 Task: Find connections with filter location Sigli with filter topic #Mondaymotivationwith filter profile language French with filter current company Nykaa with filter school Sri Ramachandra Institute Of Higher Education and Research with filter industry Child Day Care Services with filter service category Market Strategy with filter keywords title Mining Engineer
Action: Mouse pressed left at (480, 69)
Screenshot: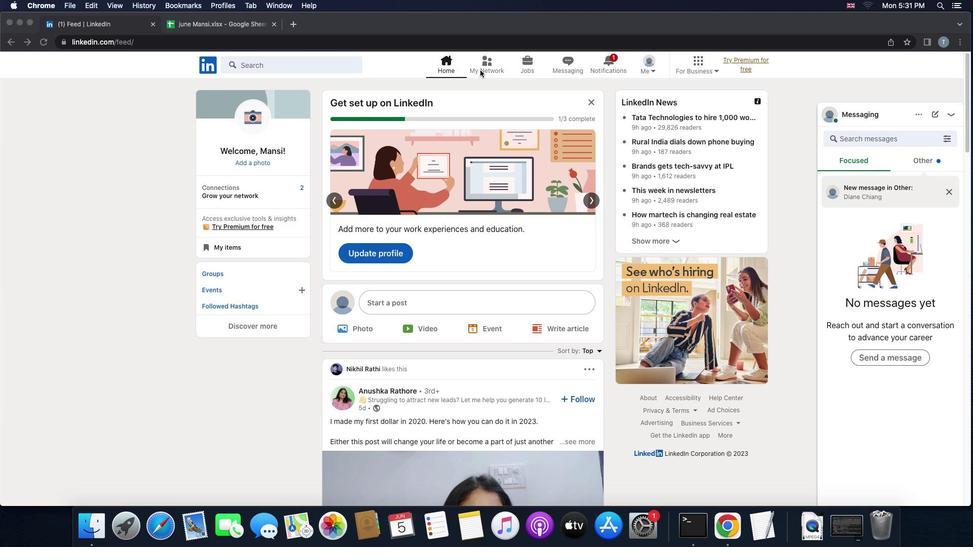 
Action: Mouse pressed left at (480, 69)
Screenshot: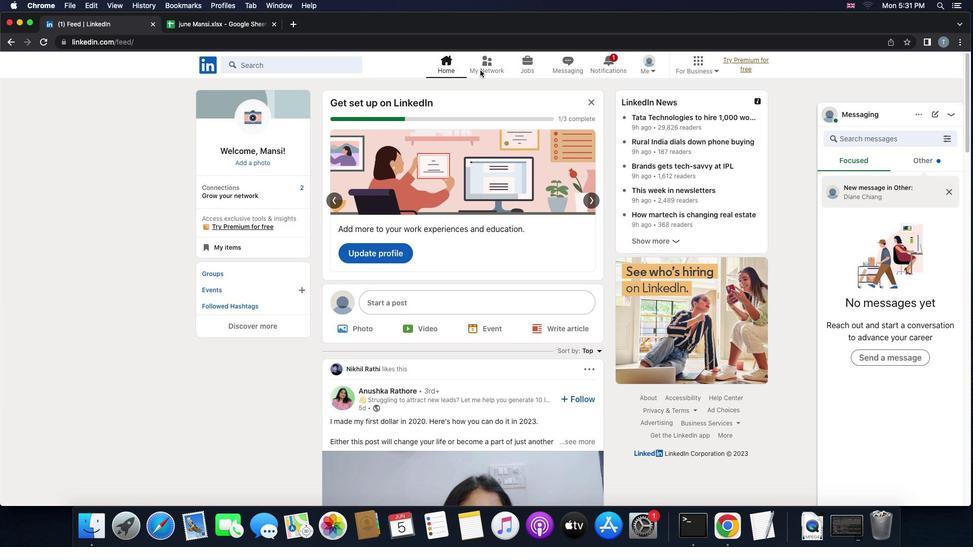 
Action: Mouse moved to (304, 122)
Screenshot: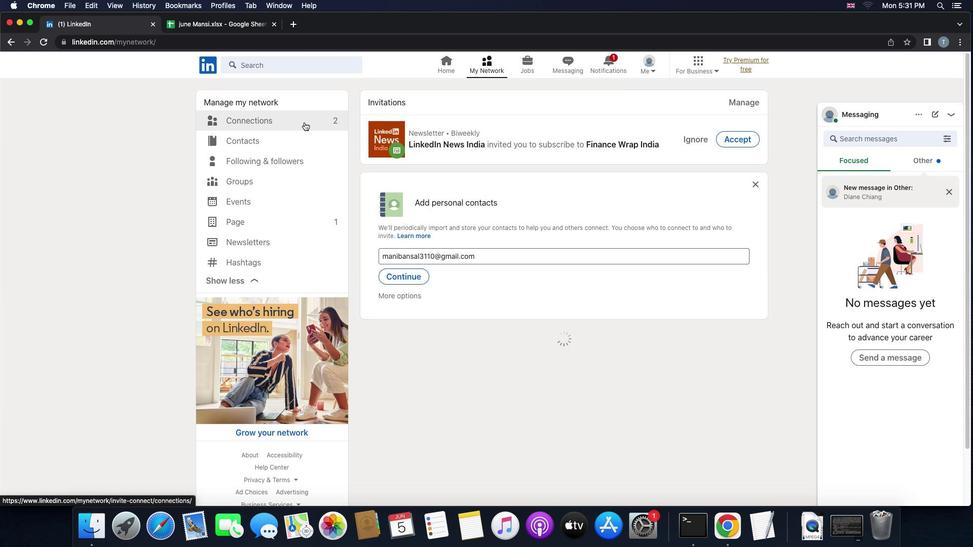 
Action: Mouse pressed left at (304, 122)
Screenshot: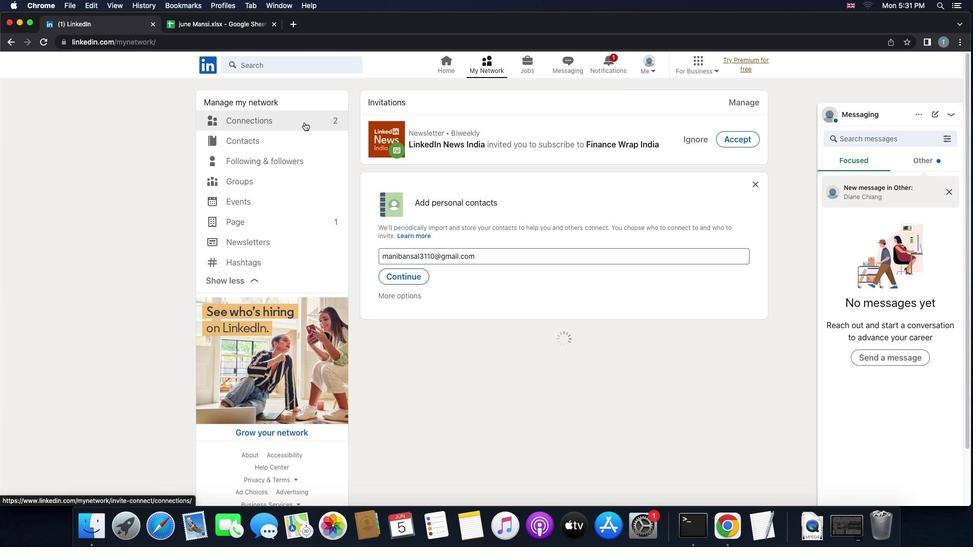
Action: Mouse moved to (566, 118)
Screenshot: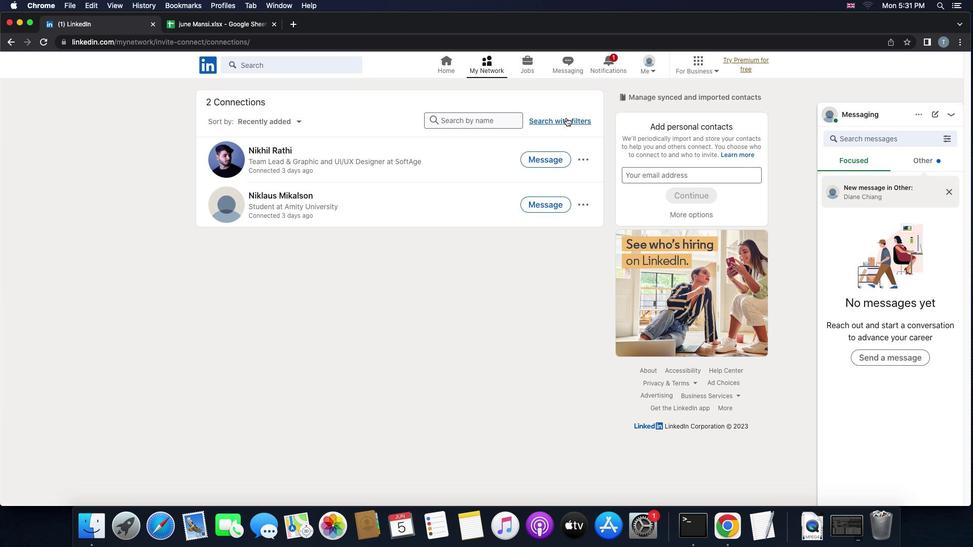 
Action: Mouse pressed left at (566, 118)
Screenshot: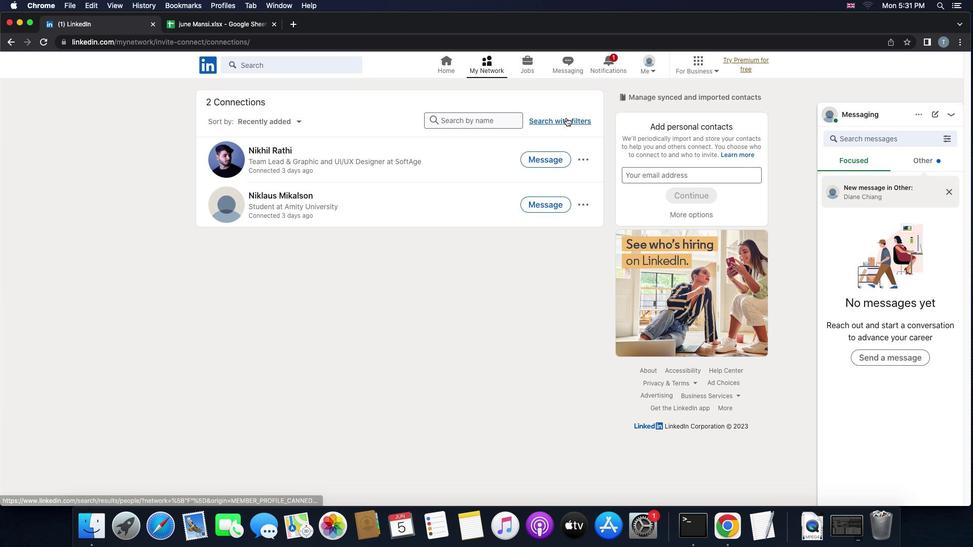 
Action: Mouse moved to (524, 91)
Screenshot: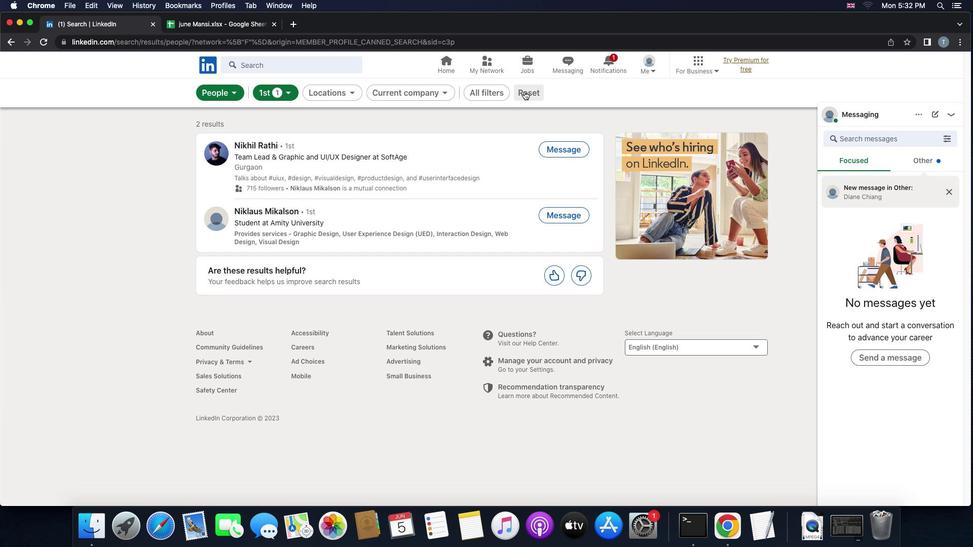 
Action: Mouse pressed left at (524, 91)
Screenshot: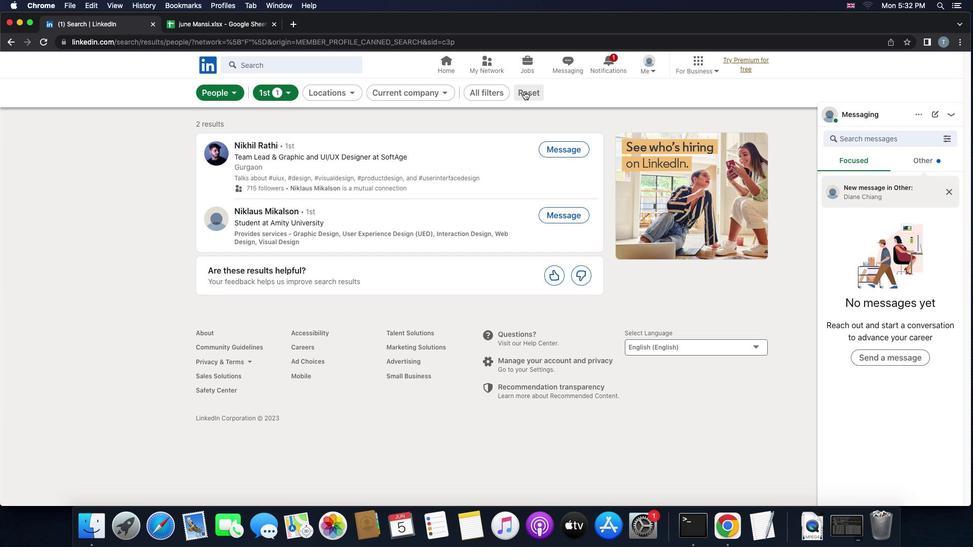 
Action: Mouse moved to (503, 92)
Screenshot: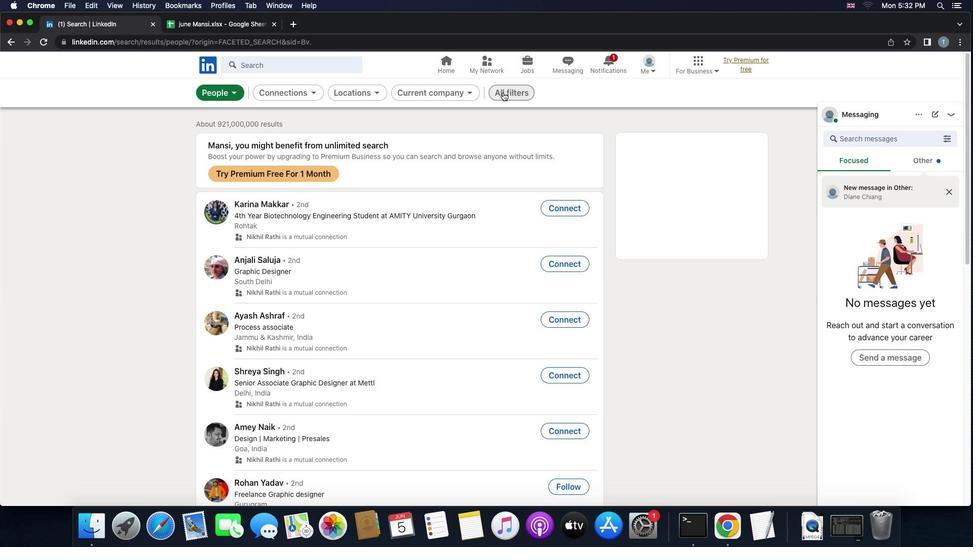 
Action: Mouse pressed left at (503, 92)
Screenshot: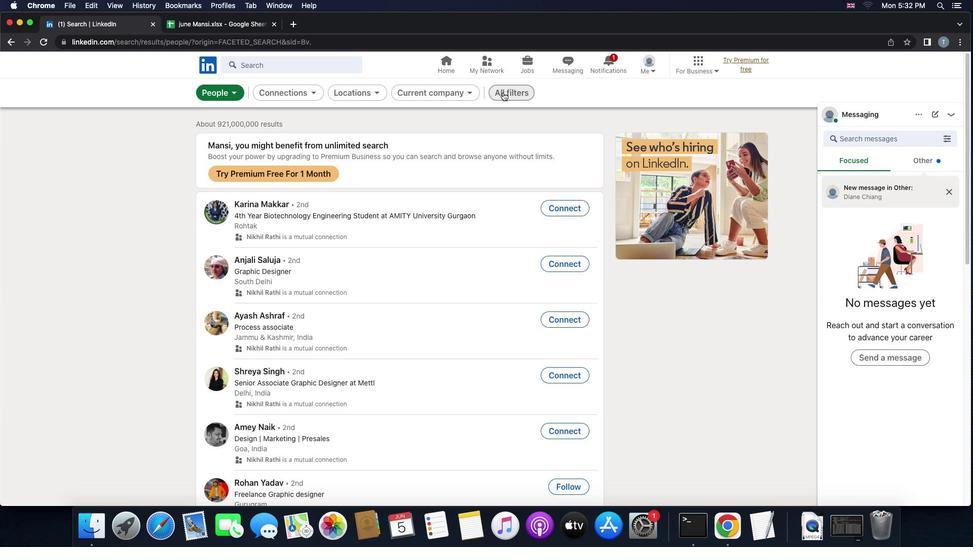 
Action: Mouse moved to (750, 337)
Screenshot: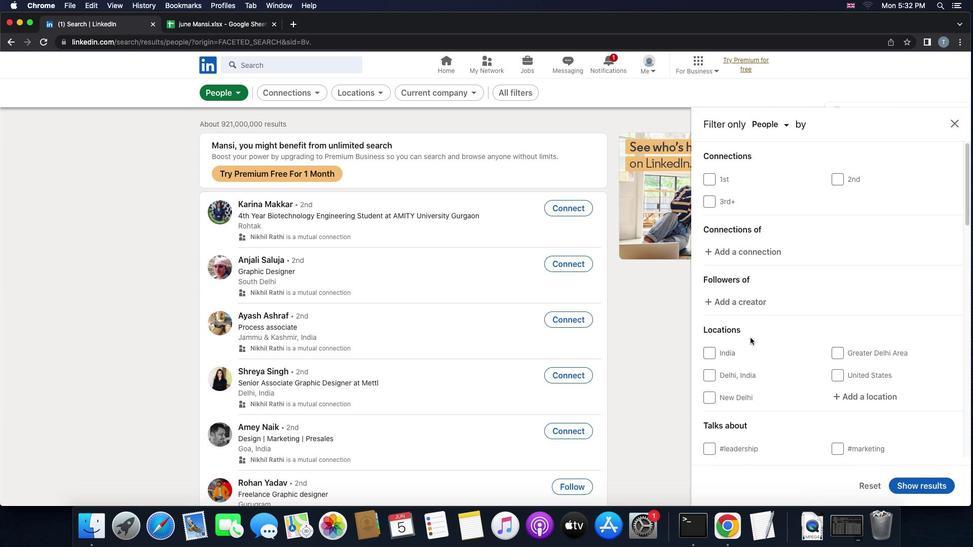 
Action: Mouse scrolled (750, 337) with delta (0, 0)
Screenshot: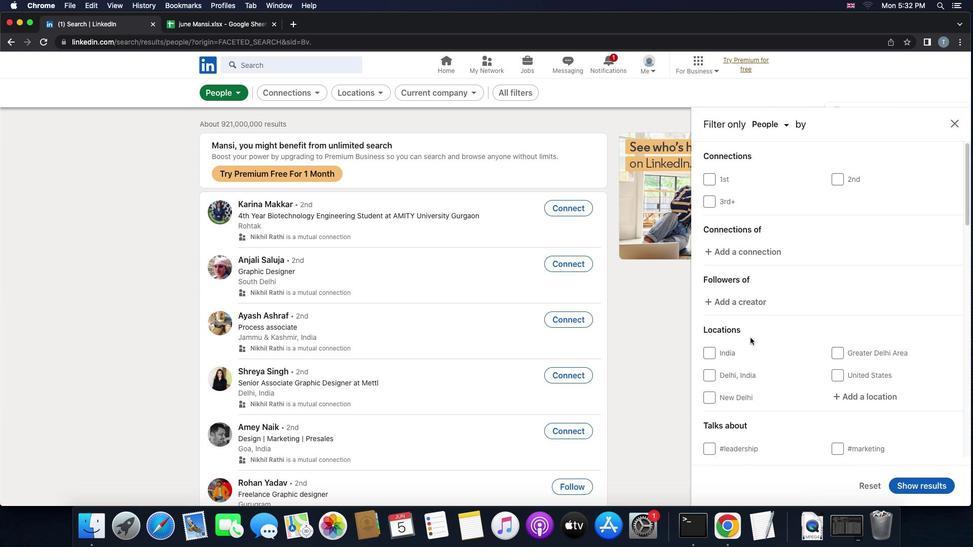 
Action: Mouse scrolled (750, 337) with delta (0, 0)
Screenshot: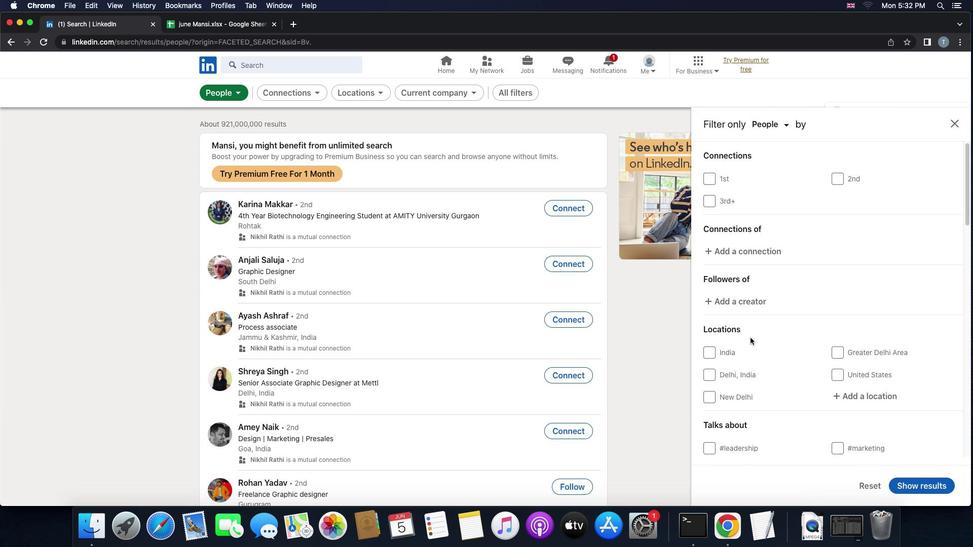 
Action: Mouse scrolled (750, 337) with delta (0, 0)
Screenshot: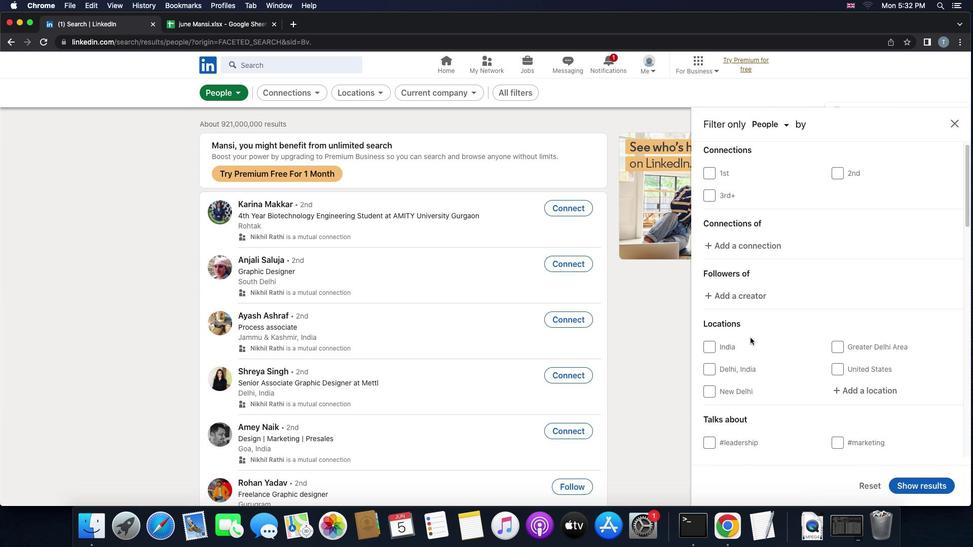 
Action: Mouse moved to (869, 353)
Screenshot: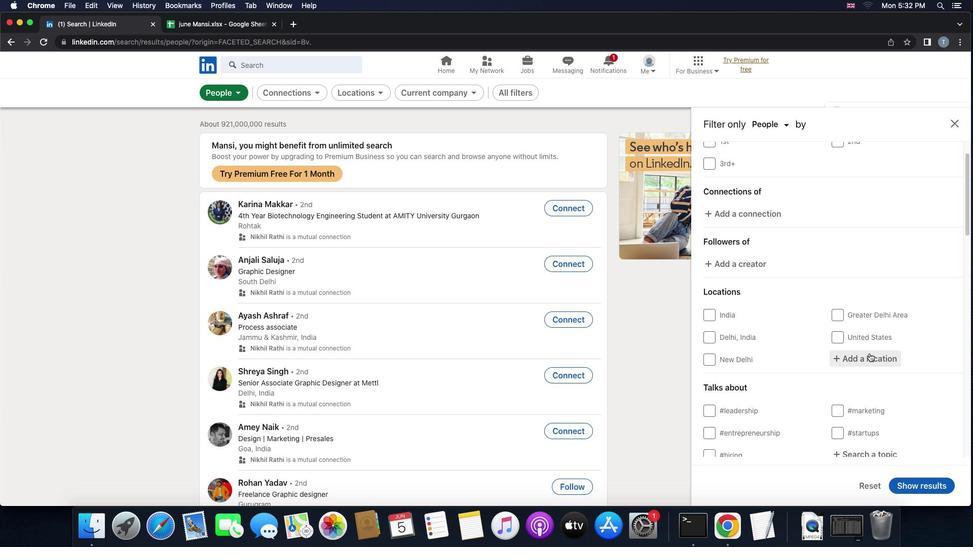 
Action: Mouse pressed left at (869, 353)
Screenshot: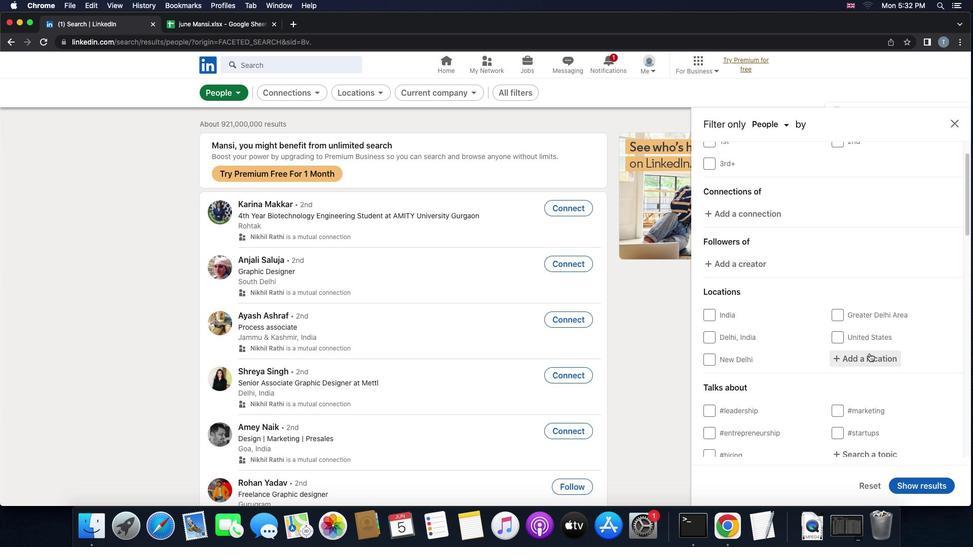 
Action: Mouse moved to (868, 354)
Screenshot: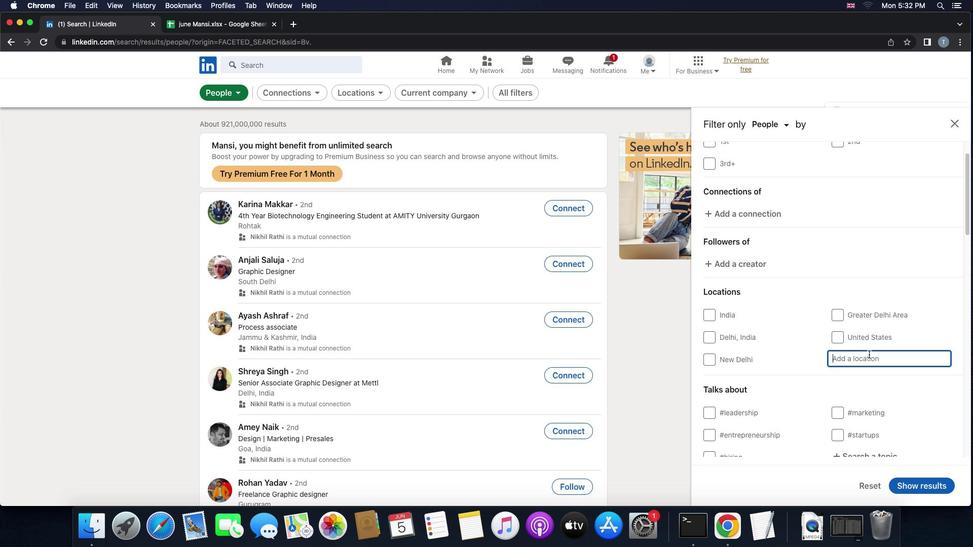 
Action: Key pressed 's''i''g''l''i'
Screenshot: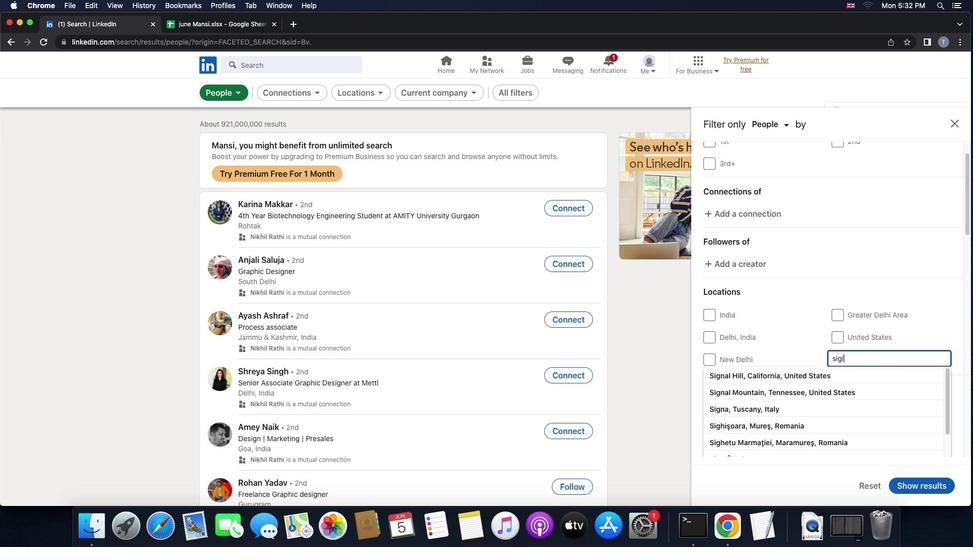
Action: Mouse moved to (846, 373)
Screenshot: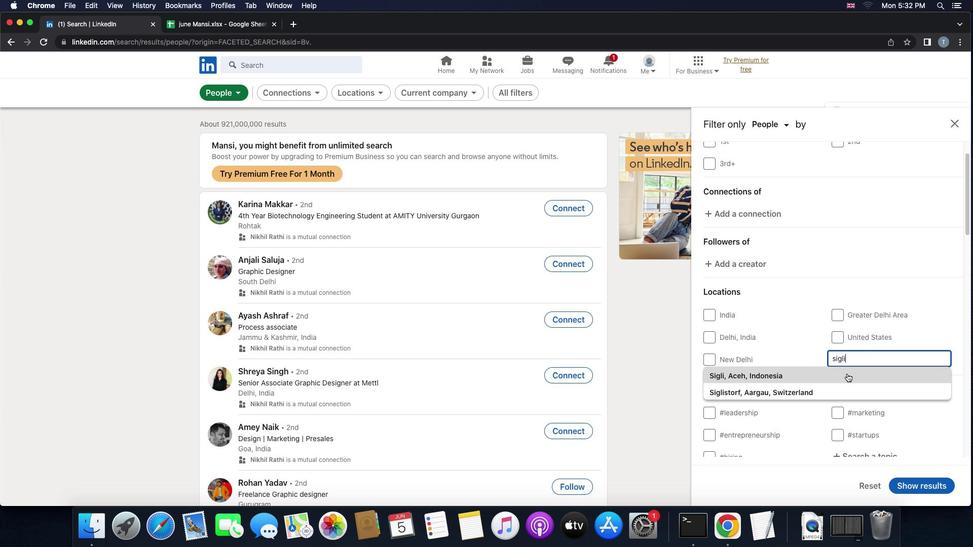 
Action: Mouse pressed left at (846, 373)
Screenshot: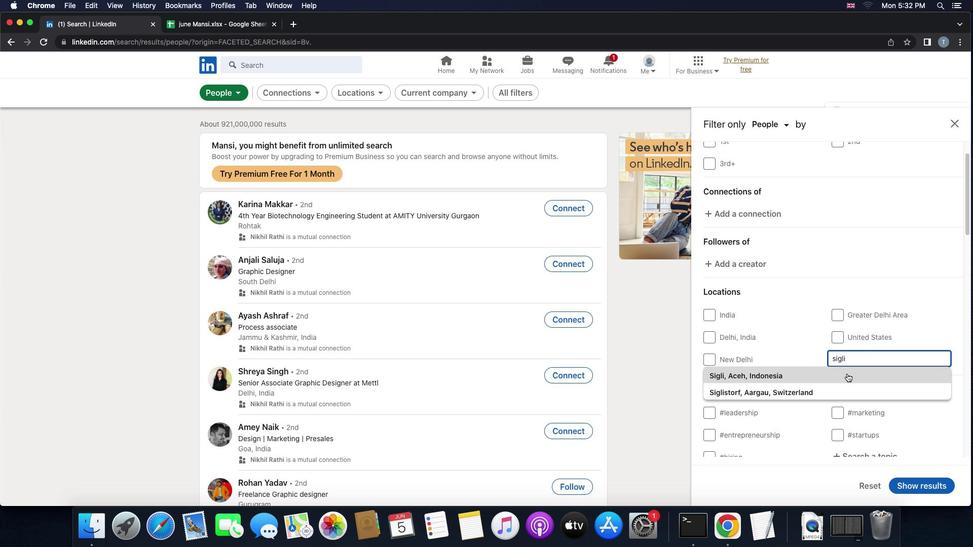 
Action: Mouse scrolled (846, 373) with delta (0, 0)
Screenshot: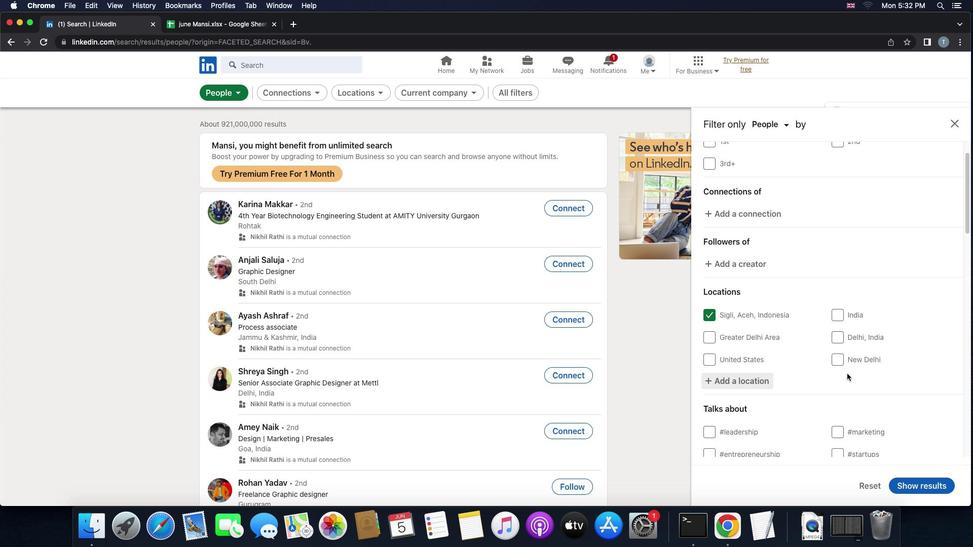
Action: Mouse scrolled (846, 373) with delta (0, 0)
Screenshot: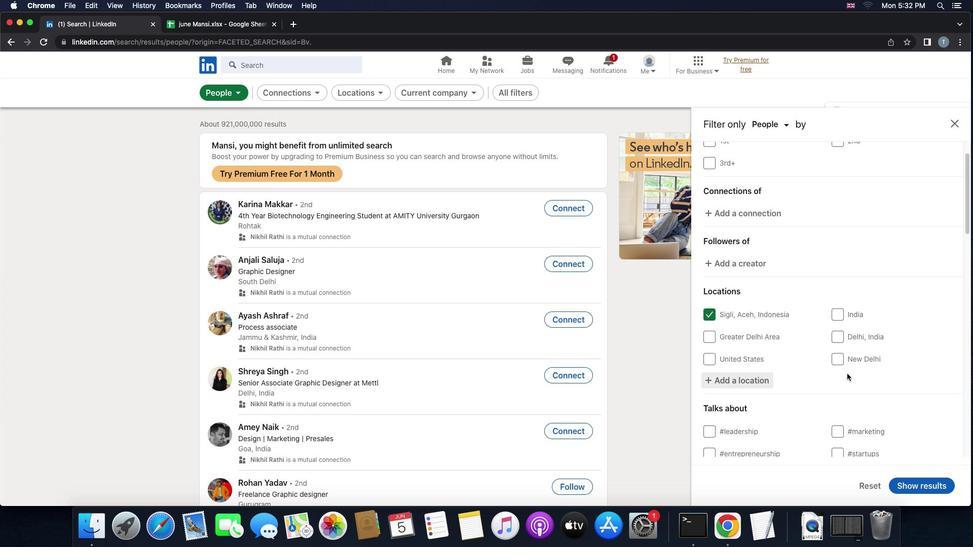 
Action: Mouse scrolled (846, 373) with delta (0, -1)
Screenshot: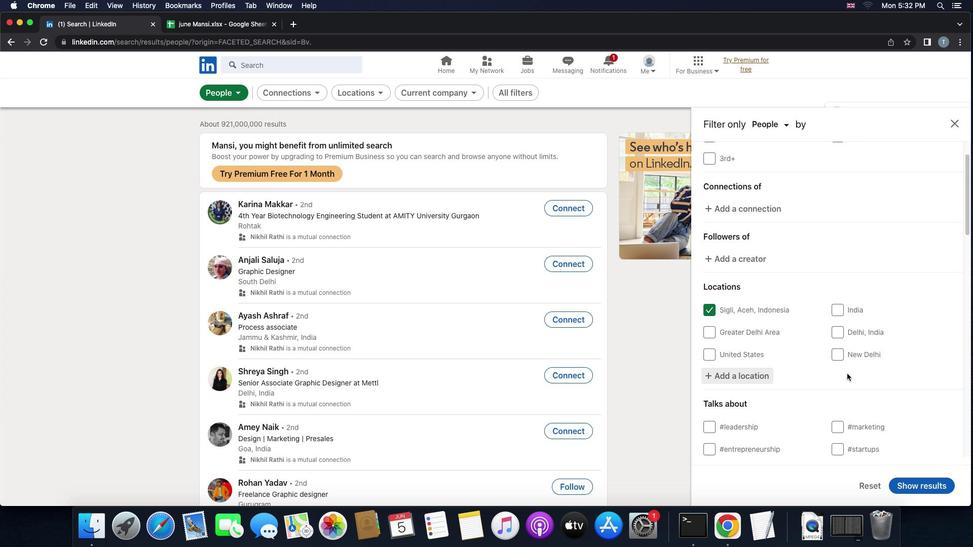 
Action: Mouse scrolled (846, 373) with delta (0, -1)
Screenshot: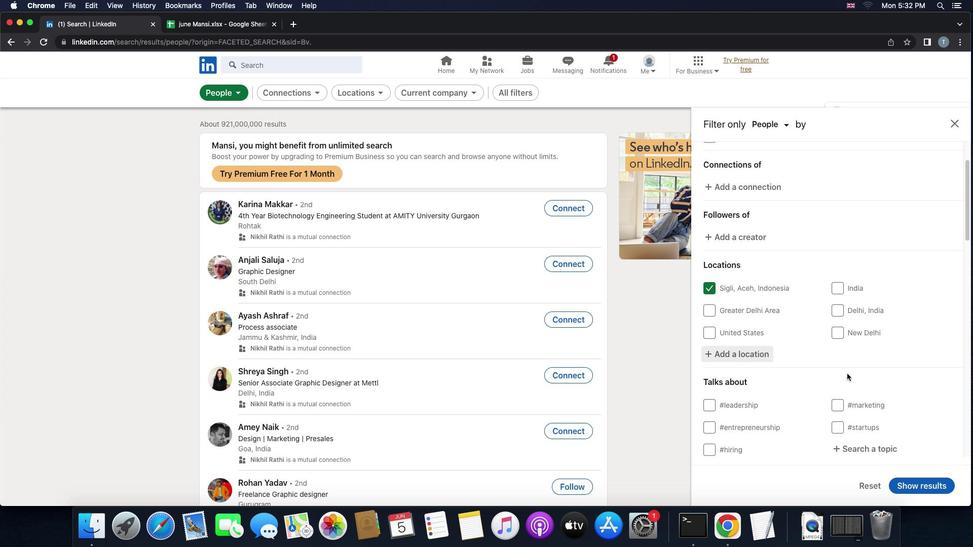 
Action: Mouse moved to (853, 360)
Screenshot: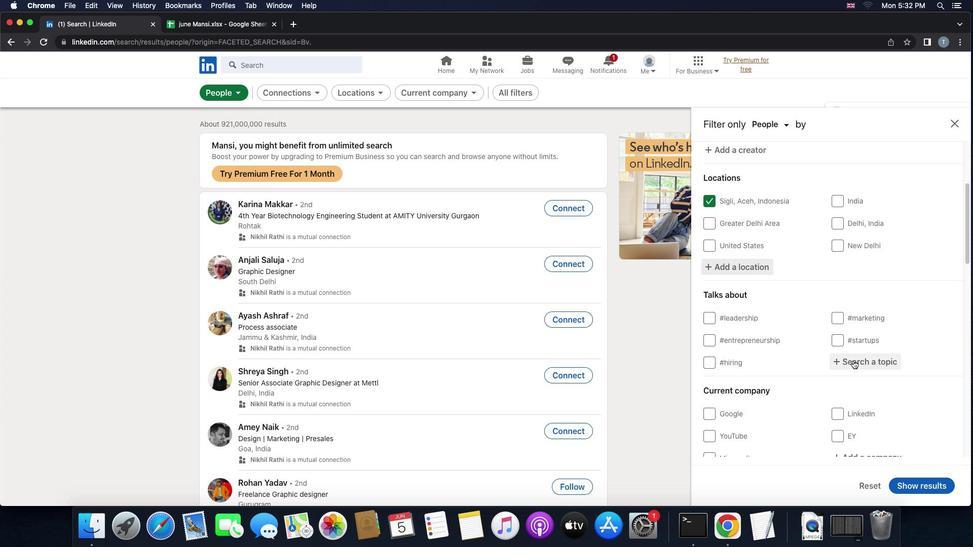 
Action: Mouse pressed left at (853, 360)
Screenshot: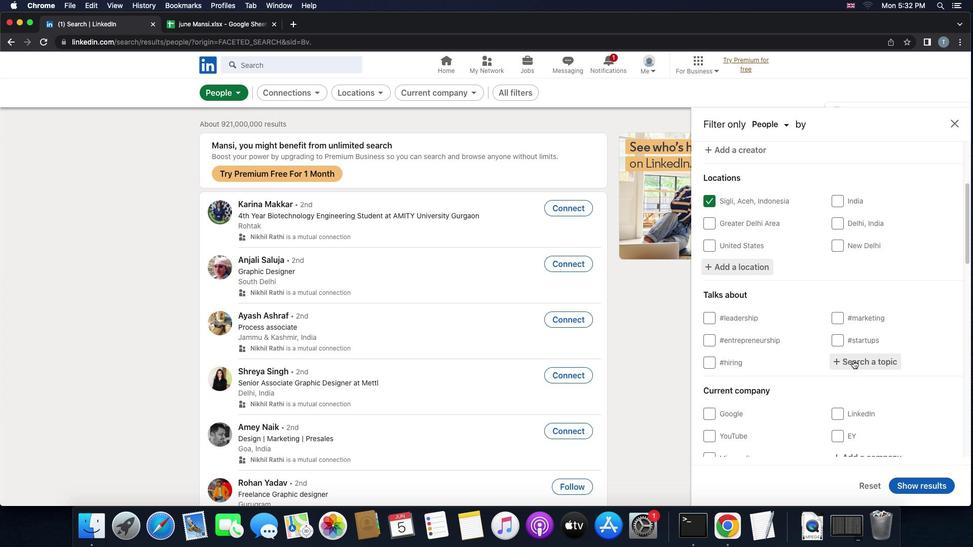
Action: Key pressed 'm''o''n''d''a''y'
Screenshot: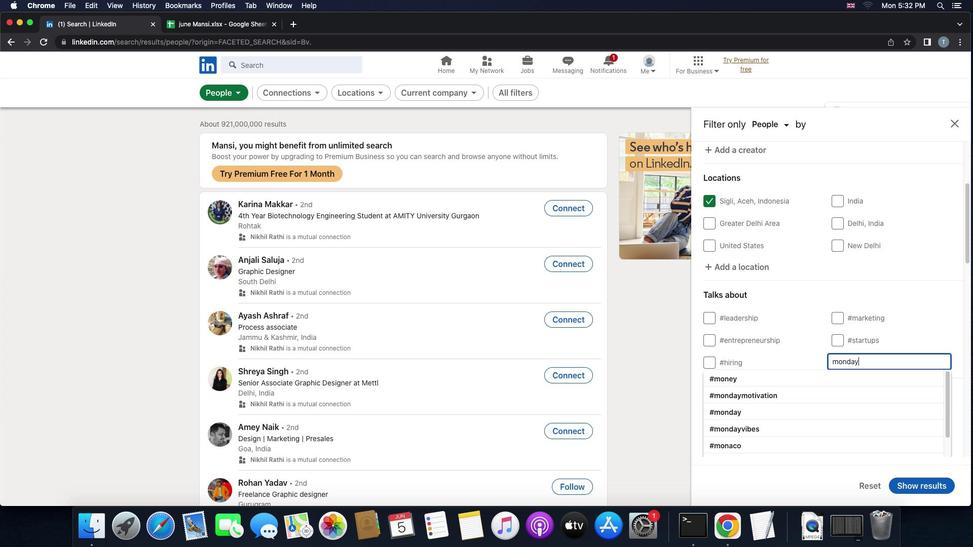 
Action: Mouse moved to (794, 373)
Screenshot: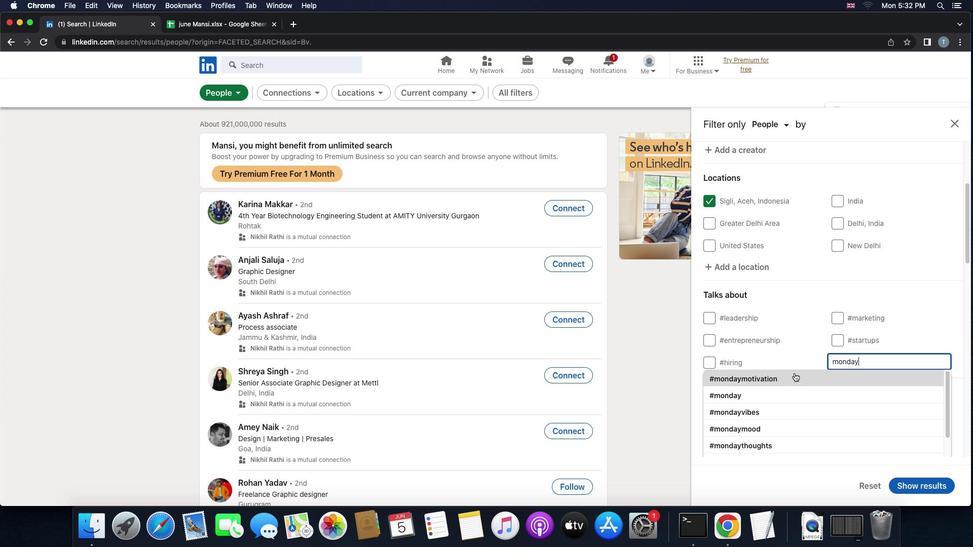 
Action: Mouse pressed left at (794, 373)
Screenshot: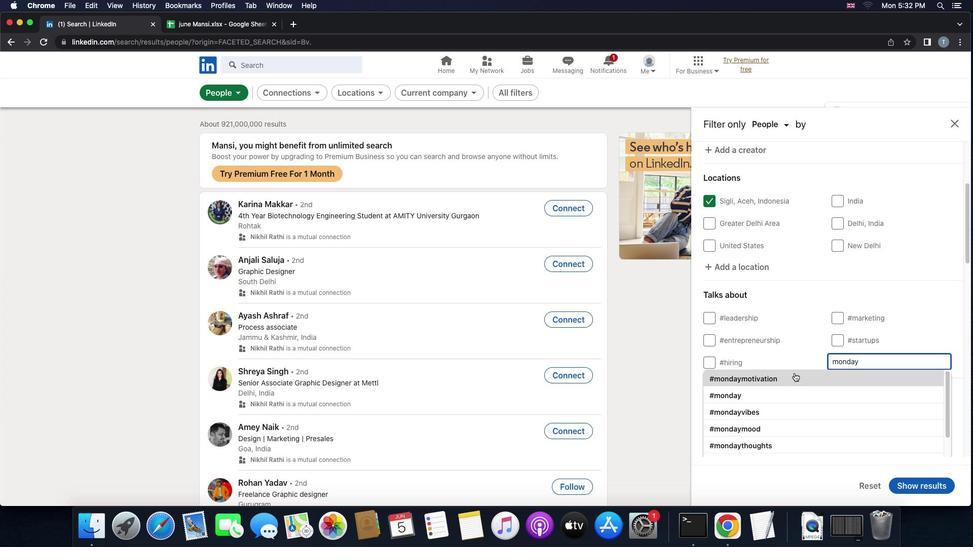 
Action: Mouse moved to (795, 374)
Screenshot: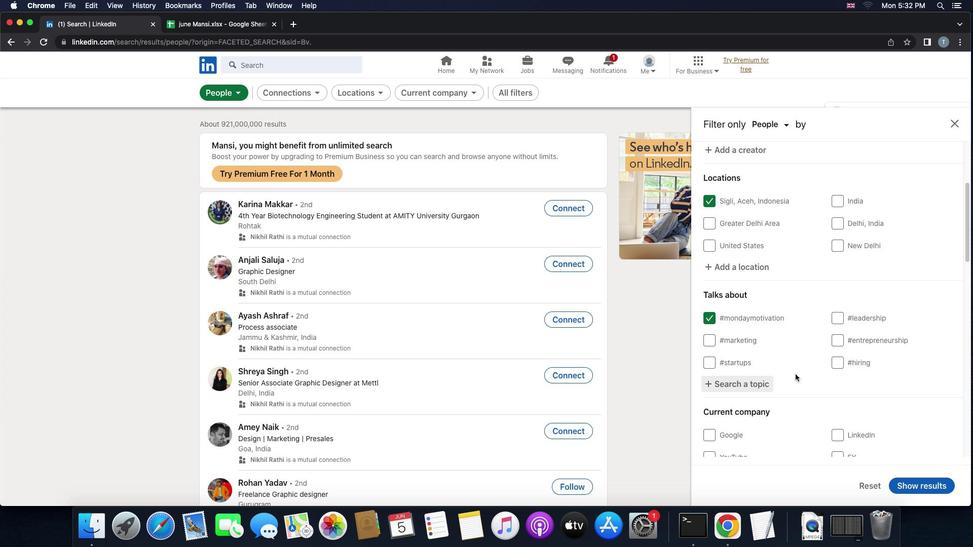 
Action: Mouse scrolled (795, 374) with delta (0, 0)
Screenshot: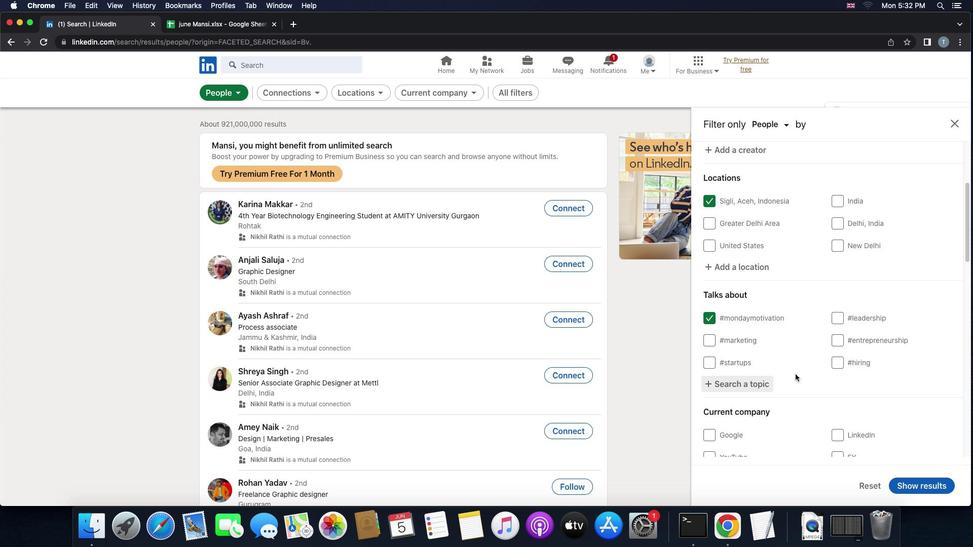 
Action: Mouse scrolled (795, 374) with delta (0, 0)
Screenshot: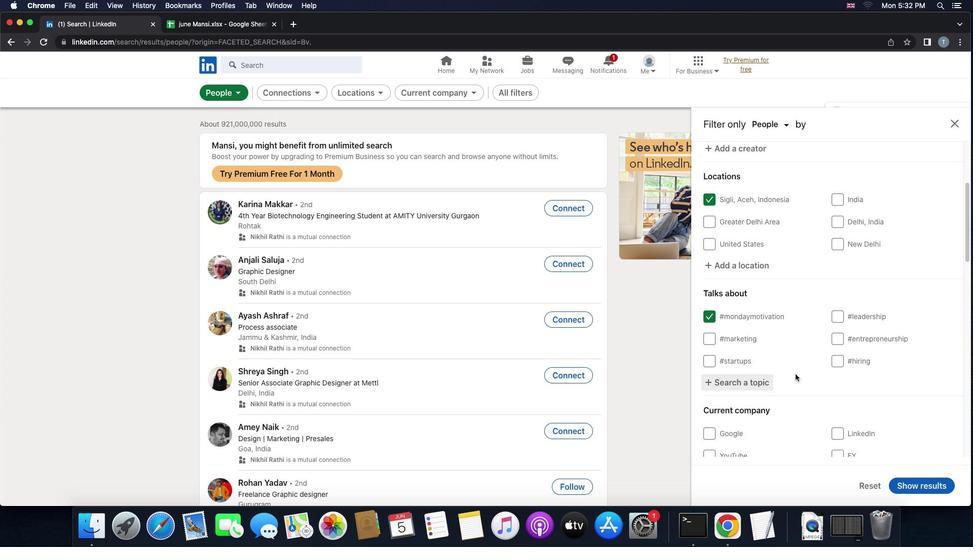 
Action: Mouse scrolled (795, 374) with delta (0, 0)
Screenshot: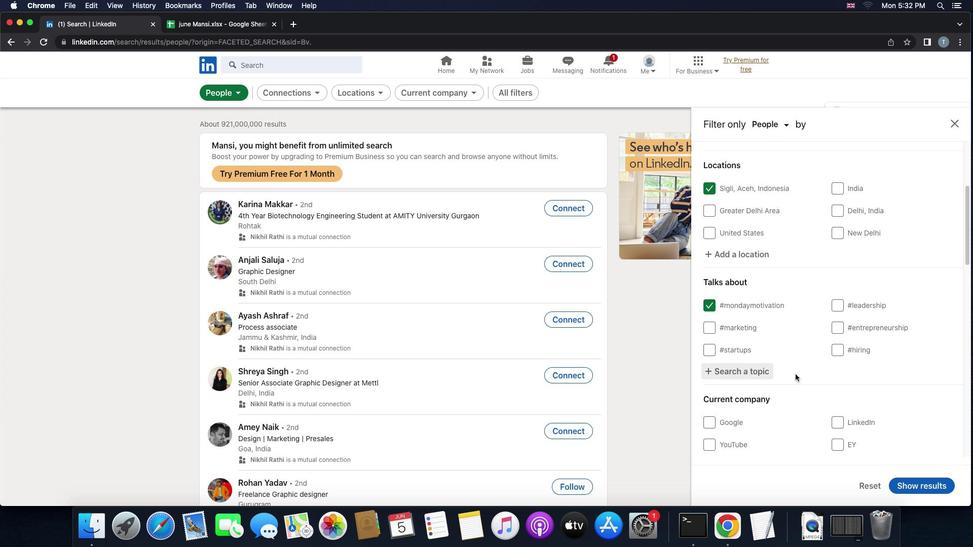 
Action: Mouse scrolled (795, 374) with delta (0, 0)
Screenshot: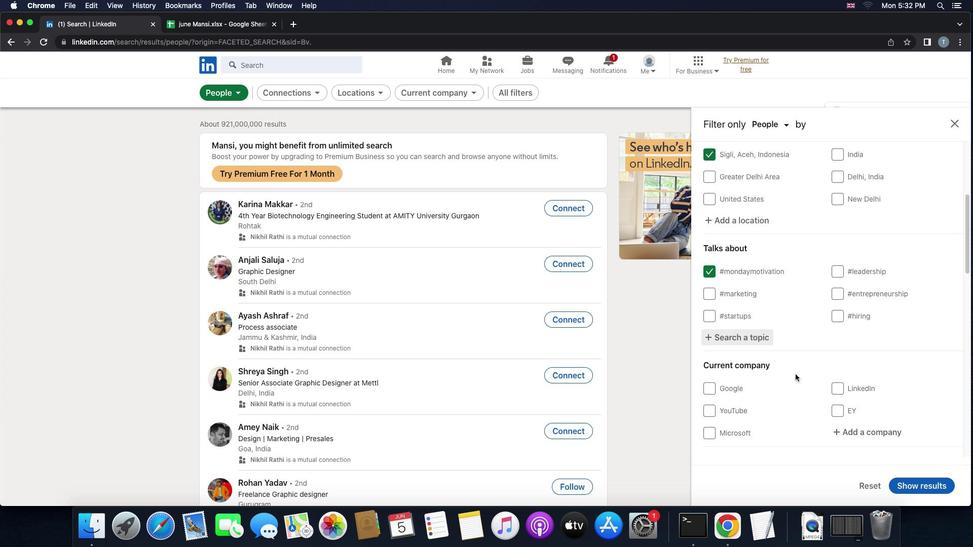 
Action: Mouse scrolled (795, 374) with delta (0, 0)
Screenshot: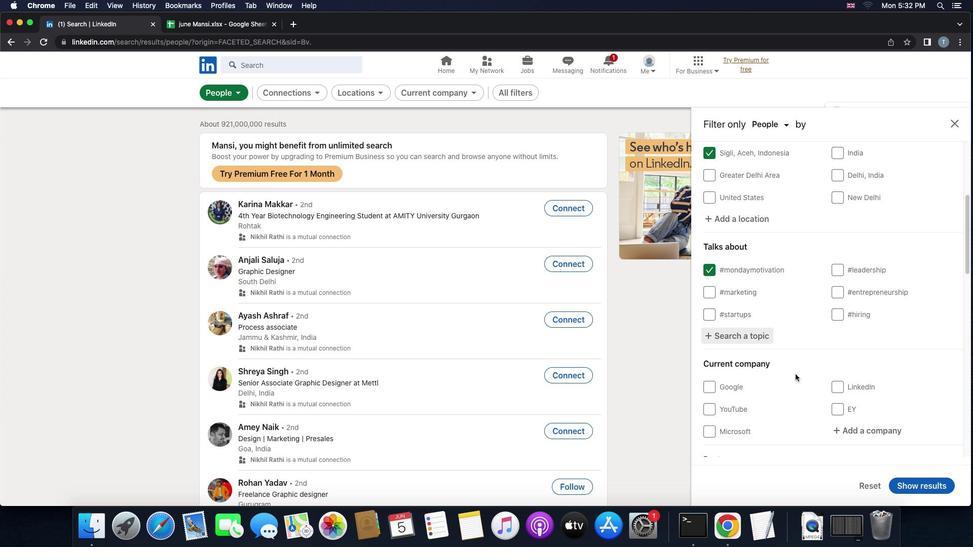 
Action: Mouse scrolled (795, 374) with delta (0, -1)
Screenshot: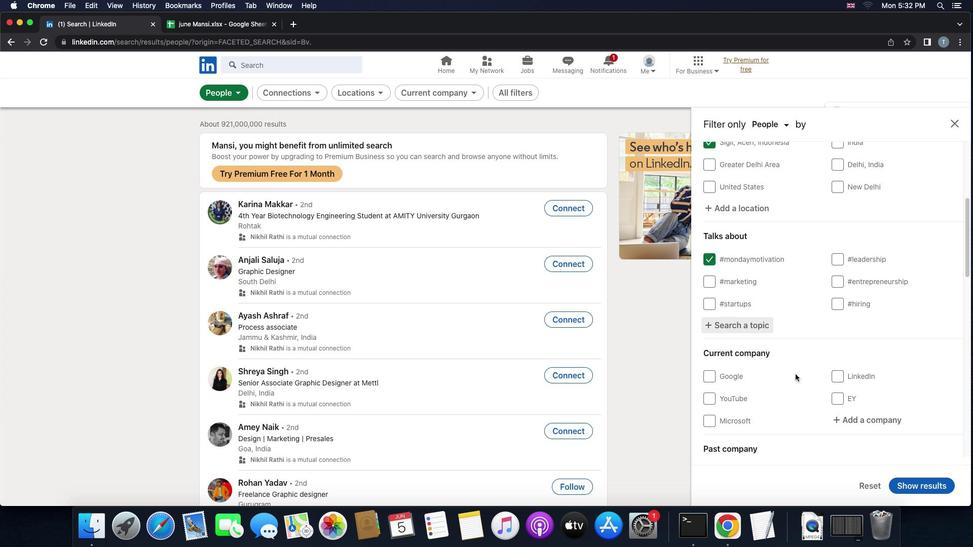 
Action: Mouse moved to (816, 373)
Screenshot: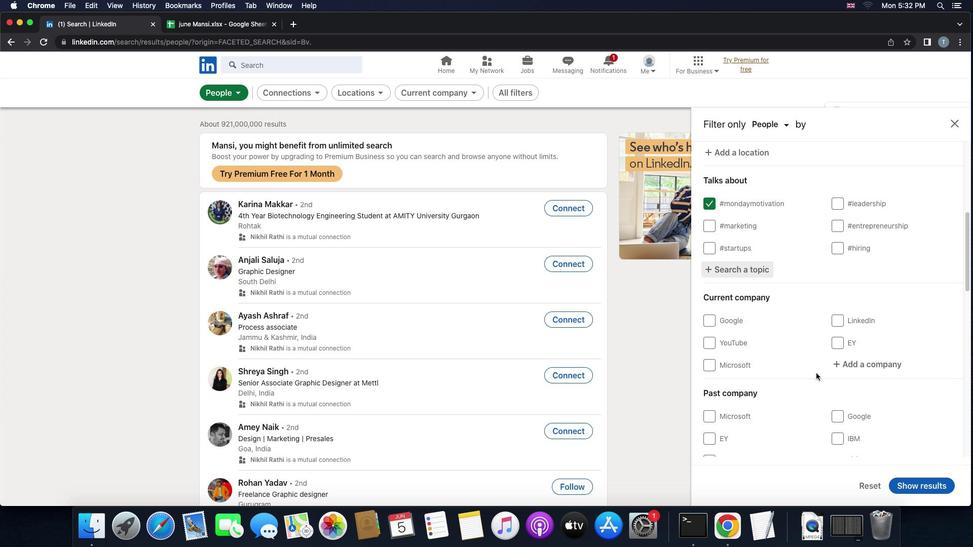 
Action: Mouse scrolled (816, 373) with delta (0, 0)
Screenshot: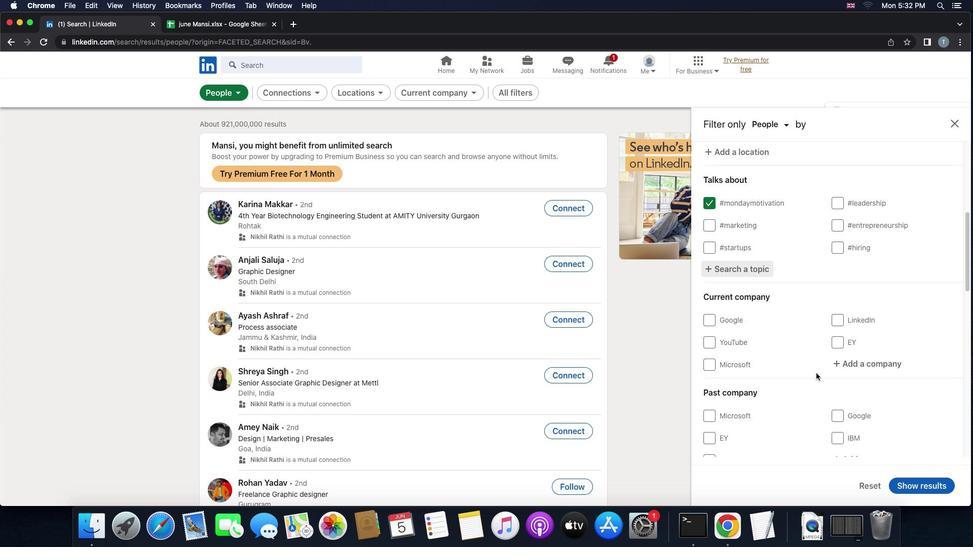 
Action: Mouse scrolled (816, 373) with delta (0, 0)
Screenshot: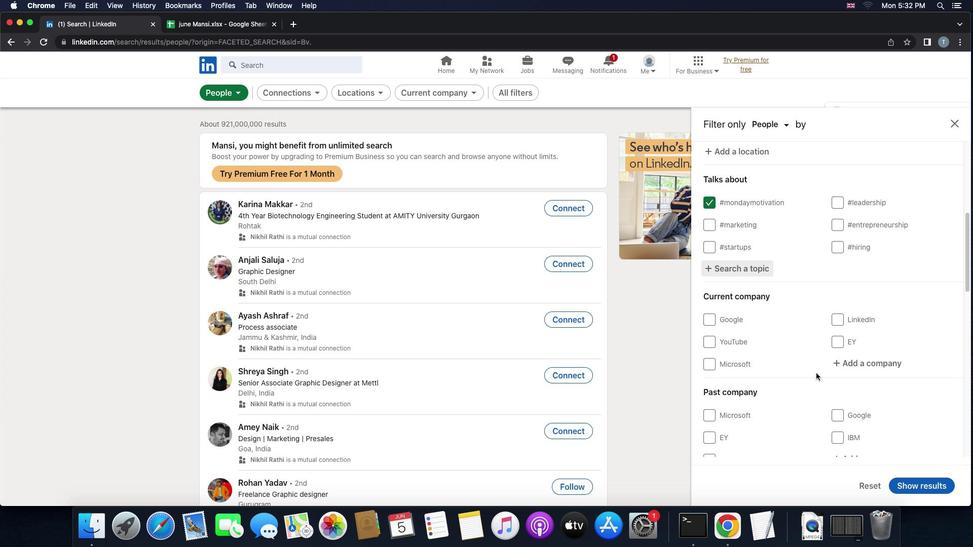 
Action: Mouse scrolled (816, 373) with delta (0, -1)
Screenshot: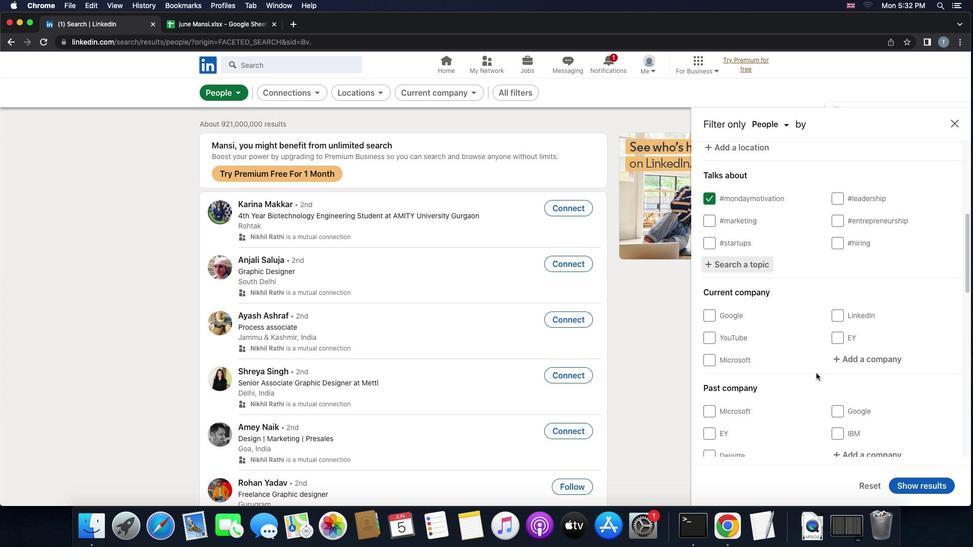 
Action: Mouse scrolled (816, 373) with delta (0, -1)
Screenshot: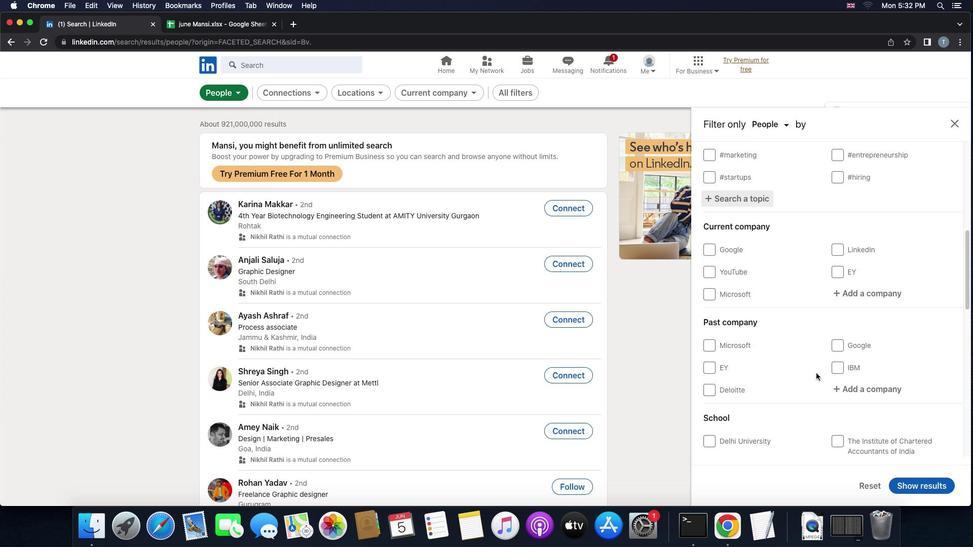 
Action: Mouse moved to (813, 377)
Screenshot: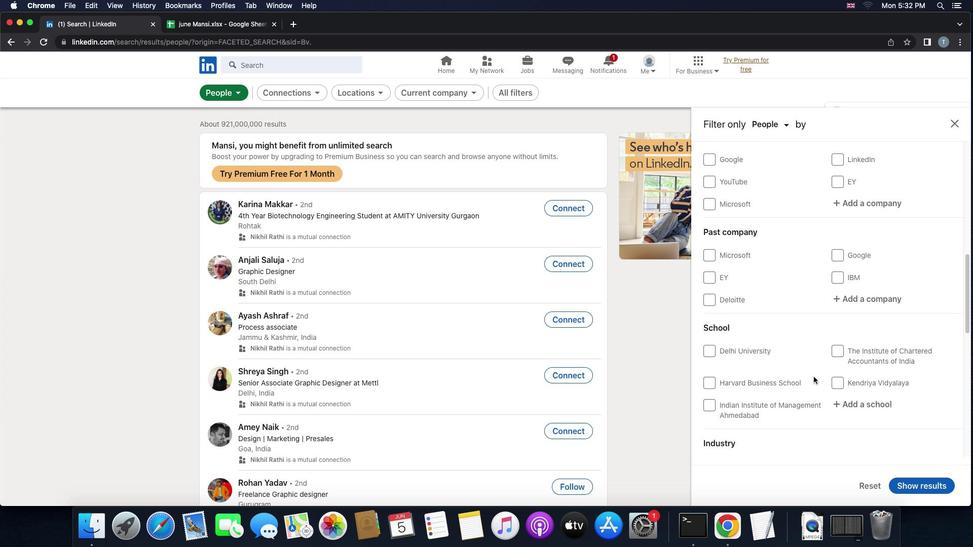 
Action: Mouse scrolled (813, 377) with delta (0, 0)
Screenshot: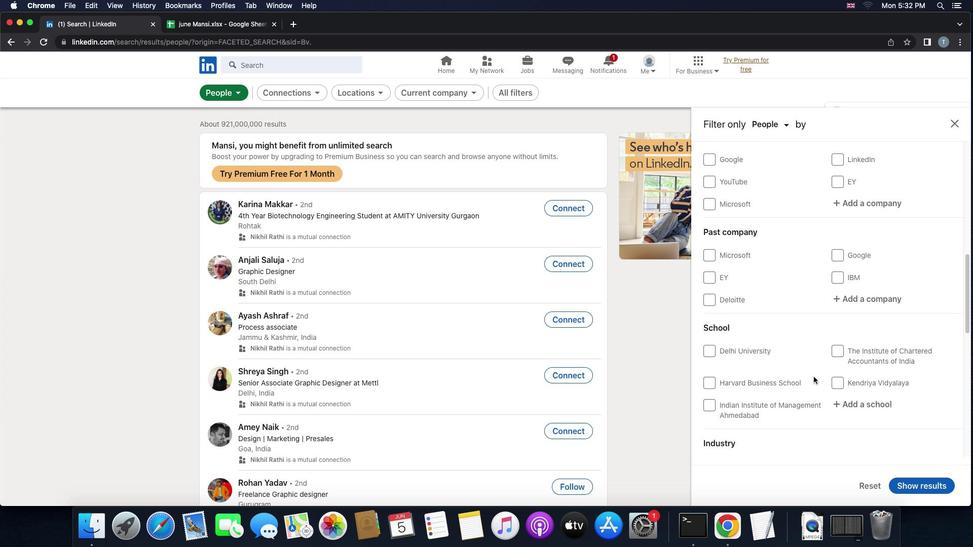 
Action: Mouse scrolled (813, 377) with delta (0, 0)
Screenshot: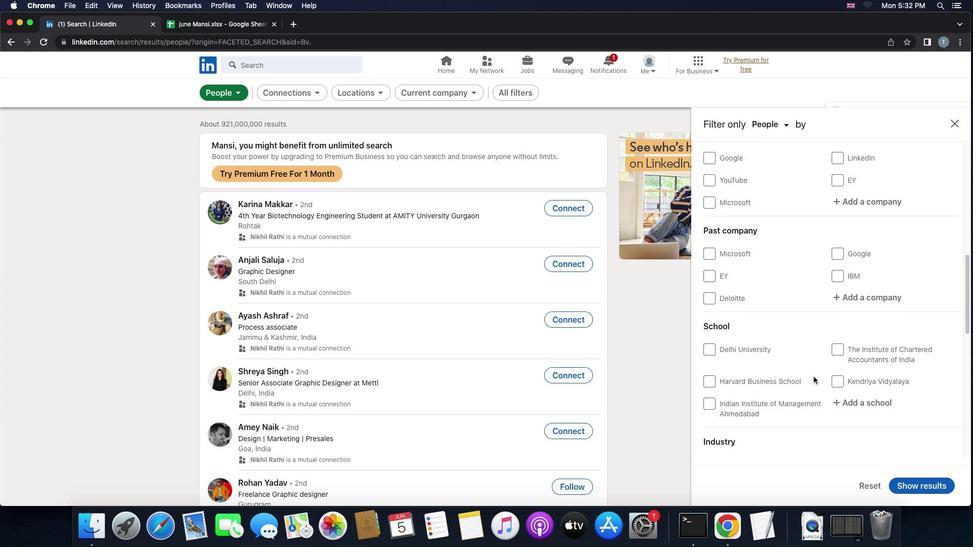 
Action: Mouse scrolled (813, 377) with delta (0, 0)
Screenshot: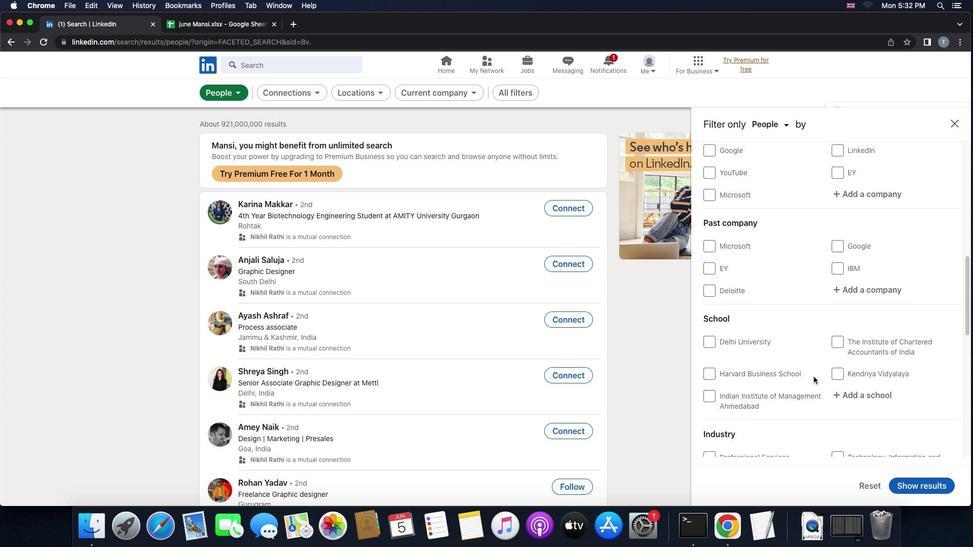 
Action: Mouse moved to (813, 377)
Screenshot: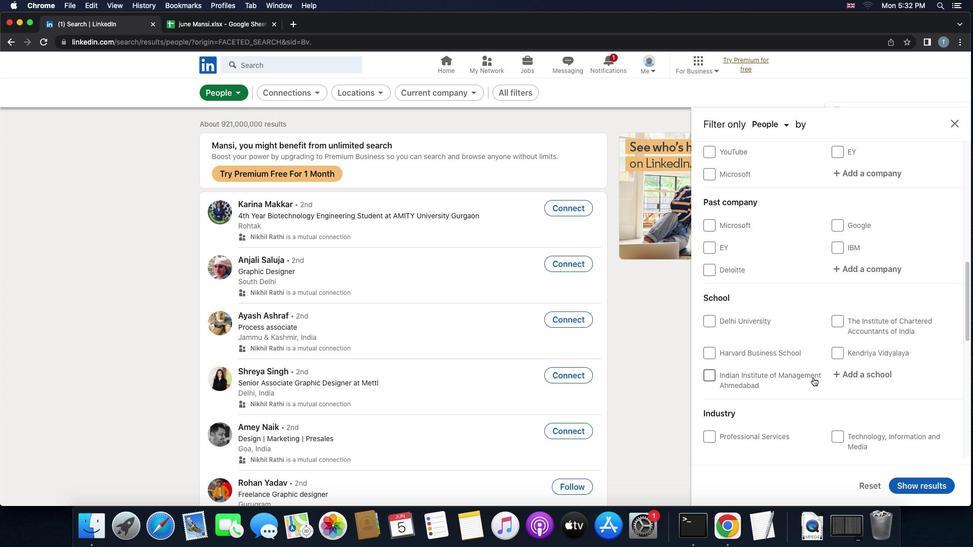 
Action: Mouse scrolled (813, 377) with delta (0, 0)
Screenshot: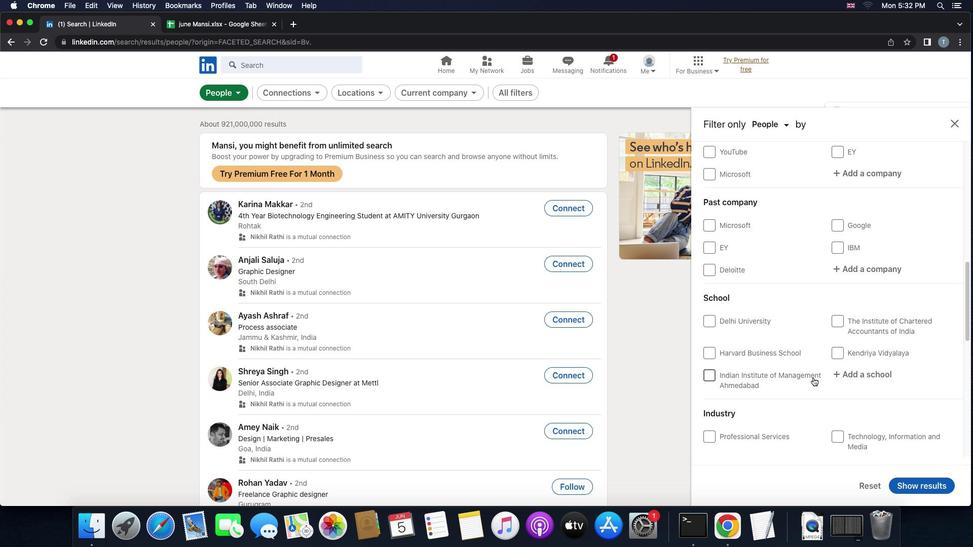 
Action: Mouse scrolled (813, 377) with delta (0, 0)
Screenshot: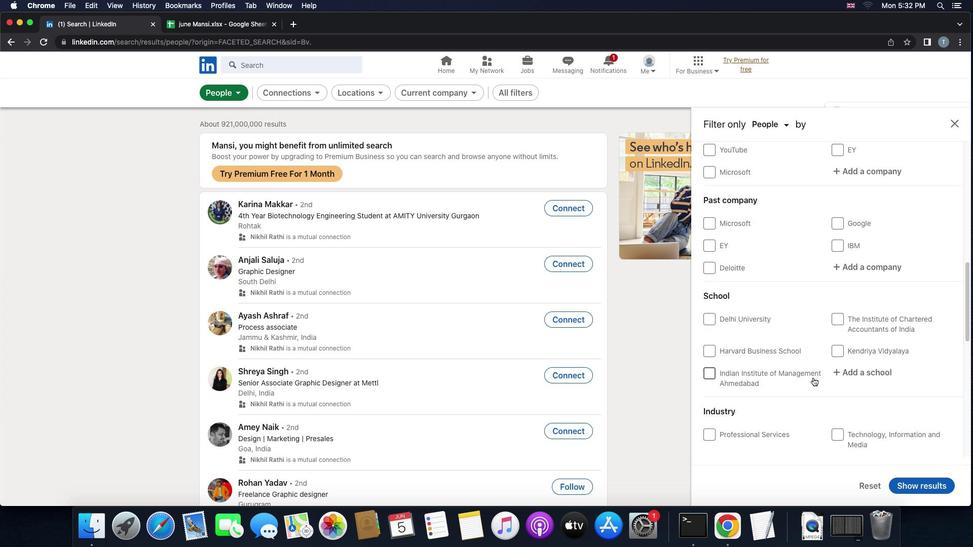 
Action: Mouse scrolled (813, 377) with delta (0, 0)
Screenshot: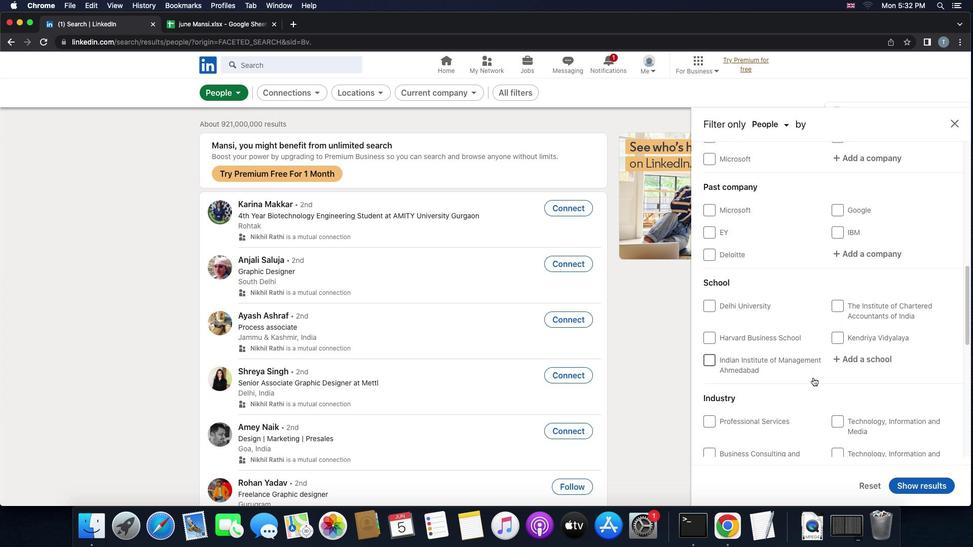 
Action: Mouse moved to (813, 378)
Screenshot: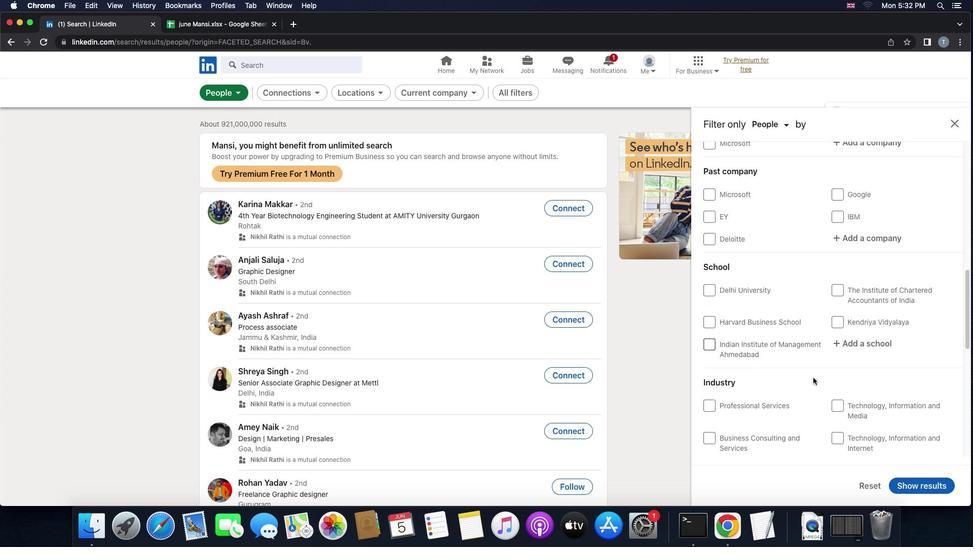 
Action: Mouse scrolled (813, 378) with delta (0, 0)
Screenshot: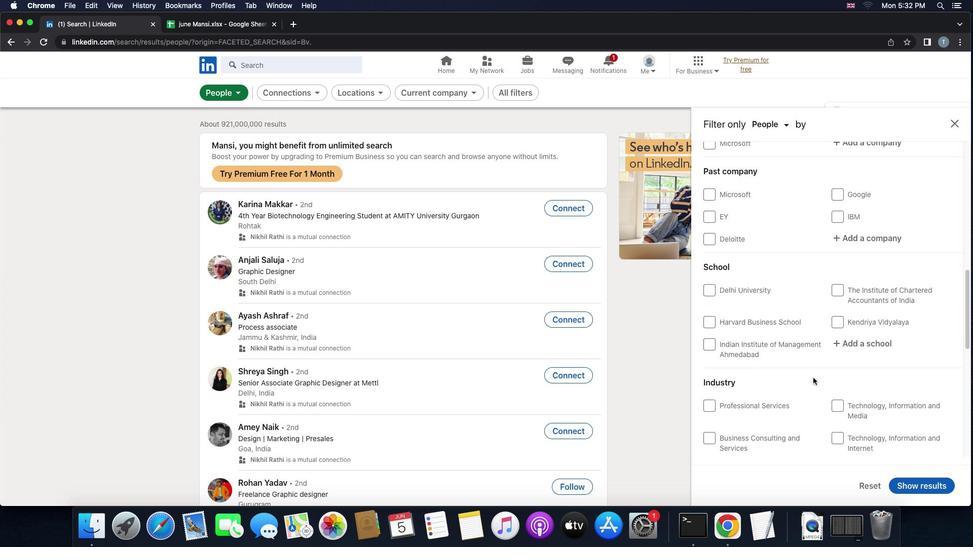 
Action: Mouse scrolled (813, 378) with delta (0, 0)
Screenshot: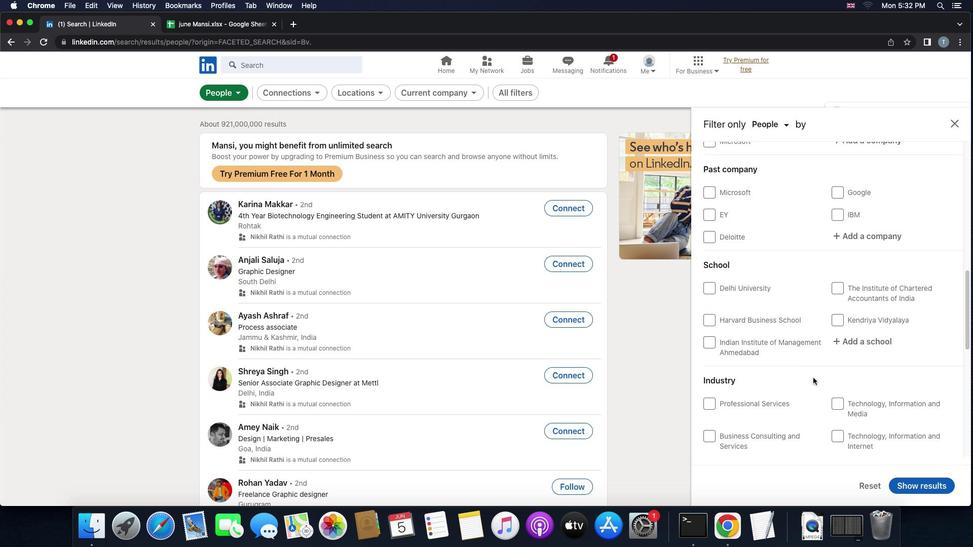 
Action: Mouse scrolled (813, 378) with delta (0, 0)
Screenshot: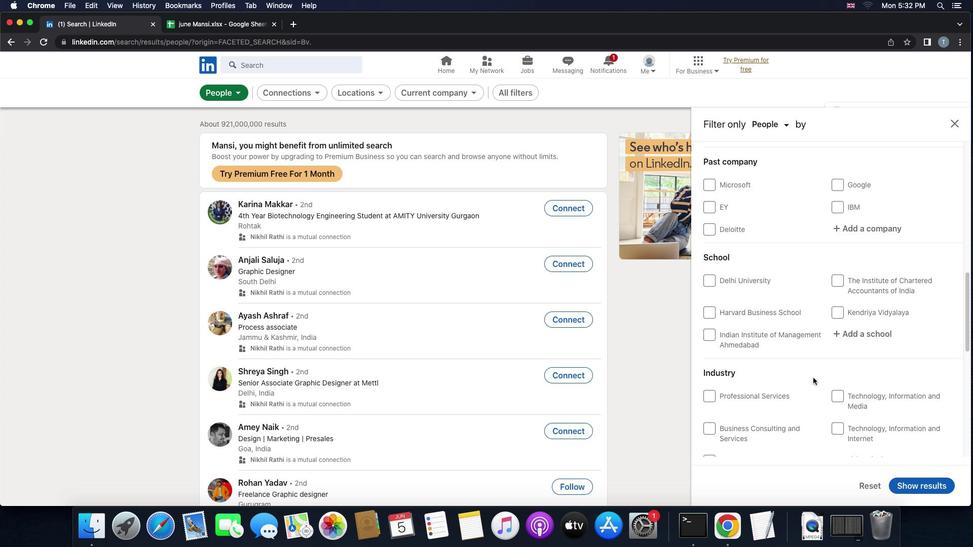 
Action: Mouse scrolled (813, 378) with delta (0, 0)
Screenshot: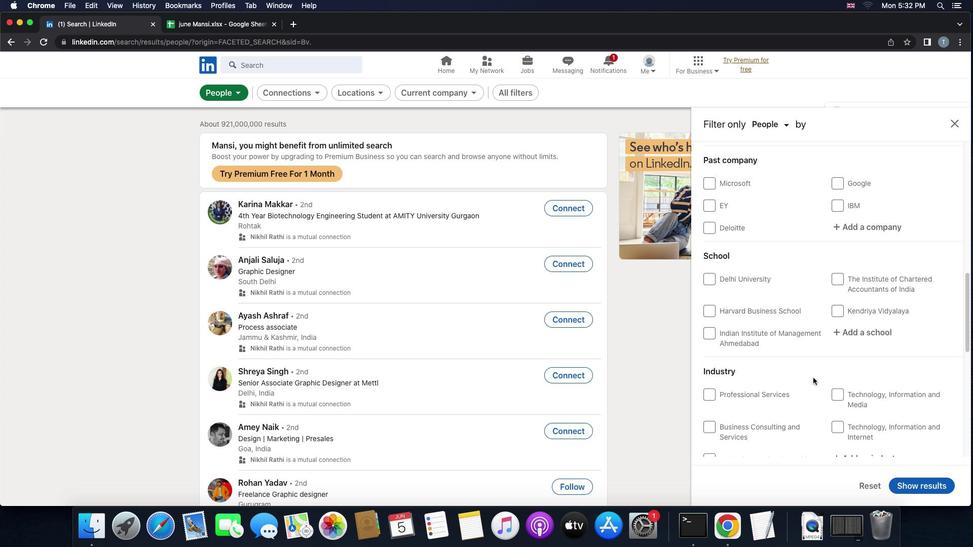 
Action: Mouse scrolled (813, 378) with delta (0, 0)
Screenshot: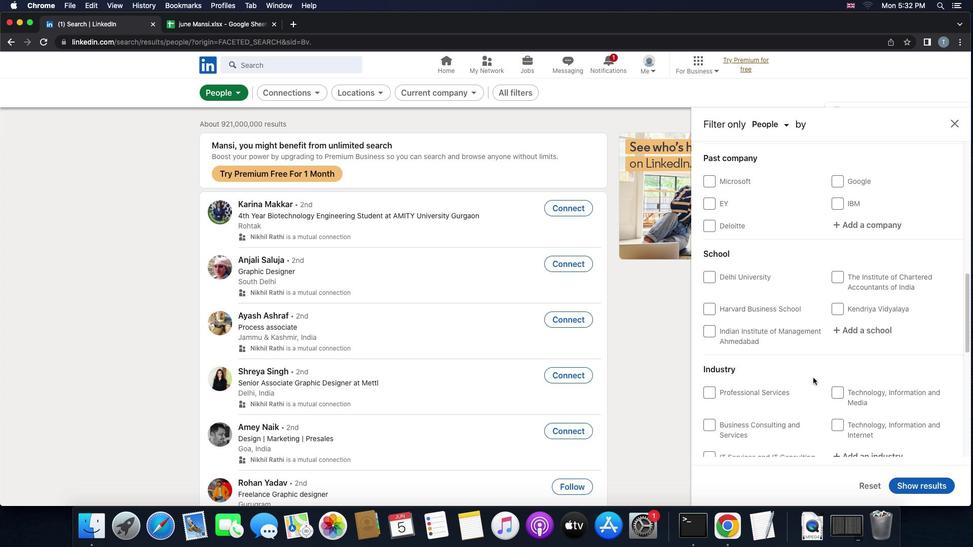 
Action: Mouse scrolled (813, 378) with delta (0, 0)
Screenshot: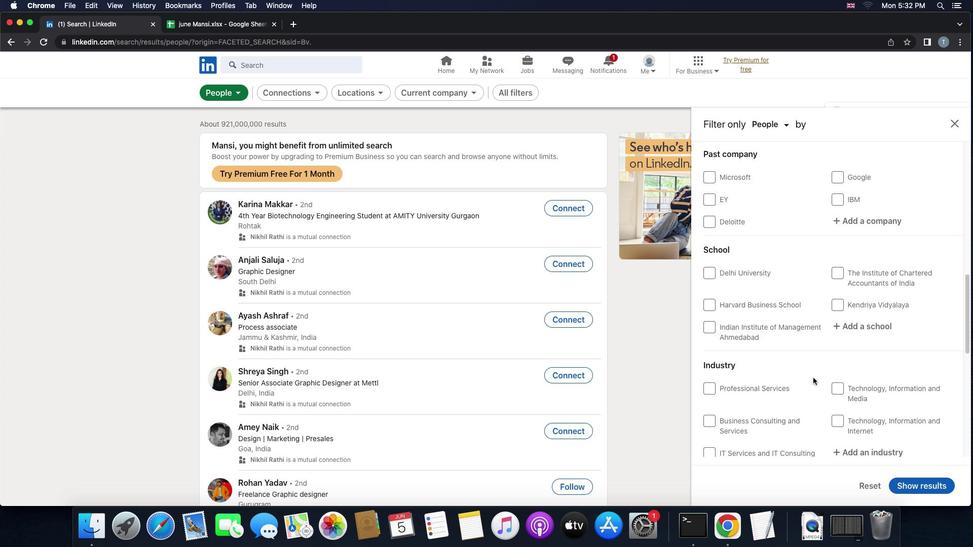
Action: Mouse scrolled (813, 378) with delta (0, 0)
Screenshot: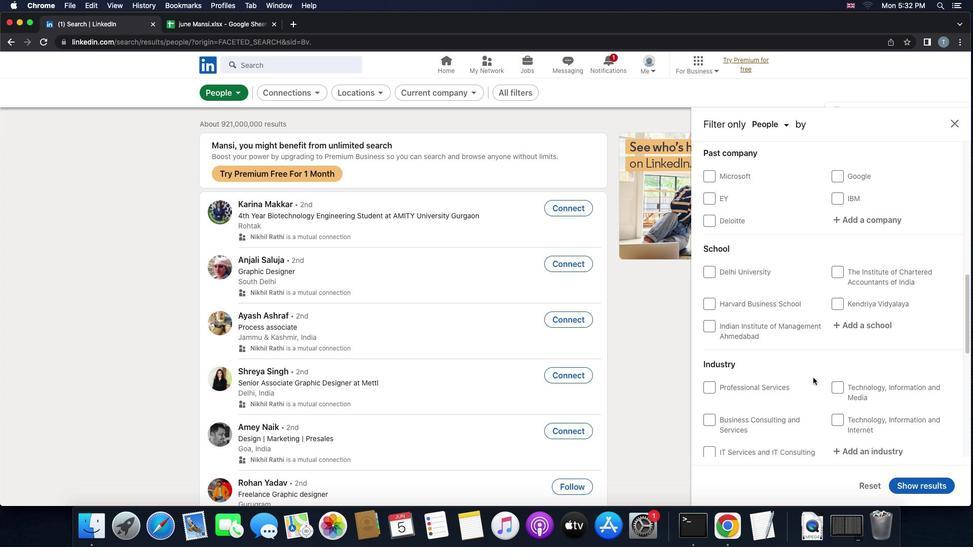 
Action: Mouse moved to (813, 378)
Screenshot: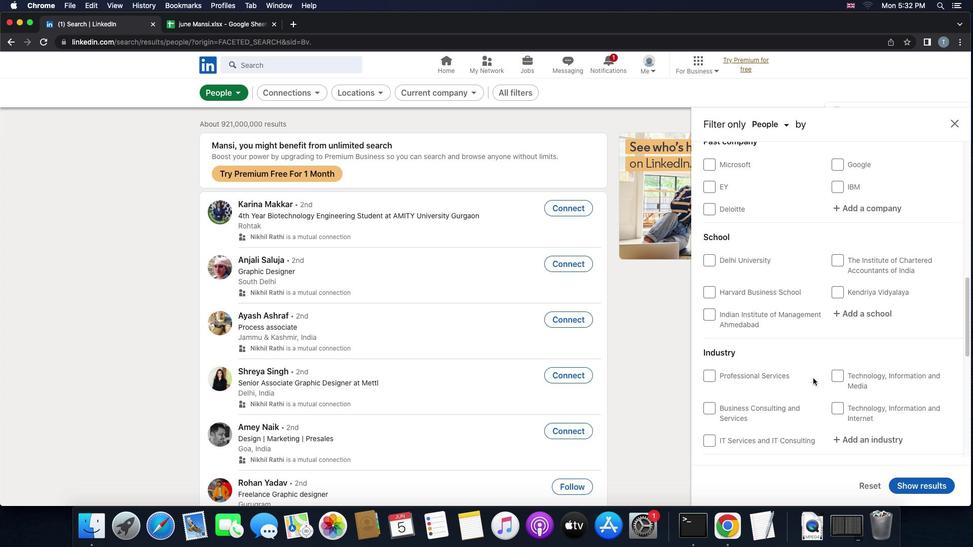 
Action: Mouse scrolled (813, 378) with delta (0, 0)
Screenshot: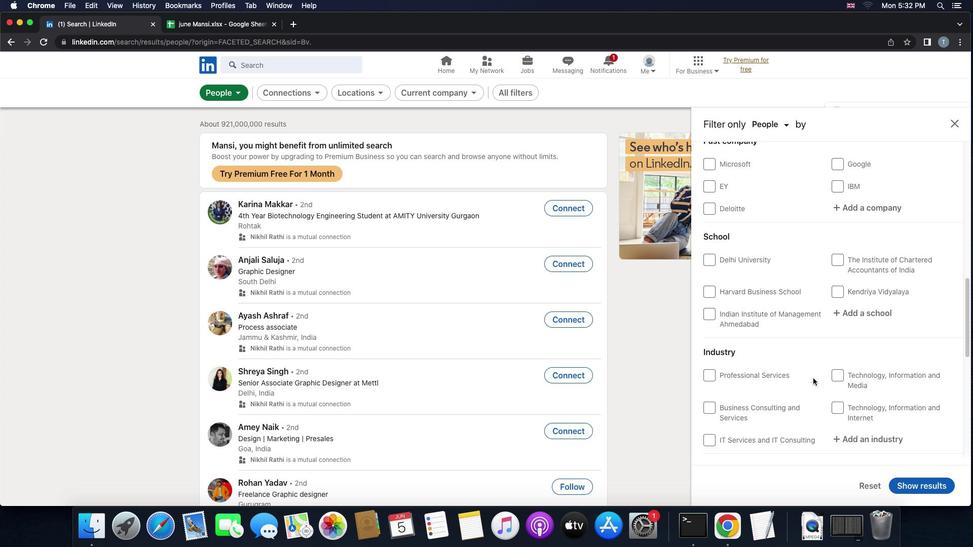 
Action: Mouse scrolled (813, 378) with delta (0, 0)
Screenshot: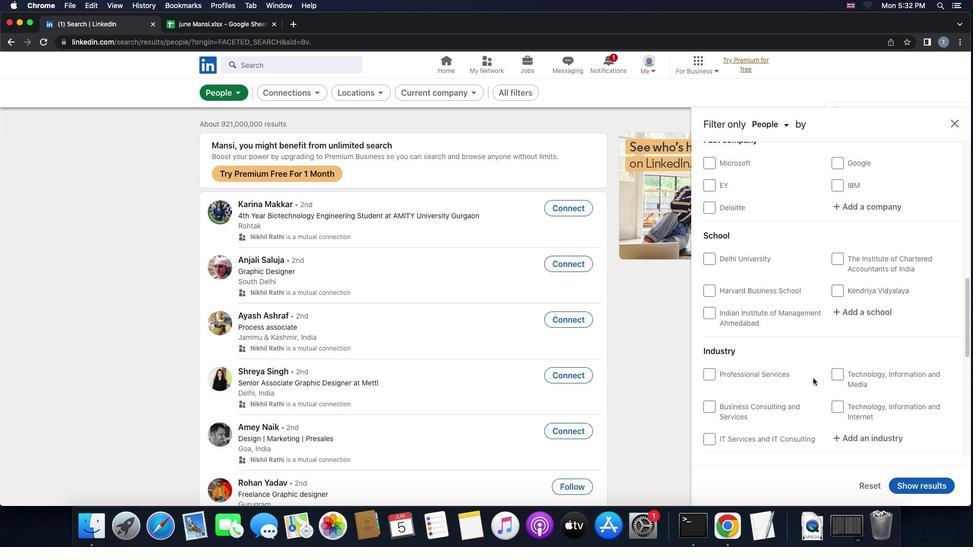 
Action: Mouse scrolled (813, 378) with delta (0, -1)
Screenshot: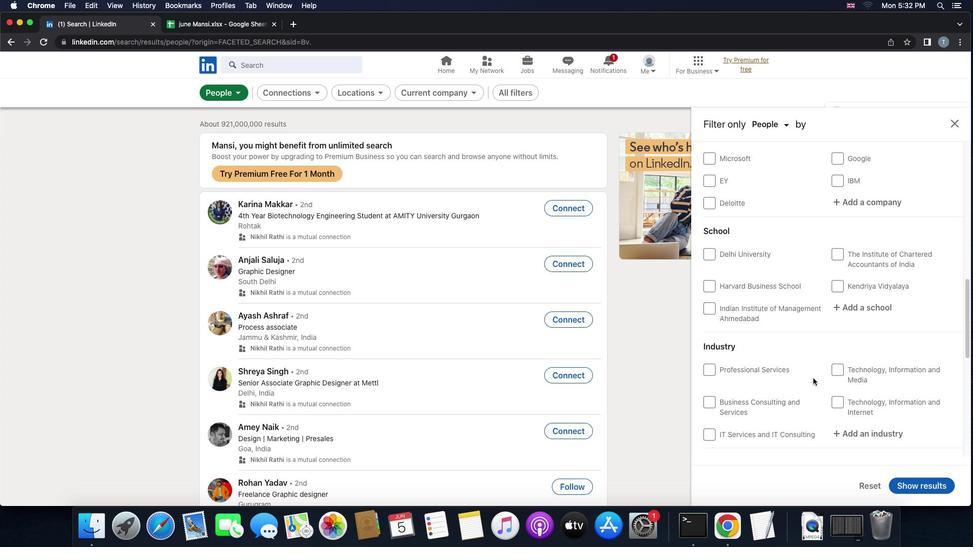 
Action: Mouse scrolled (813, 378) with delta (0, -1)
Screenshot: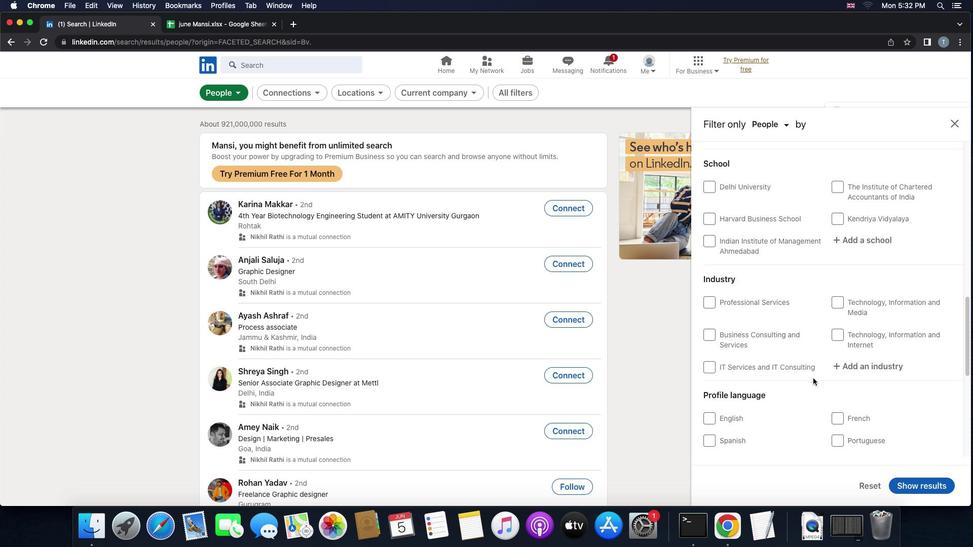
Action: Mouse scrolled (813, 378) with delta (0, 0)
Screenshot: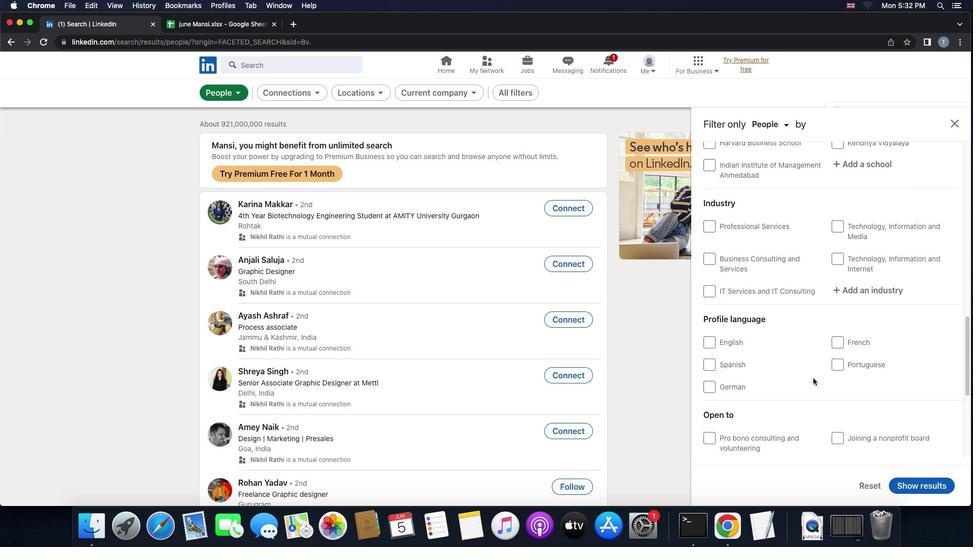 
Action: Mouse scrolled (813, 378) with delta (0, 0)
Screenshot: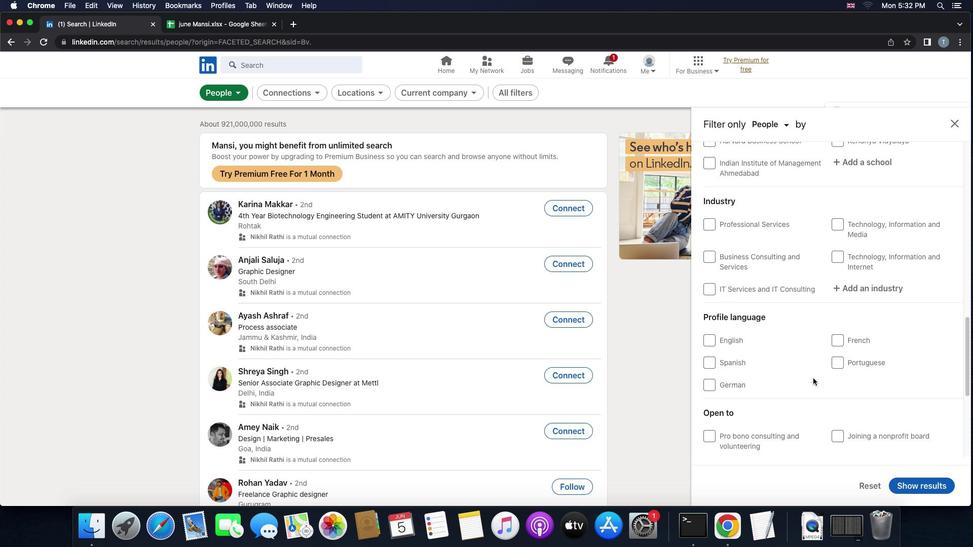 
Action: Mouse scrolled (813, 378) with delta (0, 0)
Screenshot: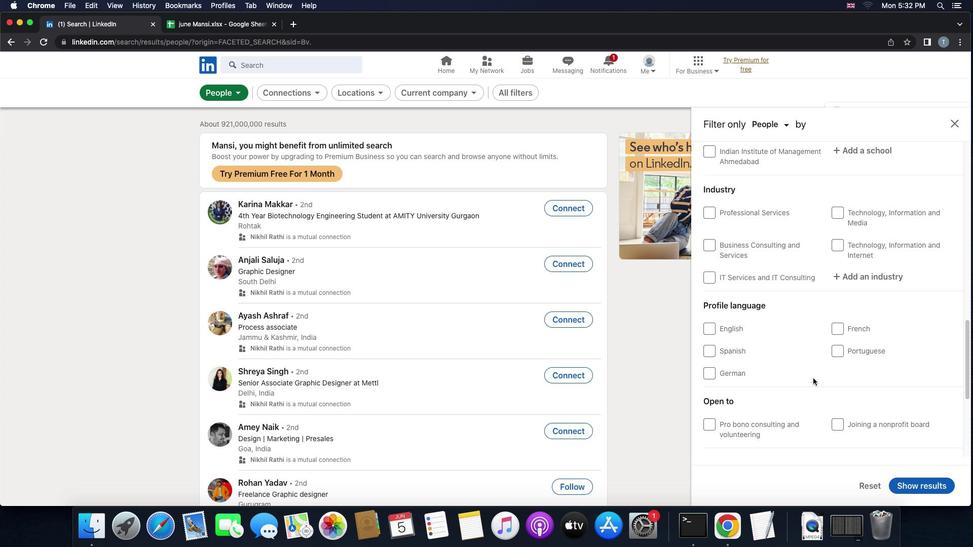 
Action: Mouse scrolled (813, 378) with delta (0, 0)
Screenshot: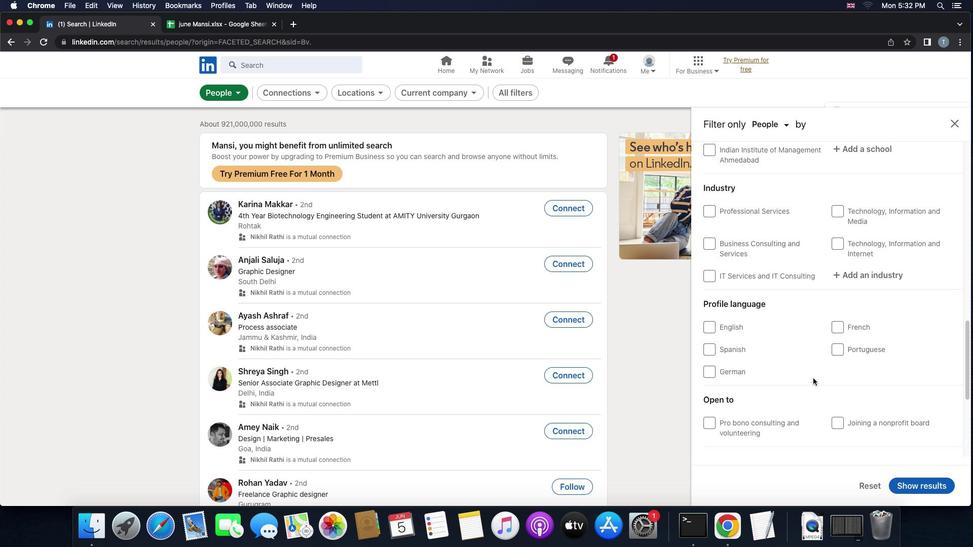 
Action: Mouse scrolled (813, 378) with delta (0, 0)
Screenshot: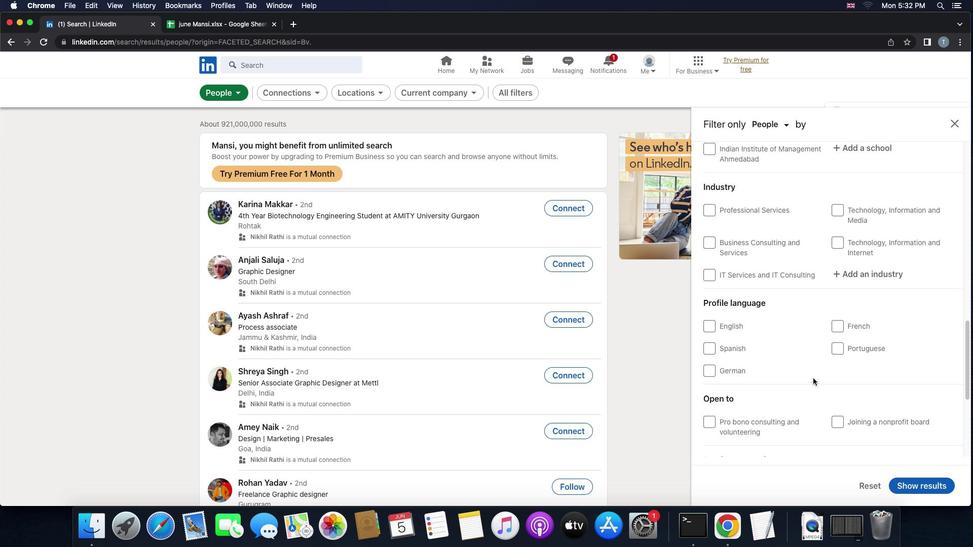 
Action: Mouse scrolled (813, 378) with delta (0, 0)
Screenshot: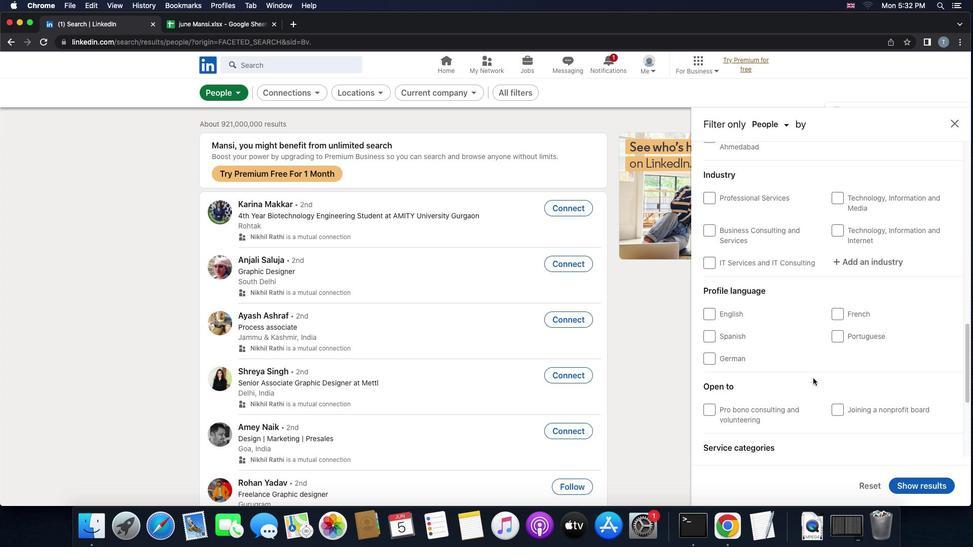 
Action: Mouse moved to (813, 378)
Screenshot: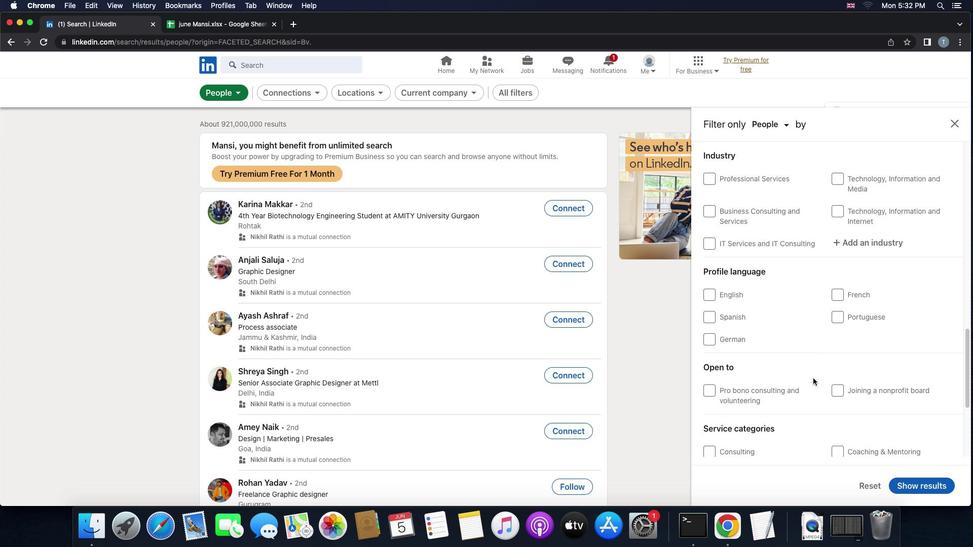 
Action: Mouse scrolled (813, 378) with delta (0, 0)
Screenshot: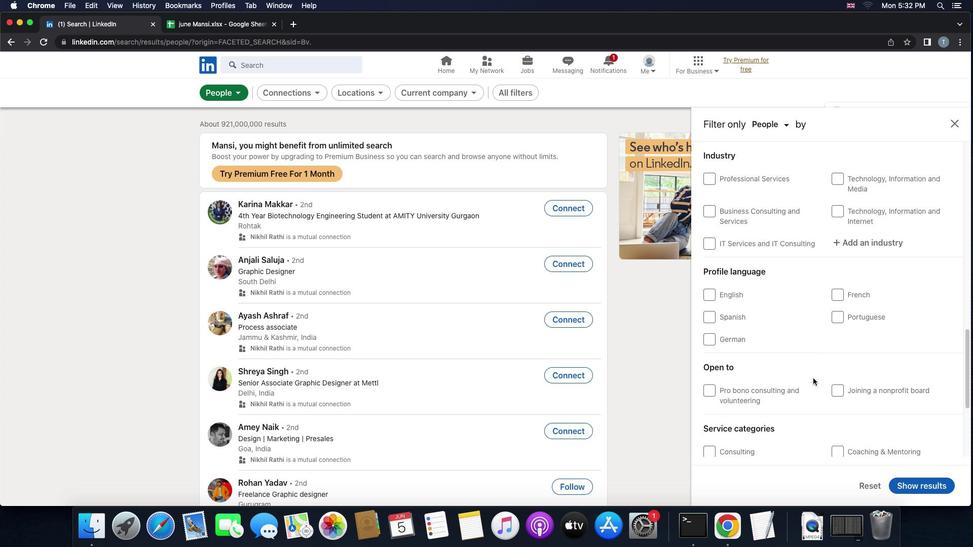 
Action: Mouse scrolled (813, 378) with delta (0, 0)
Screenshot: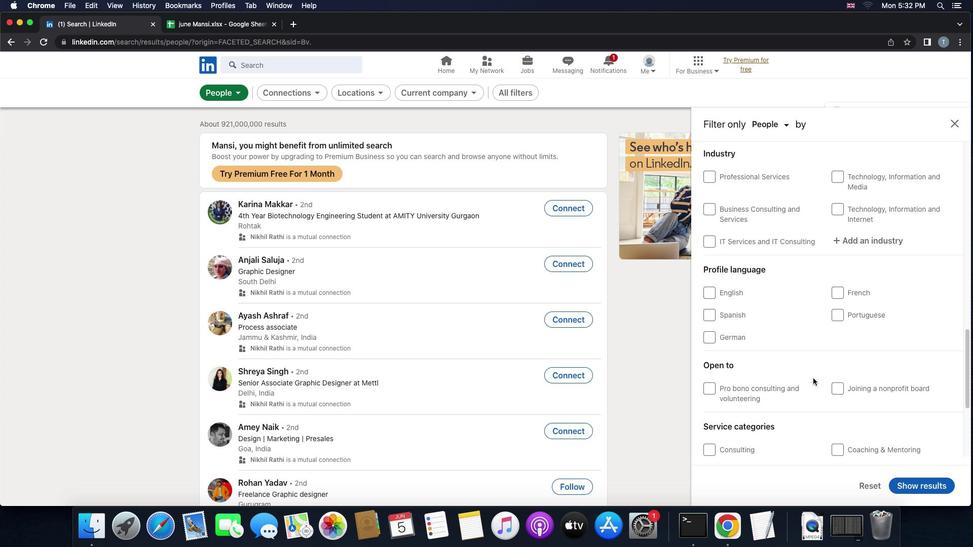 
Action: Mouse scrolled (813, 378) with delta (0, -1)
Screenshot: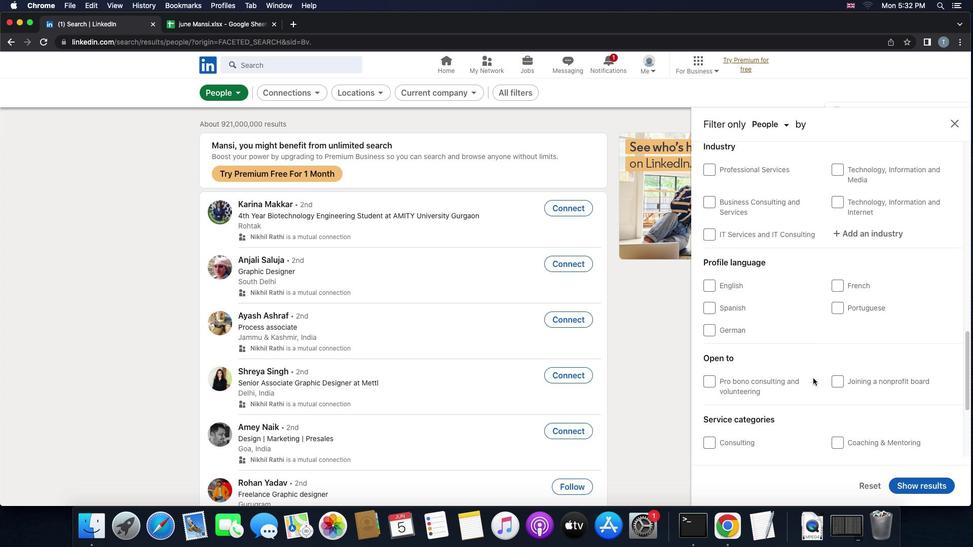 
Action: Mouse scrolled (813, 378) with delta (0, 0)
Screenshot: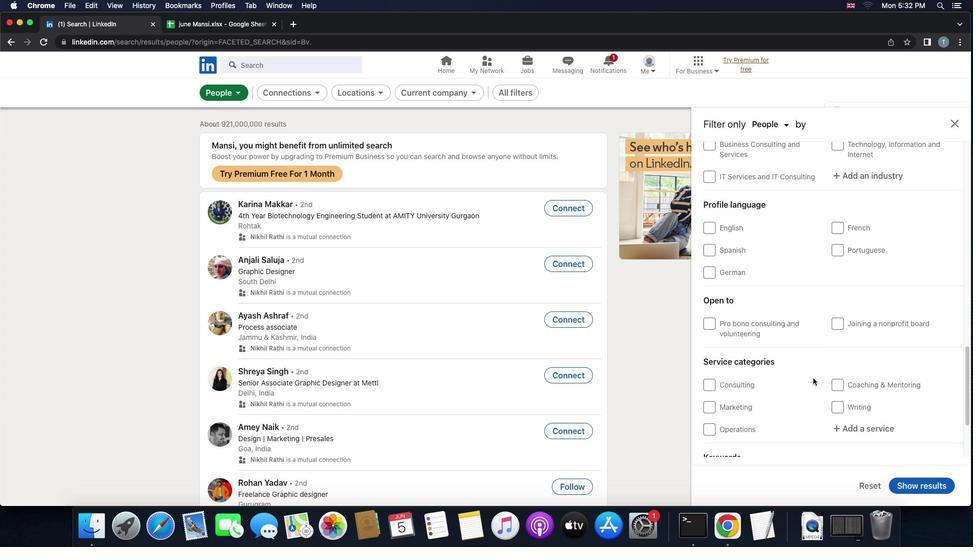 
Action: Mouse scrolled (813, 378) with delta (0, 0)
Screenshot: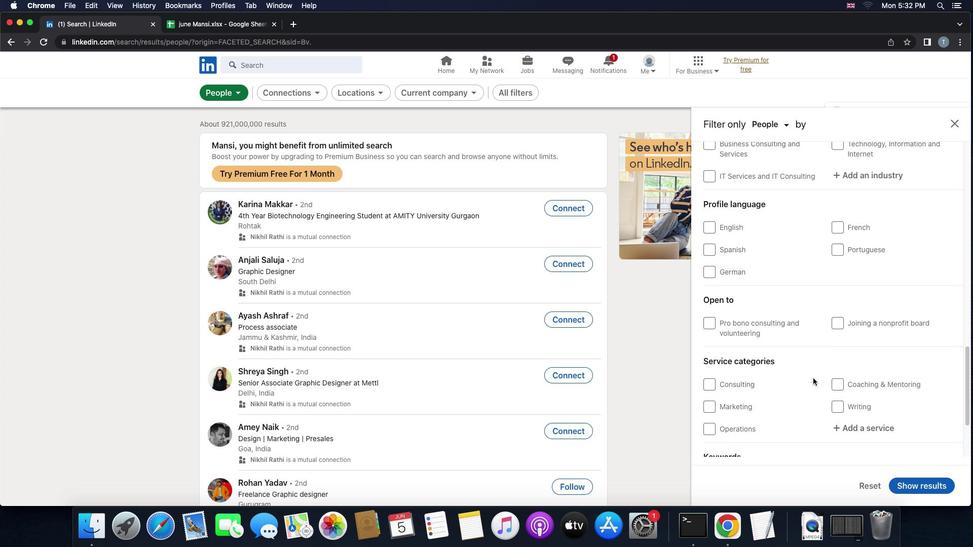 
Action: Mouse scrolled (813, 378) with delta (0, 0)
Screenshot: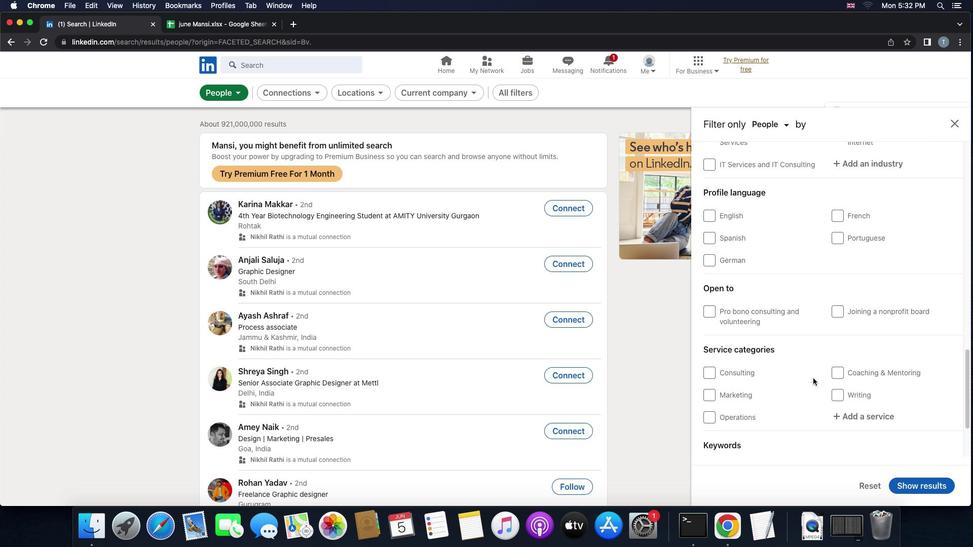 
Action: Mouse moved to (813, 378)
Screenshot: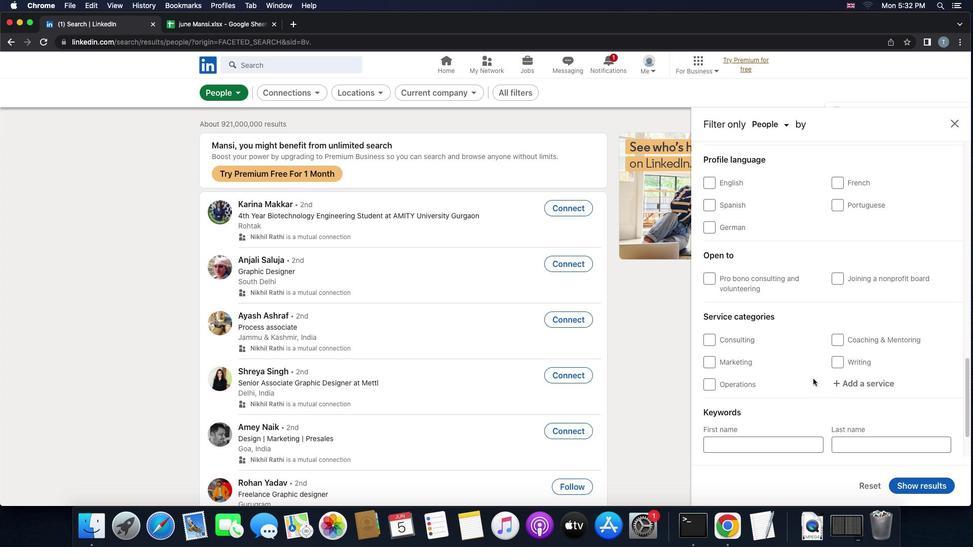 
Action: Mouse scrolled (813, 378) with delta (0, 0)
Screenshot: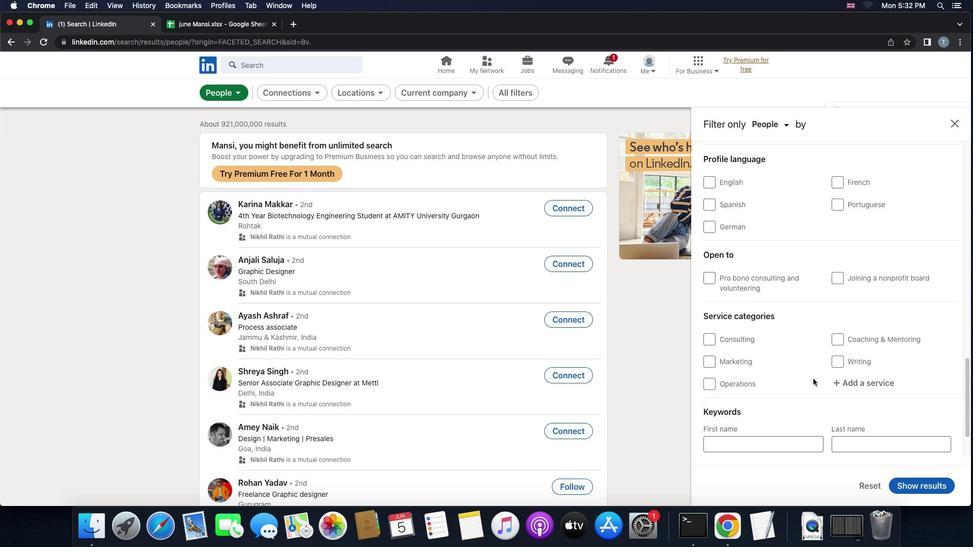 
Action: Mouse scrolled (813, 378) with delta (0, 0)
Screenshot: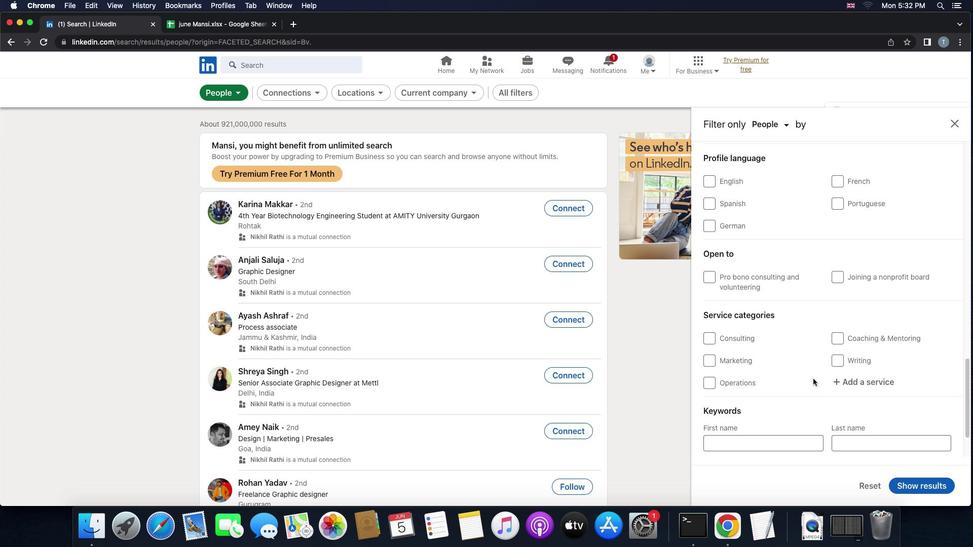 
Action: Mouse scrolled (813, 378) with delta (0, 0)
Screenshot: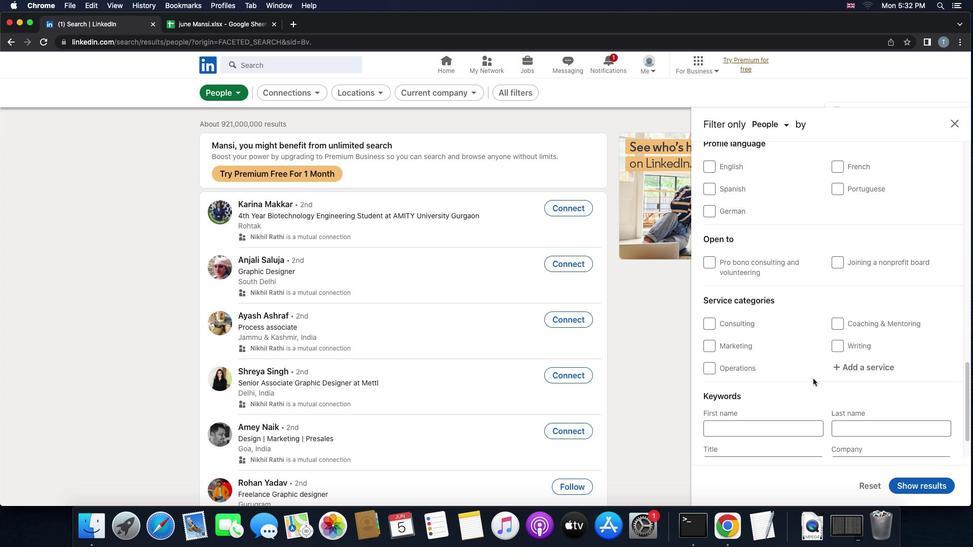 
Action: Mouse scrolled (813, 378) with delta (0, 0)
Screenshot: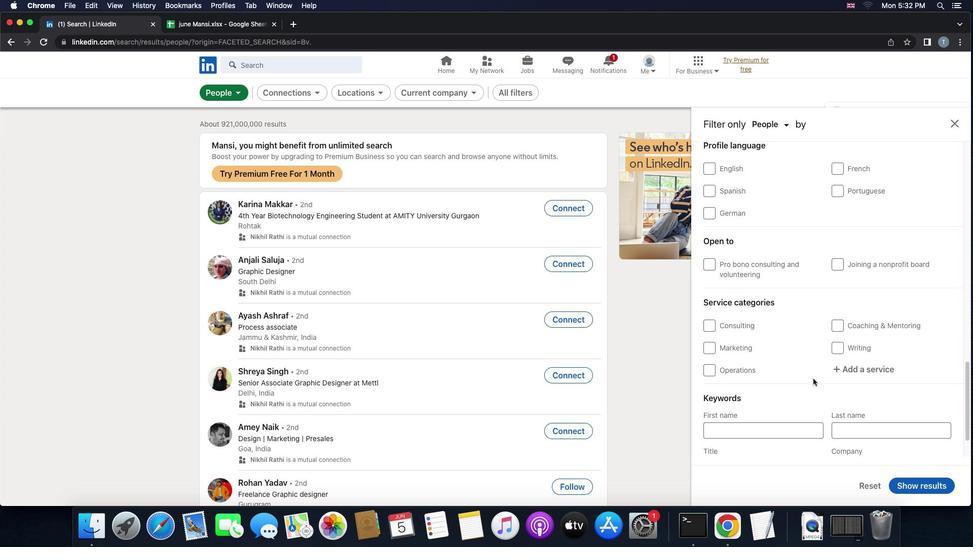 
Action: Mouse moved to (834, 167)
Screenshot: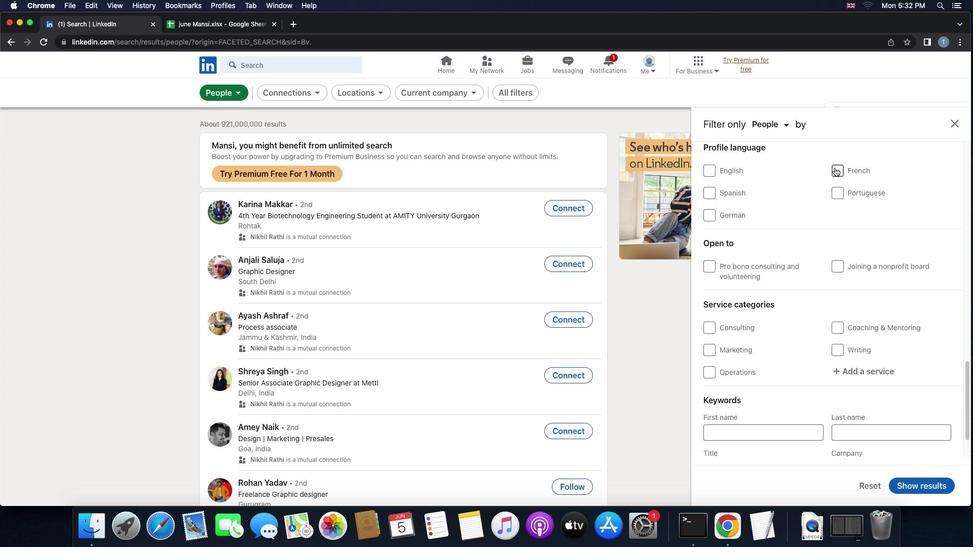 
Action: Mouse pressed left at (834, 167)
Screenshot: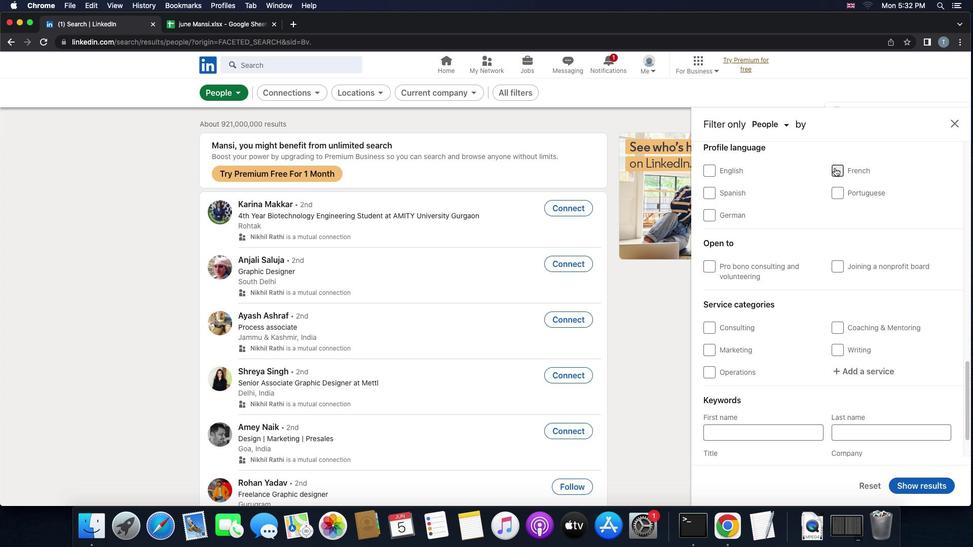 
Action: Mouse moved to (889, 245)
Screenshot: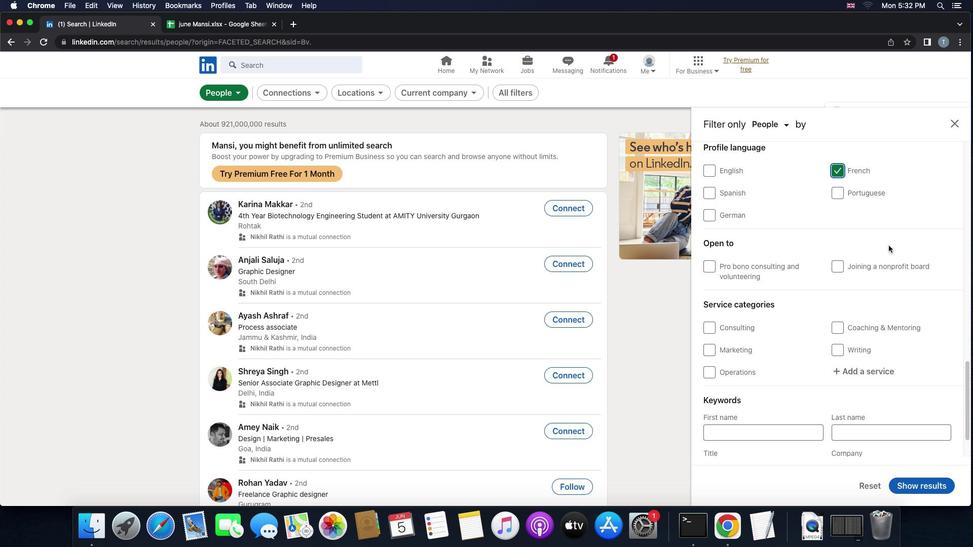 
Action: Mouse scrolled (889, 245) with delta (0, 0)
Screenshot: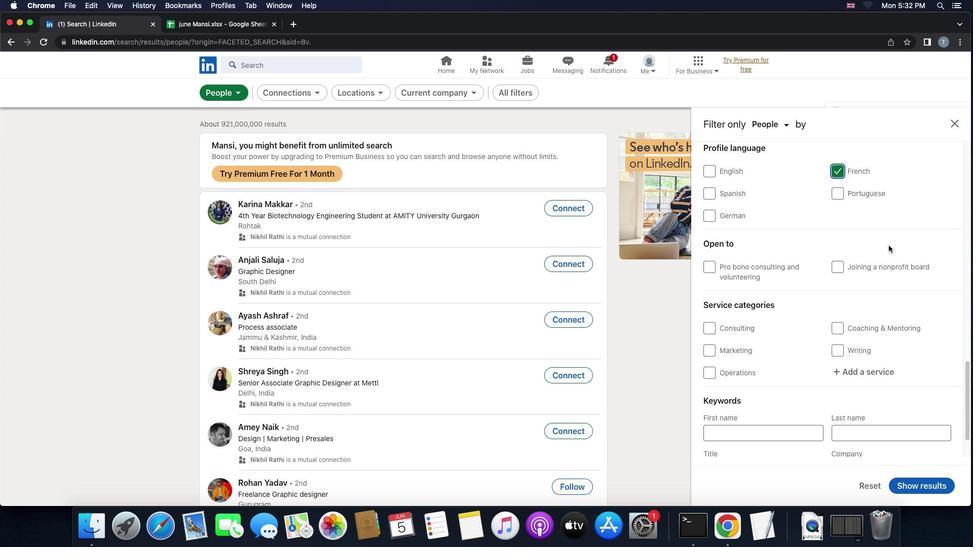 
Action: Mouse scrolled (889, 245) with delta (0, 0)
Screenshot: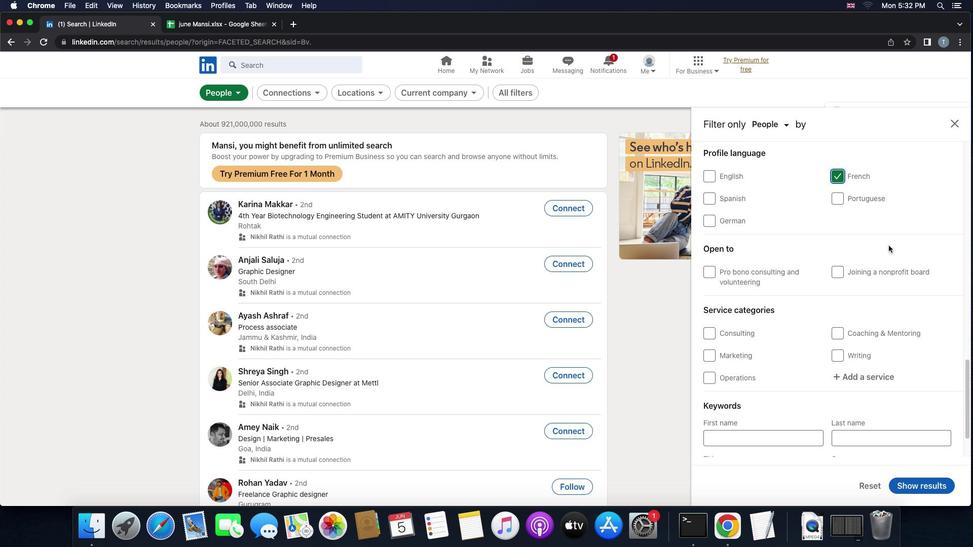 
Action: Mouse scrolled (889, 245) with delta (0, 1)
Screenshot: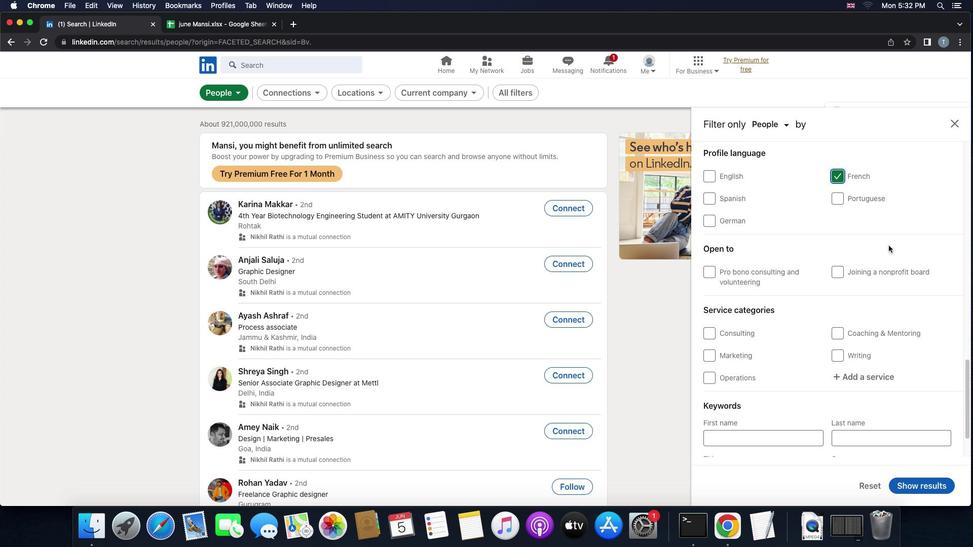
Action: Mouse scrolled (889, 245) with delta (0, 2)
Screenshot: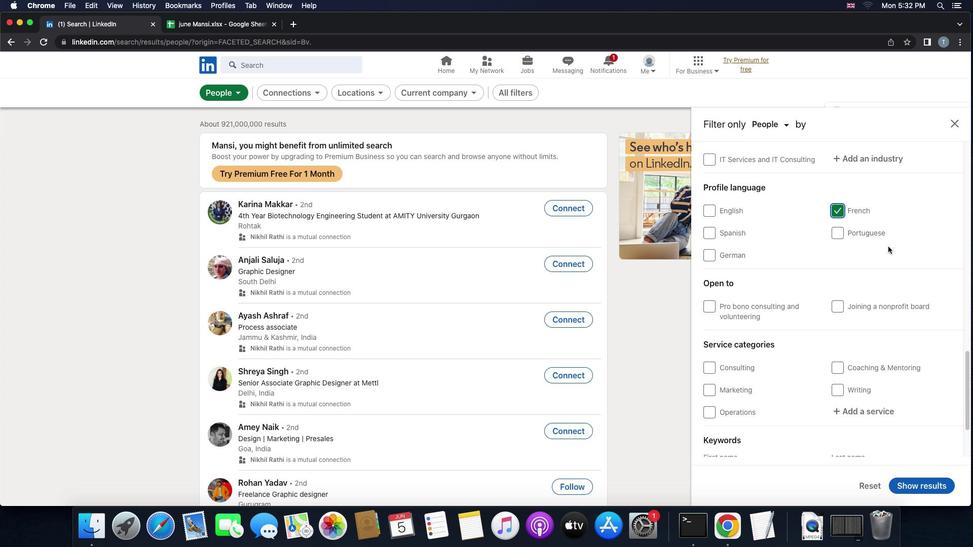 
Action: Mouse moved to (888, 246)
Screenshot: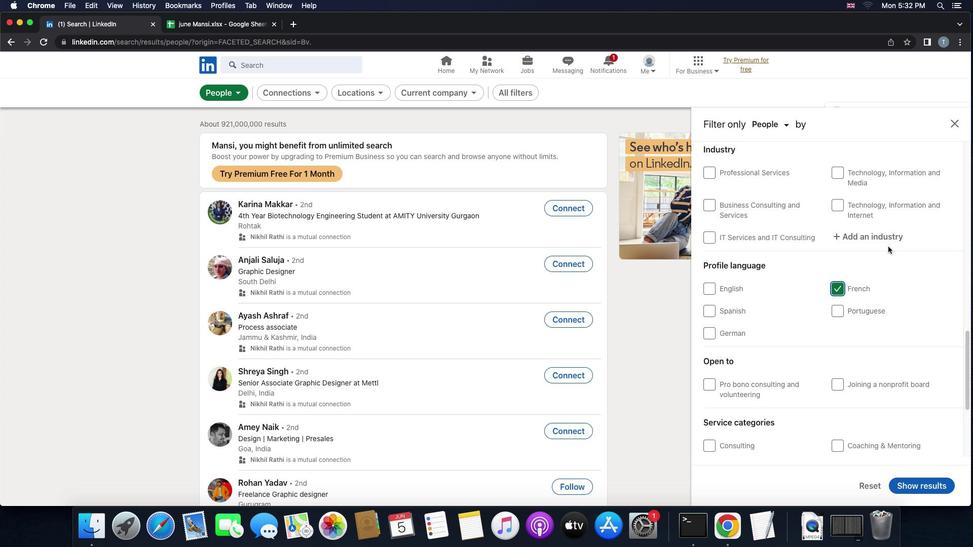 
Action: Mouse scrolled (888, 246) with delta (0, 2)
Screenshot: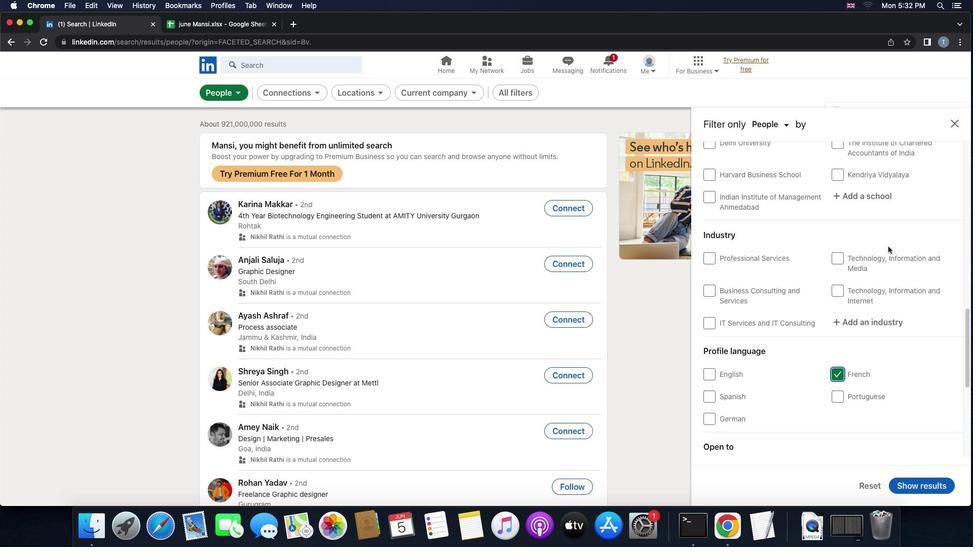 
Action: Mouse scrolled (888, 246) with delta (0, 0)
Screenshot: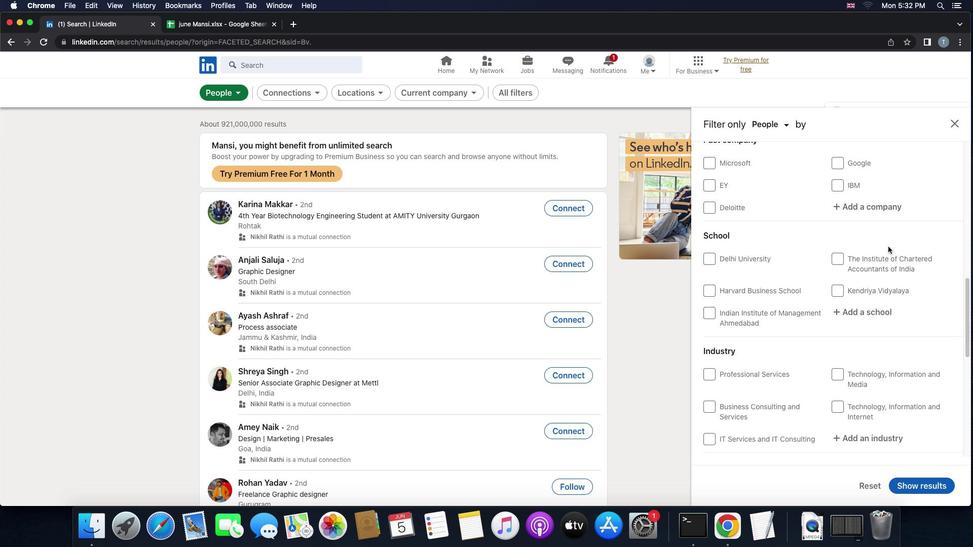 
Action: Mouse scrolled (888, 246) with delta (0, 0)
Screenshot: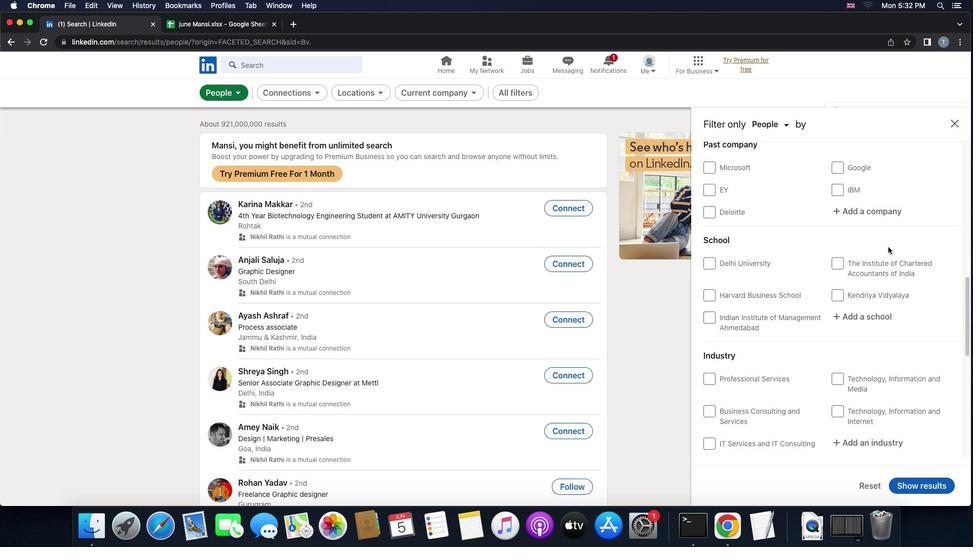 
Action: Mouse moved to (888, 246)
Screenshot: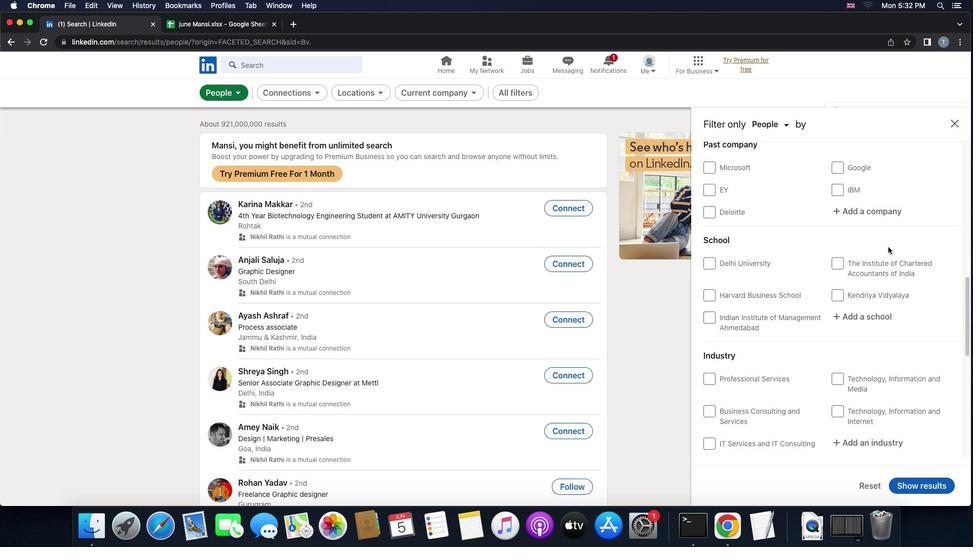 
Action: Mouse scrolled (888, 246) with delta (0, 1)
Screenshot: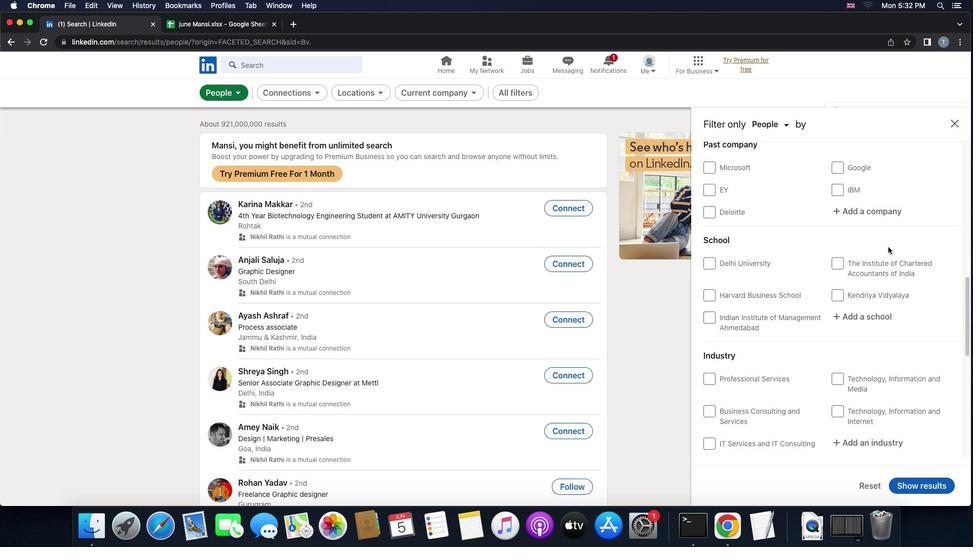 
Action: Mouse moved to (888, 247)
Screenshot: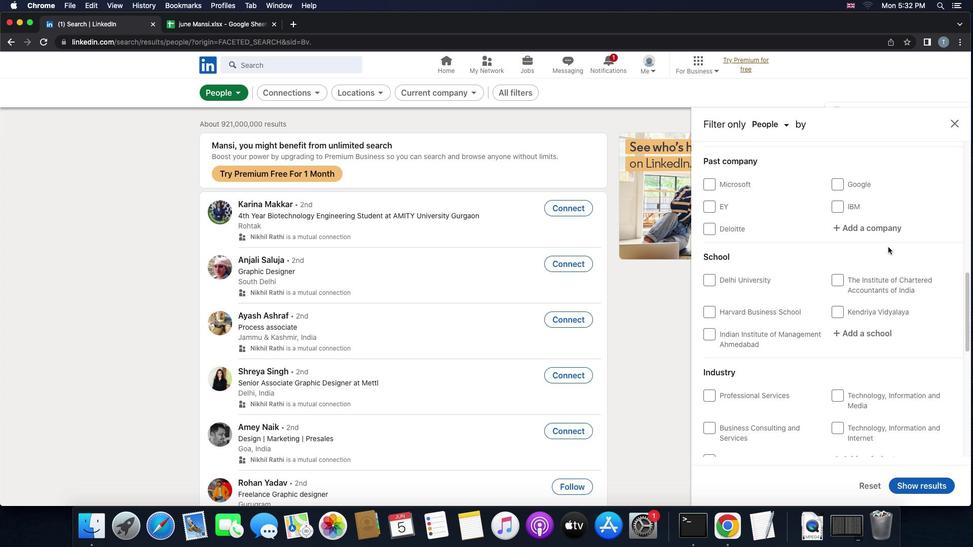
Action: Mouse scrolled (888, 247) with delta (0, 2)
Screenshot: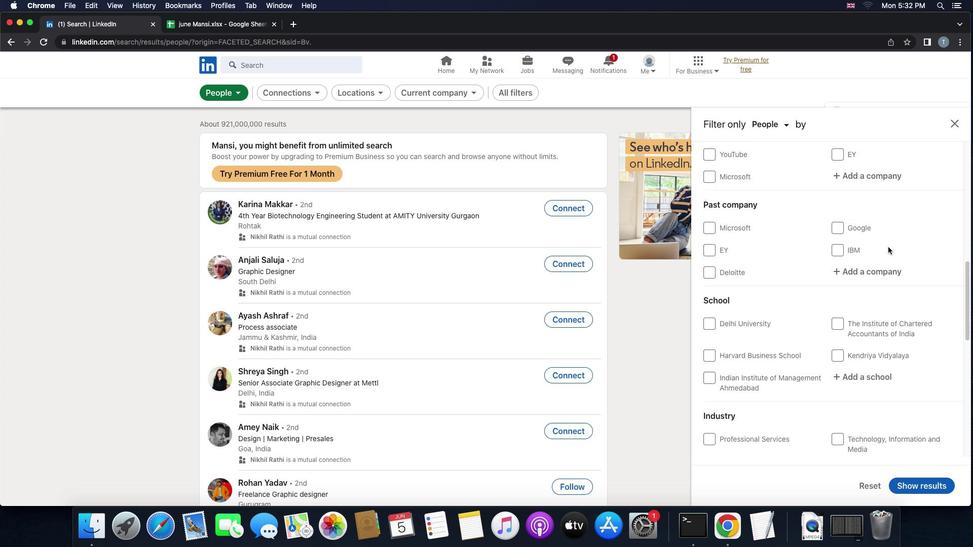 
Action: Mouse moved to (887, 248)
Screenshot: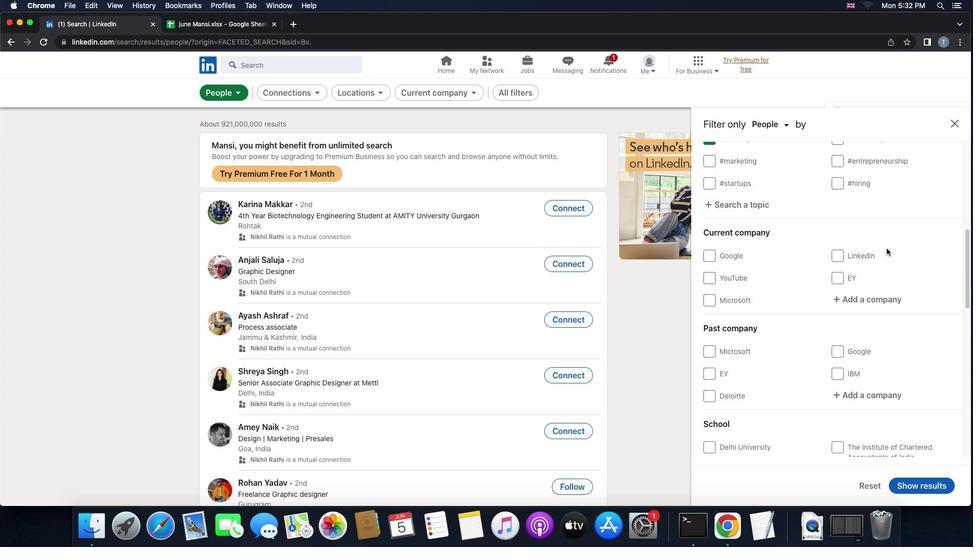 
Action: Mouse scrolled (887, 248) with delta (0, 0)
Screenshot: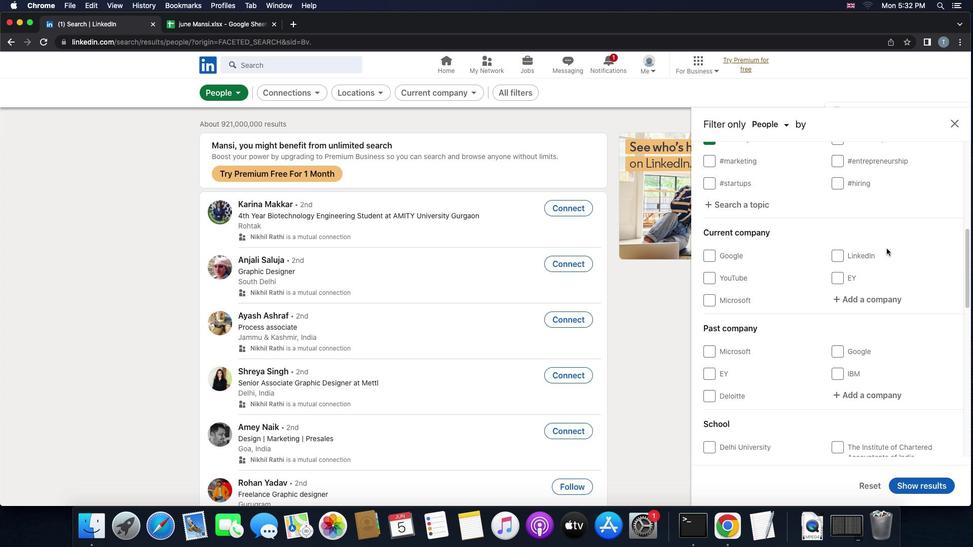 
Action: Mouse scrolled (887, 248) with delta (0, 0)
Screenshot: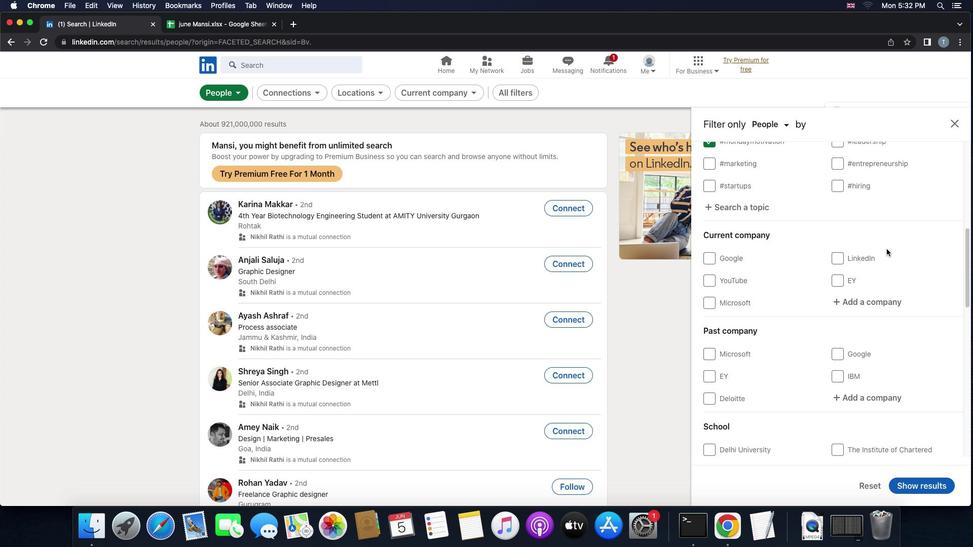 
Action: Mouse moved to (886, 248)
Screenshot: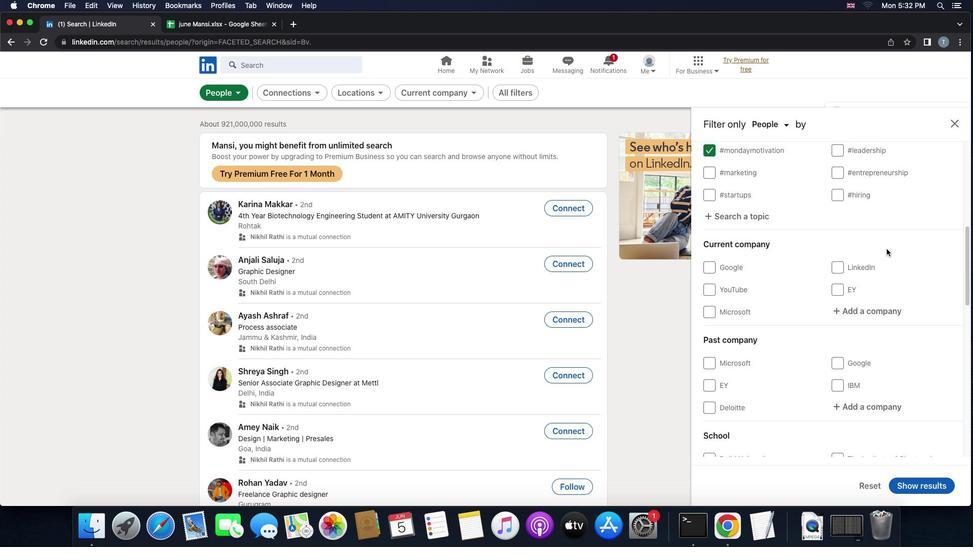 
Action: Mouse scrolled (886, 248) with delta (0, 0)
Screenshot: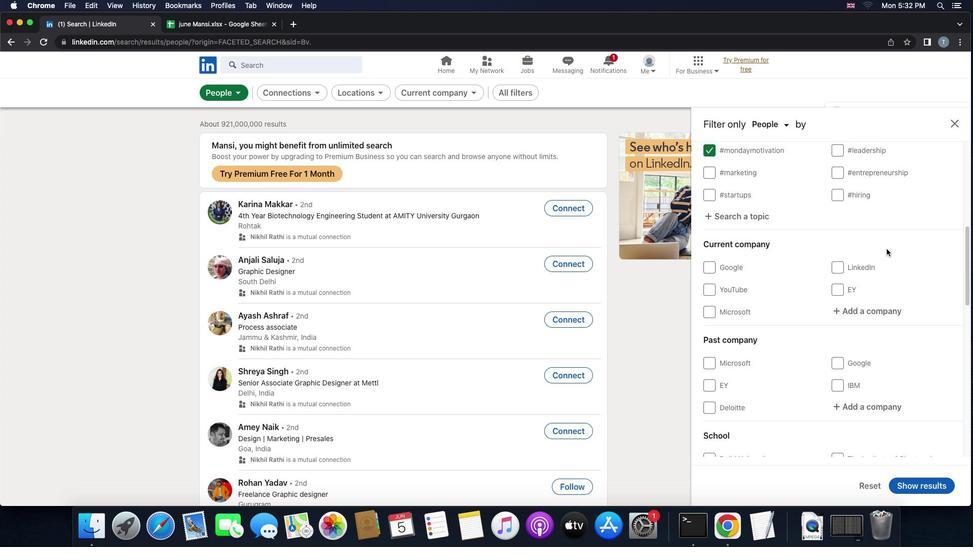 
Action: Mouse moved to (845, 349)
Screenshot: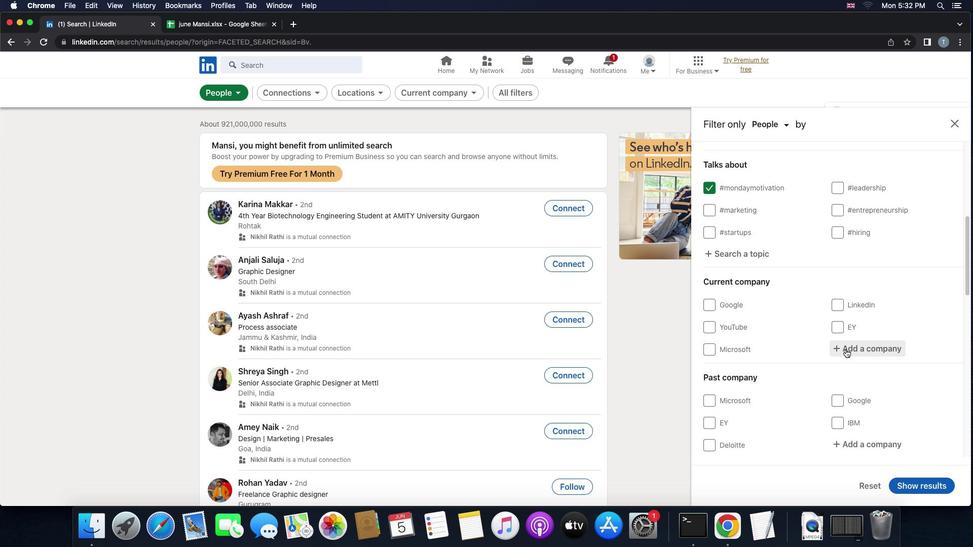 
Action: Mouse pressed left at (845, 349)
Screenshot: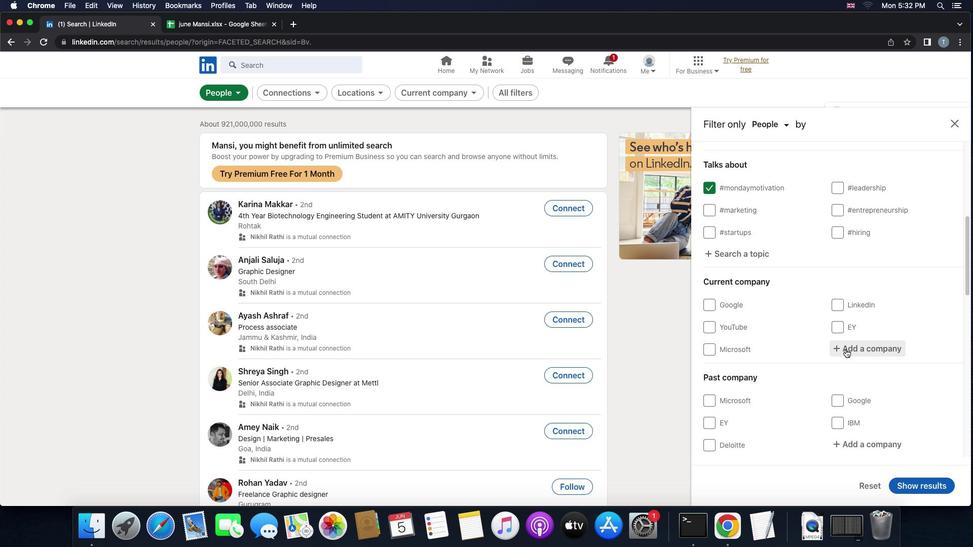 
Action: Key pressed Key.shift'N''y''k''a''a'
Screenshot: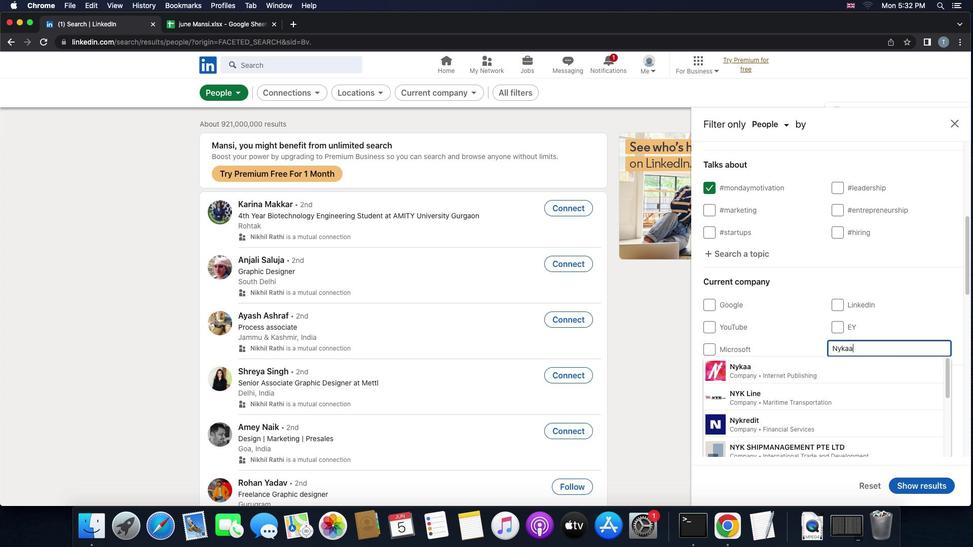 
Action: Mouse moved to (800, 379)
Screenshot: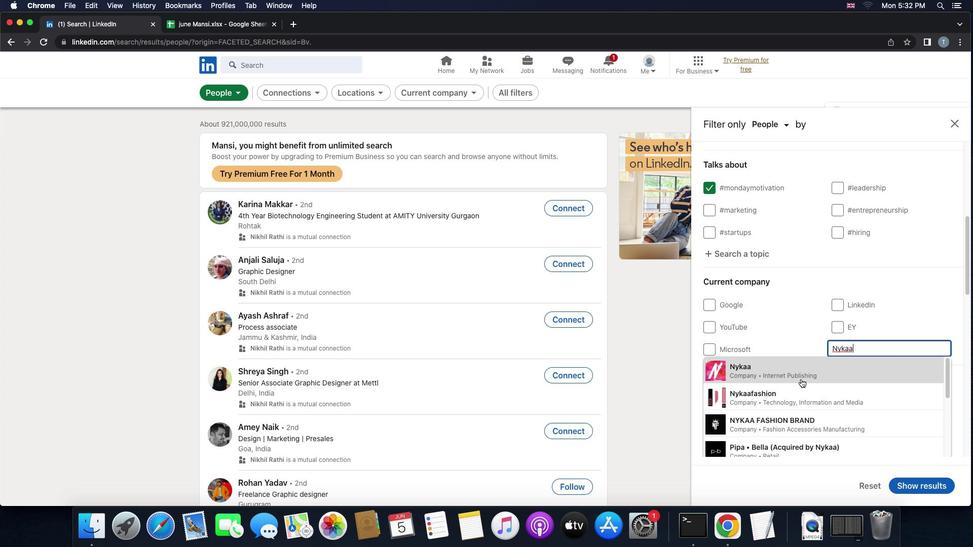 
Action: Mouse pressed left at (800, 379)
Screenshot: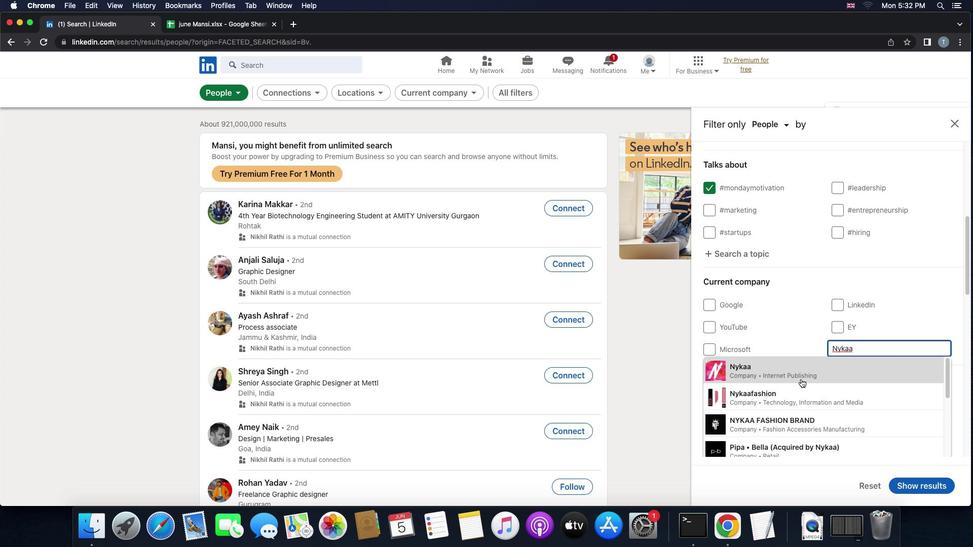 
Action: Mouse moved to (800, 382)
Screenshot: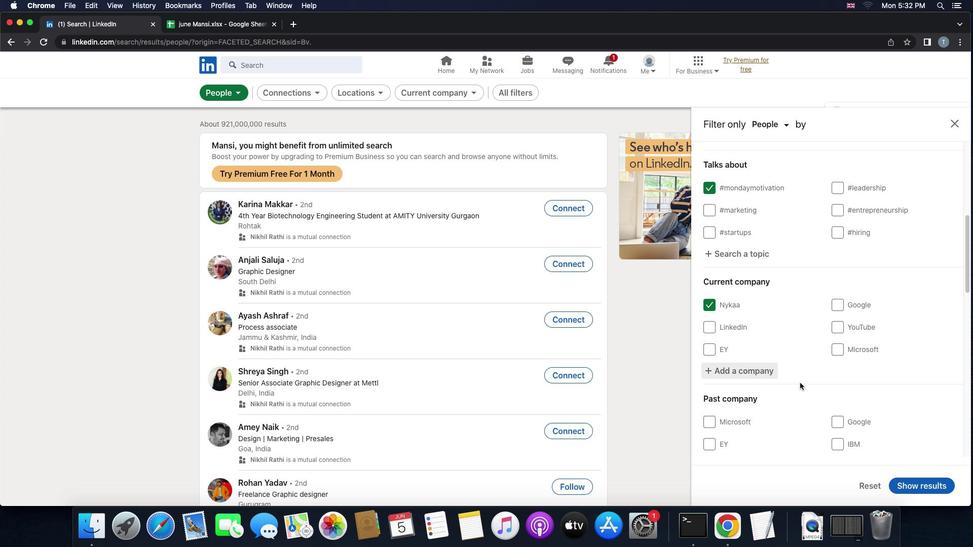 
Action: Mouse scrolled (800, 382) with delta (0, 0)
Screenshot: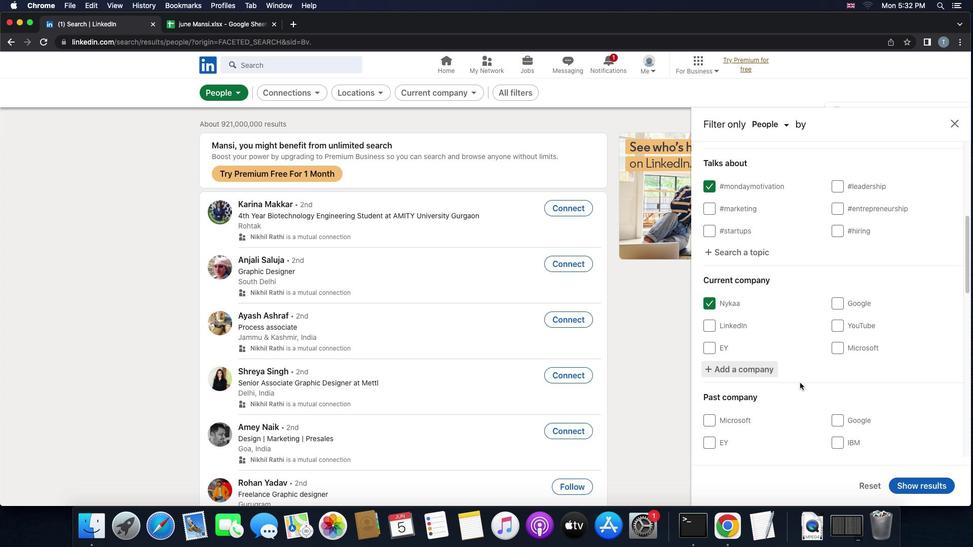 
Action: Mouse scrolled (800, 382) with delta (0, 0)
Screenshot: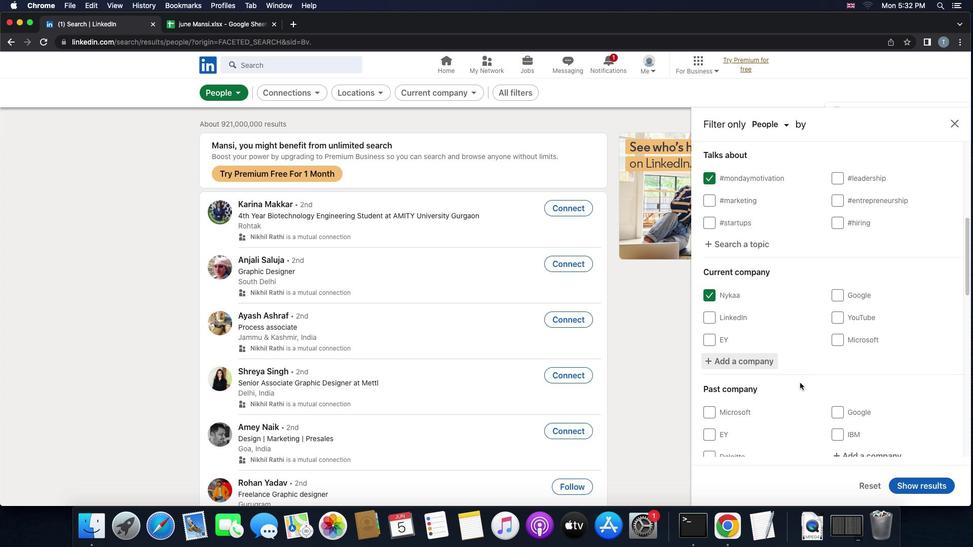 
Action: Mouse scrolled (800, 382) with delta (0, -1)
Screenshot: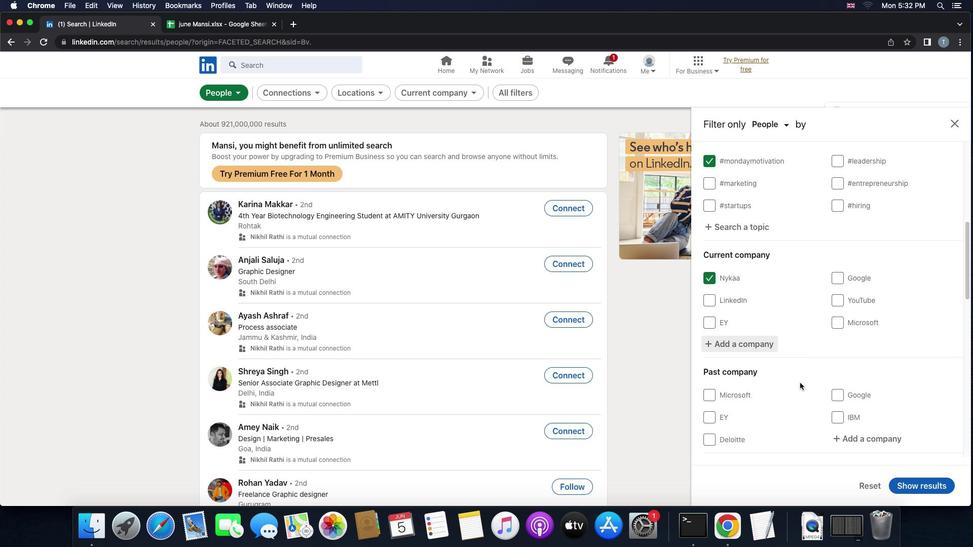 
Action: Mouse scrolled (800, 382) with delta (0, -1)
Screenshot: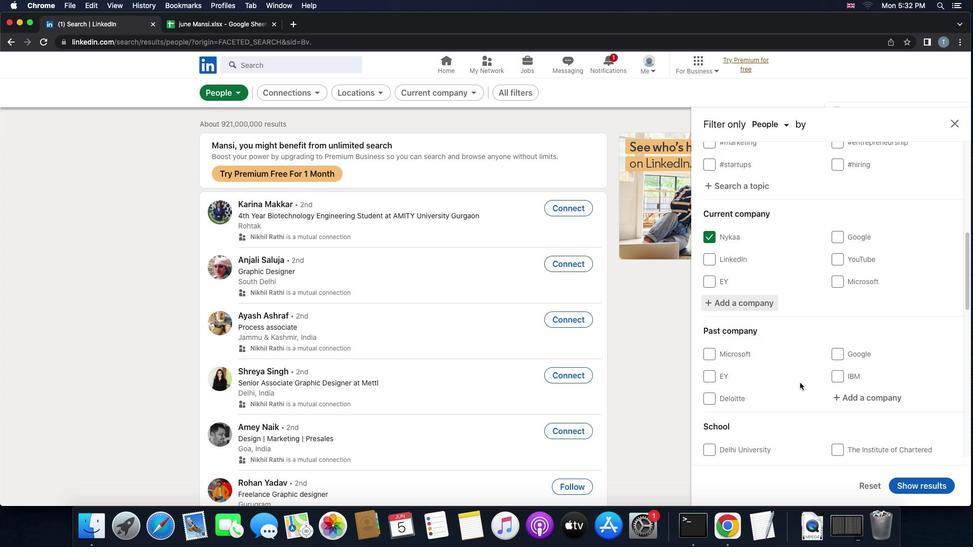 
Action: Mouse moved to (800, 381)
Screenshot: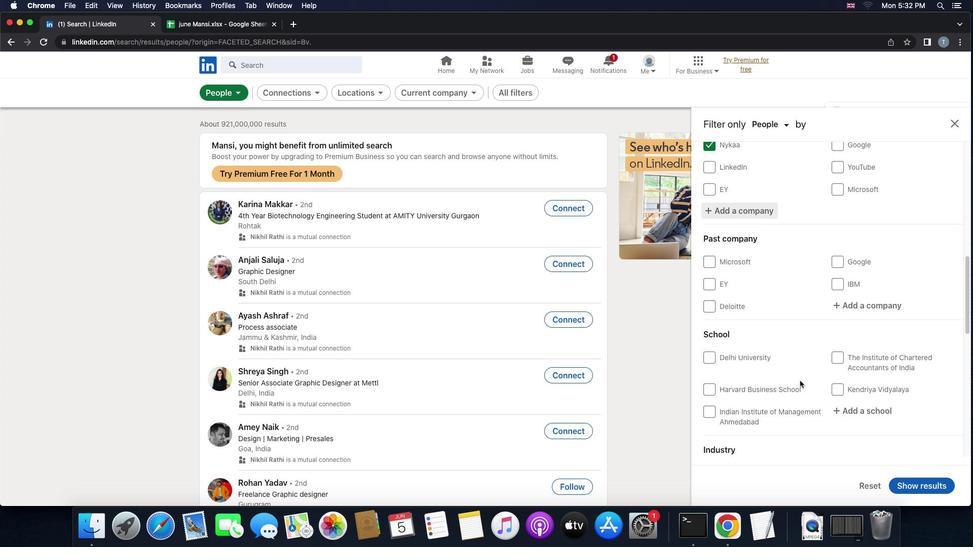 
Action: Mouse scrolled (800, 381) with delta (0, 0)
Screenshot: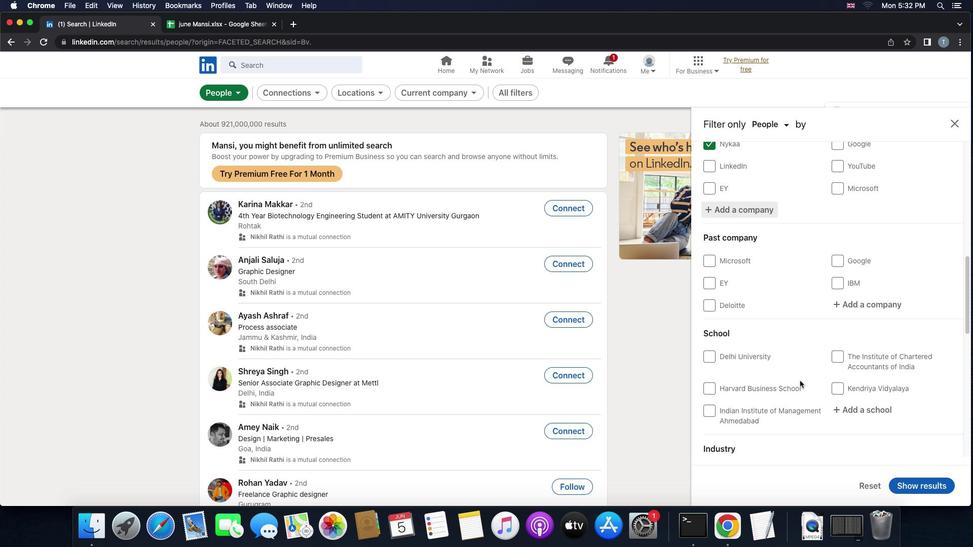 
Action: Mouse scrolled (800, 381) with delta (0, 0)
Screenshot: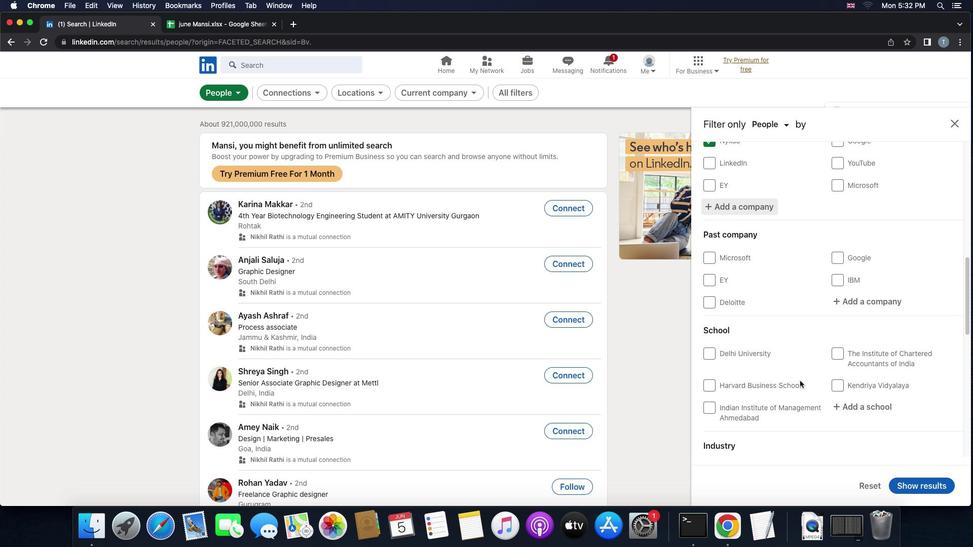 
Action: Mouse scrolled (800, 381) with delta (0, -1)
Screenshot: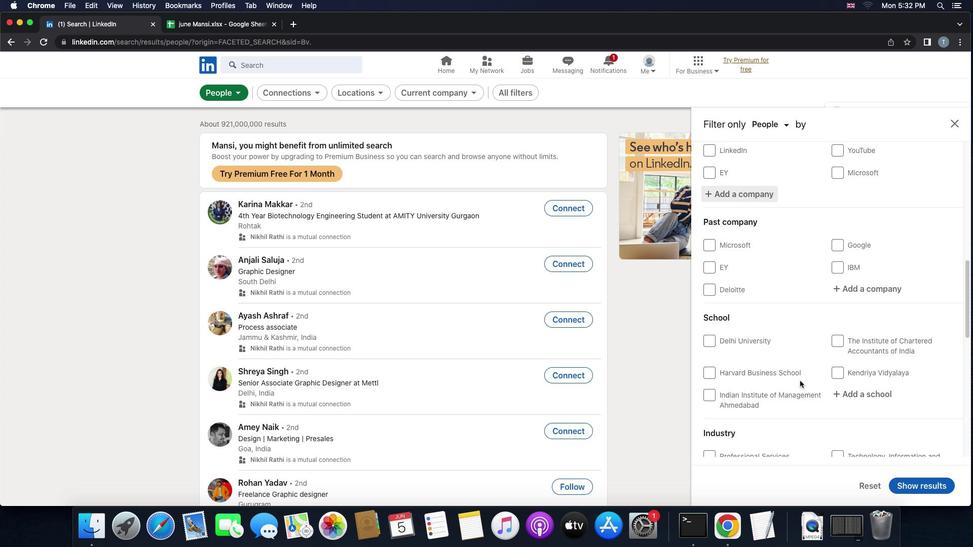 
Action: Mouse moved to (850, 345)
Screenshot: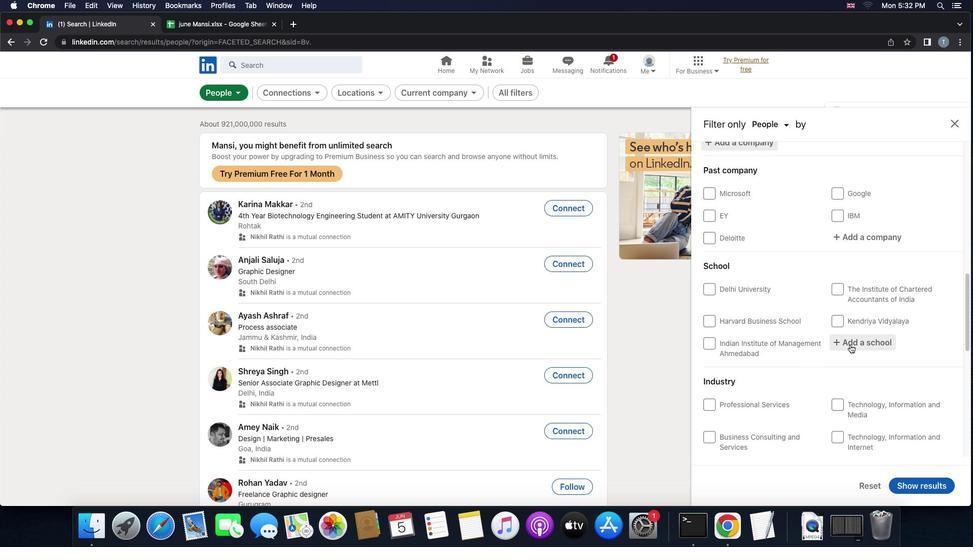 
Action: Mouse pressed left at (850, 345)
Screenshot: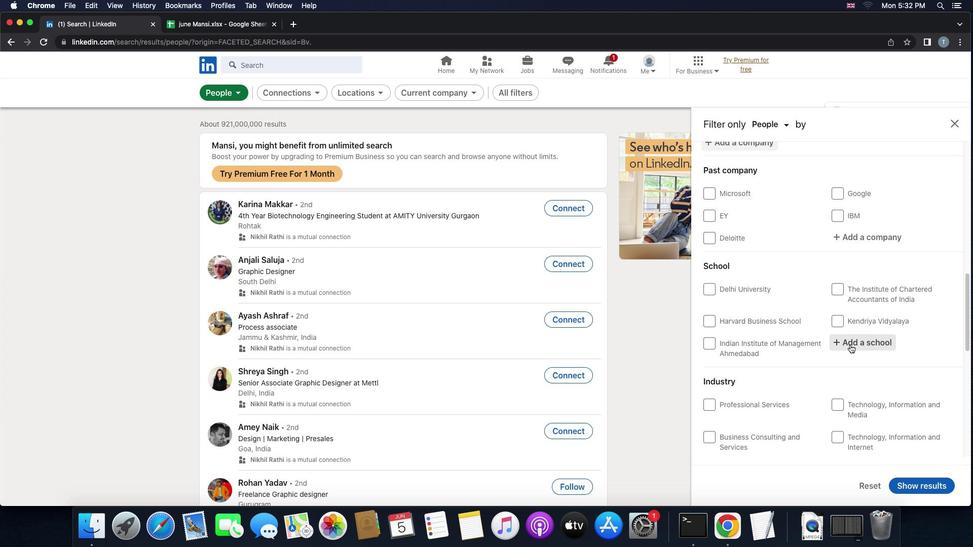 
Action: Key pressed Key.shift'S''r''i'Key.spaceKey.shift'R''a''m''a''c''h''a''n''d''r''a'Key.space
Screenshot: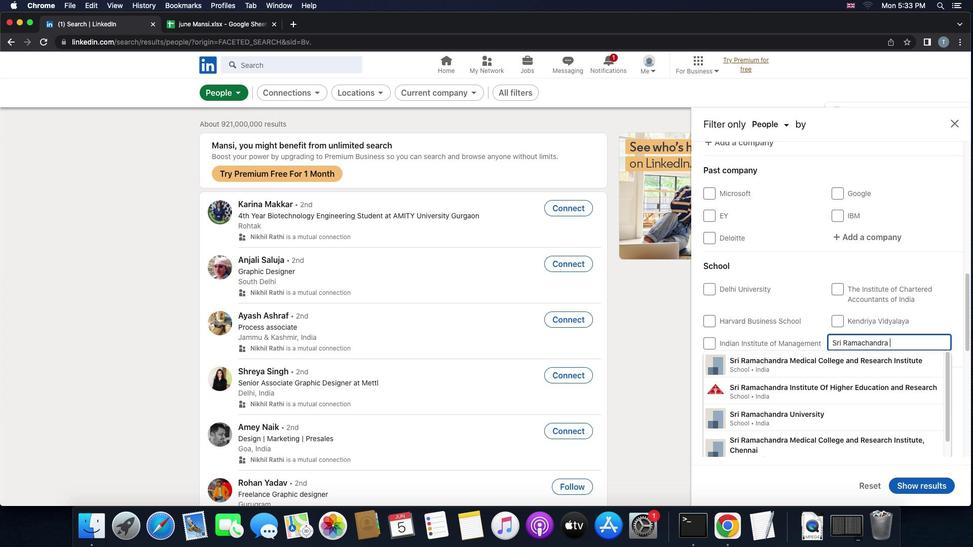 
Action: Mouse moved to (816, 388)
Screenshot: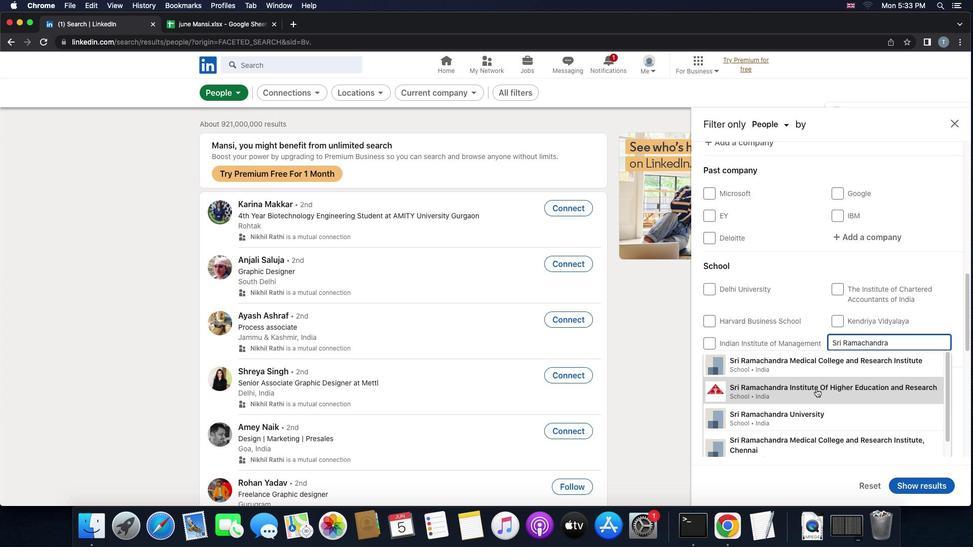 
Action: Mouse pressed left at (816, 388)
Screenshot: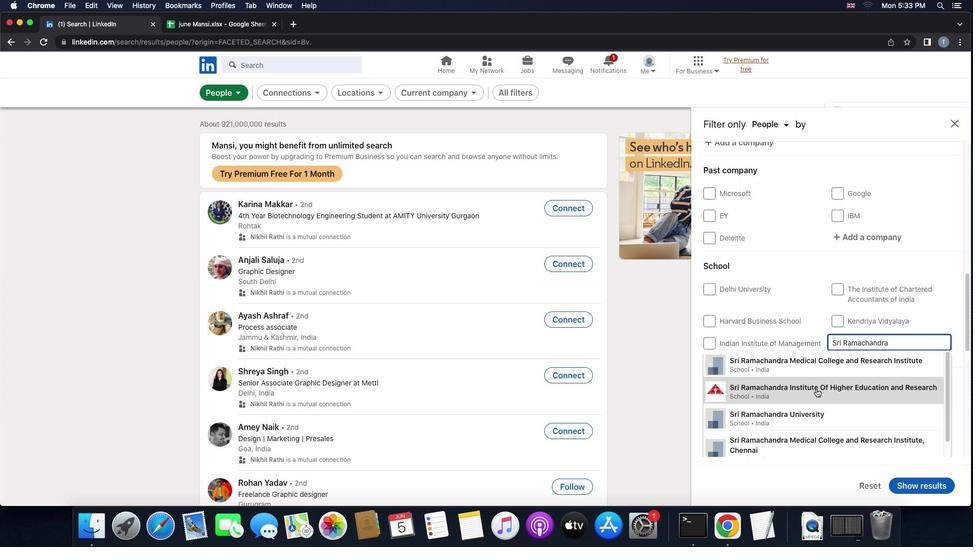 
Action: Mouse moved to (816, 389)
Screenshot: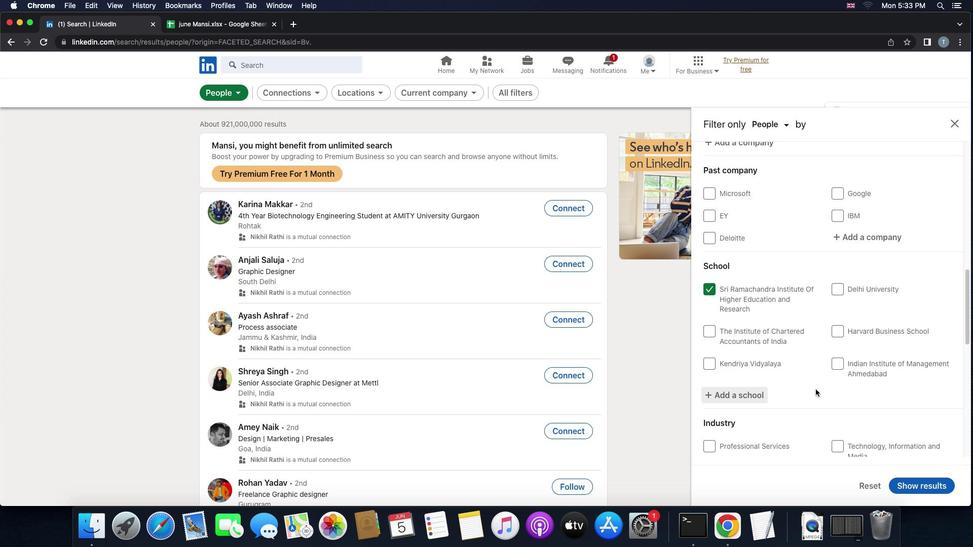 
Action: Mouse scrolled (816, 389) with delta (0, 0)
Screenshot: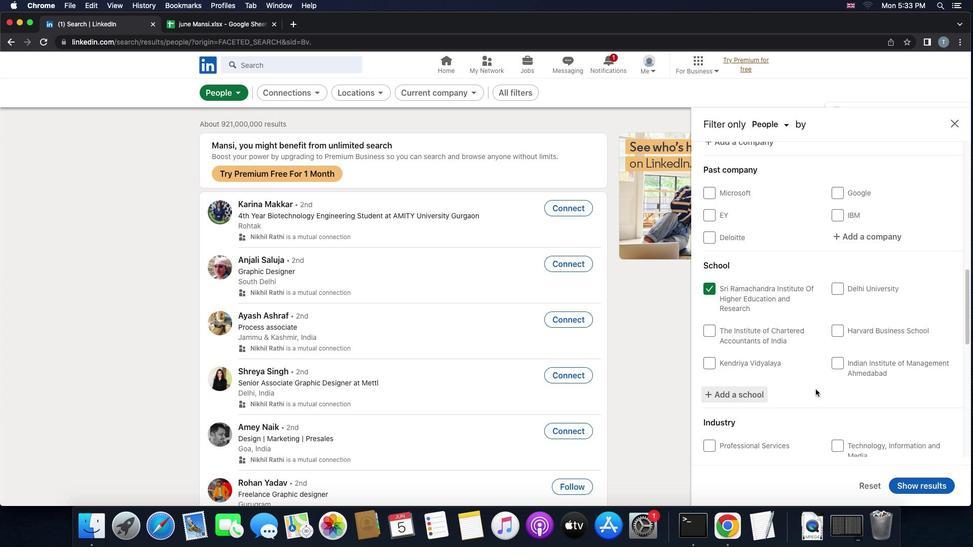 
Action: Mouse scrolled (816, 389) with delta (0, 0)
Screenshot: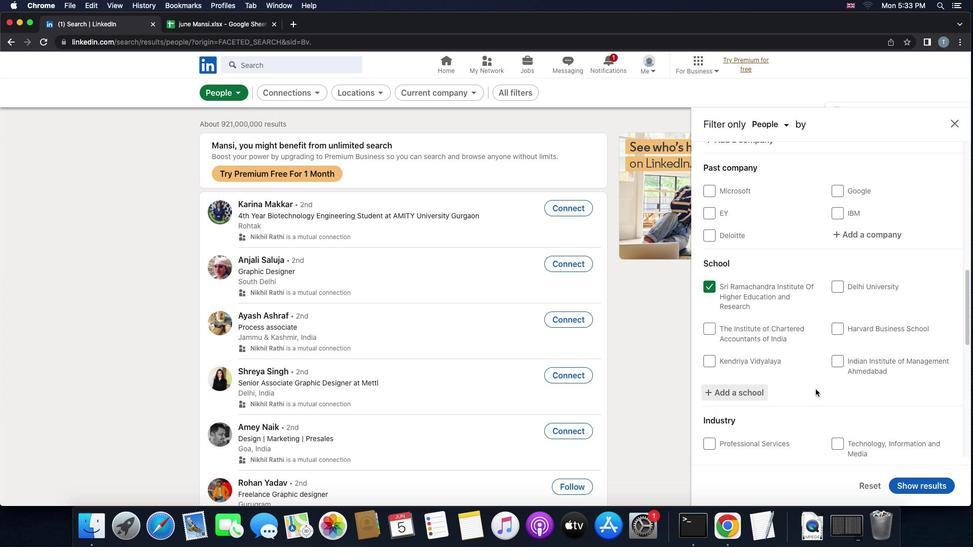
Action: Mouse scrolled (816, 389) with delta (0, 0)
Screenshot: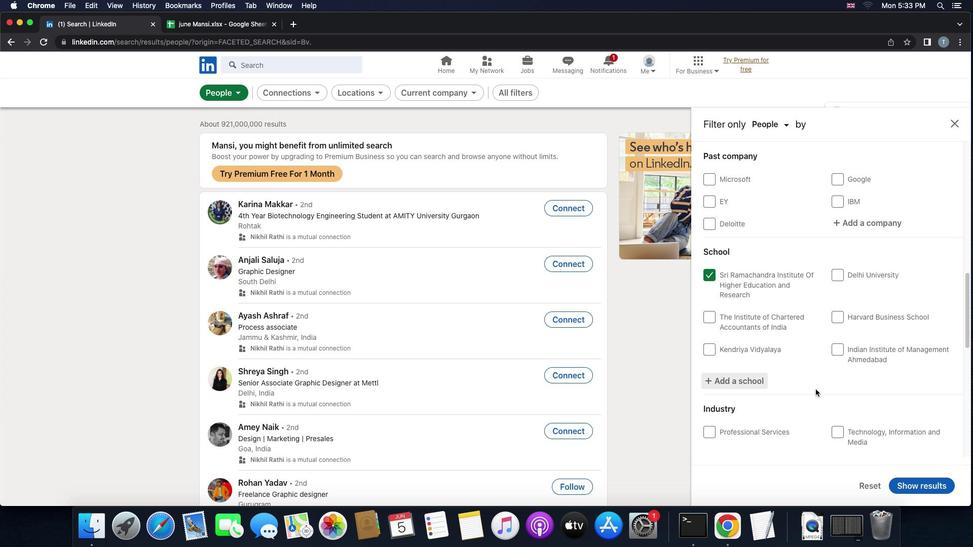 
Action: Mouse scrolled (816, 389) with delta (0, 0)
Screenshot: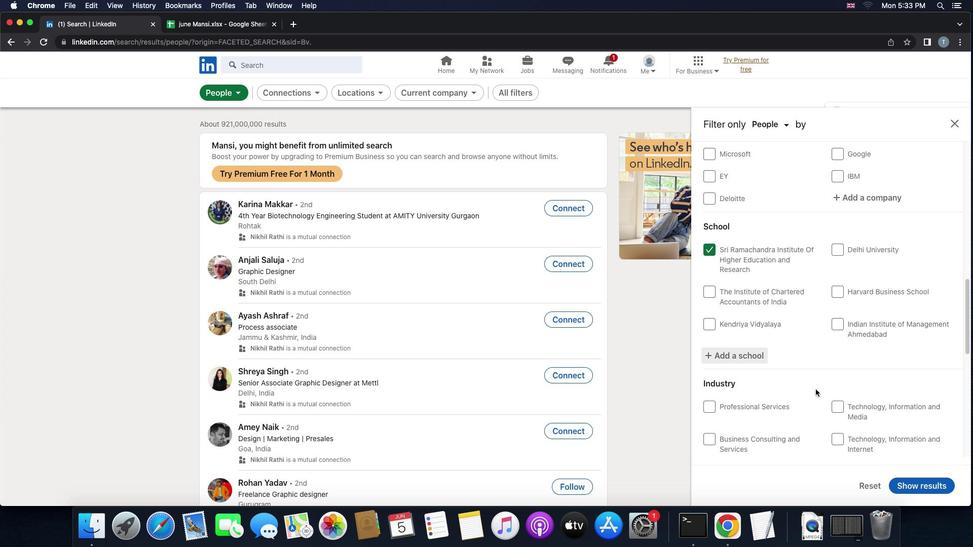 
Action: Mouse scrolled (816, 389) with delta (0, 0)
Screenshot: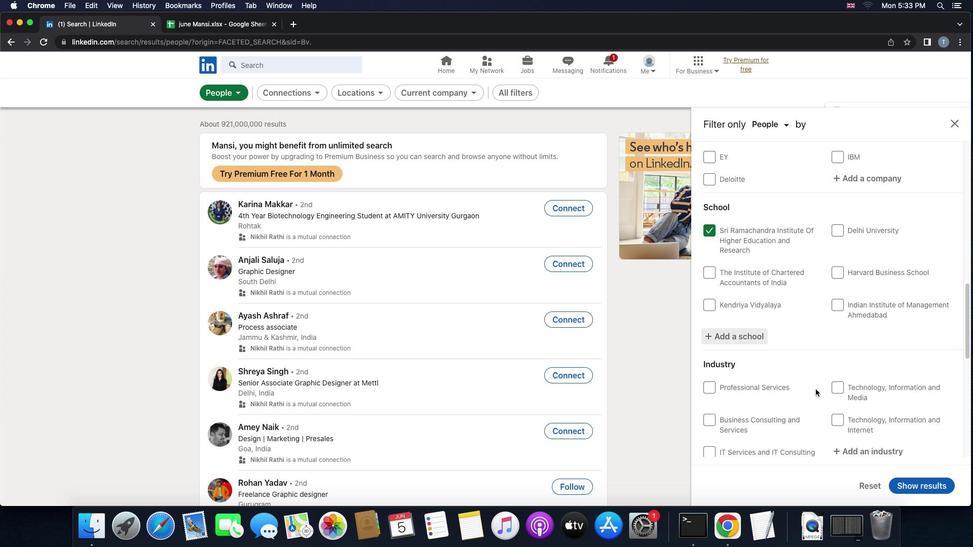 
Action: Mouse scrolled (816, 389) with delta (0, 0)
Screenshot: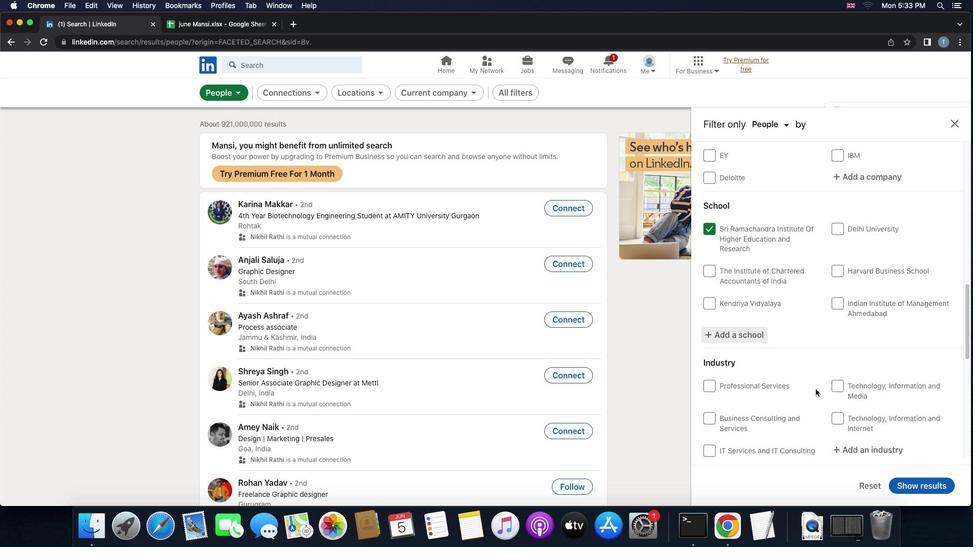 
Action: Mouse scrolled (816, 389) with delta (0, 0)
Screenshot: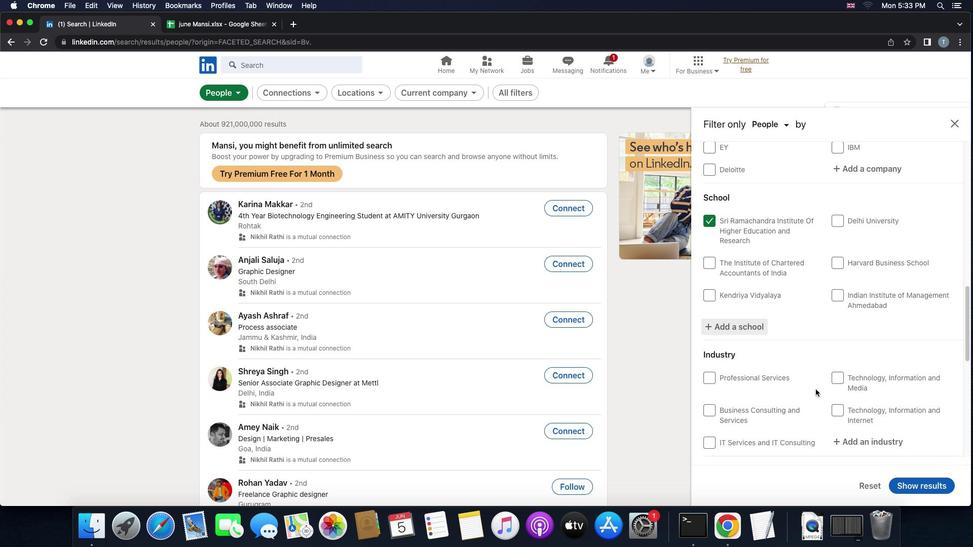 
Action: Mouse scrolled (816, 389) with delta (0, 0)
Screenshot: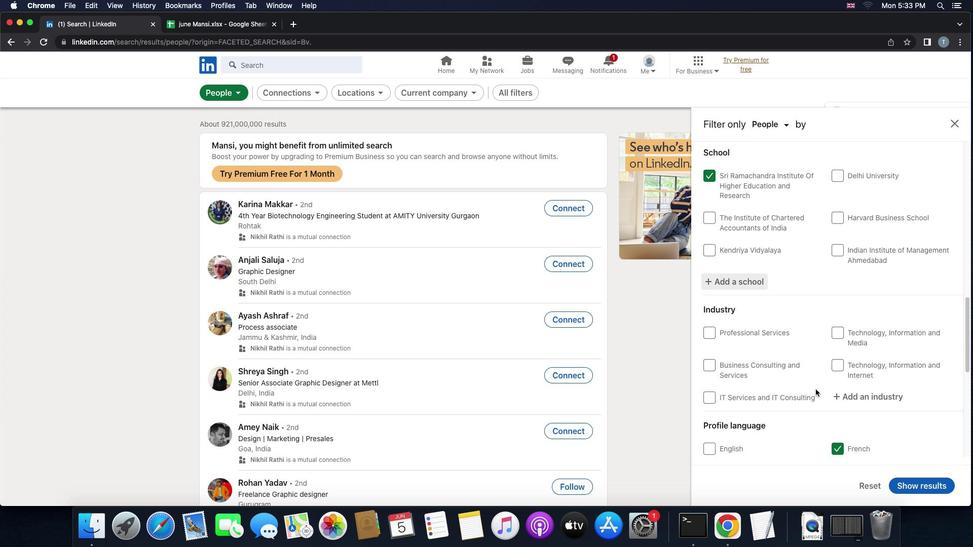 
Action: Mouse scrolled (816, 389) with delta (0, 0)
Screenshot: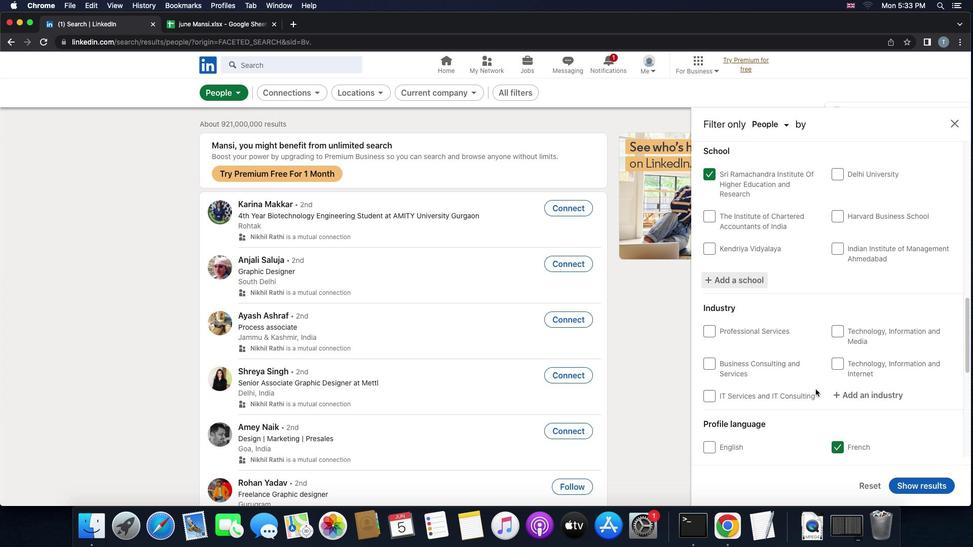 
Action: Mouse scrolled (816, 389) with delta (0, 0)
Screenshot: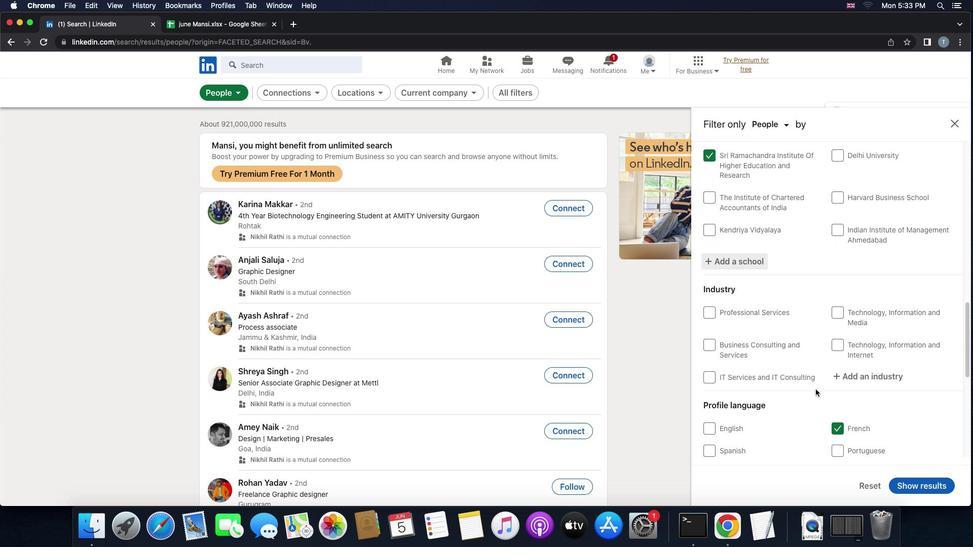 
Action: Mouse moved to (864, 357)
Screenshot: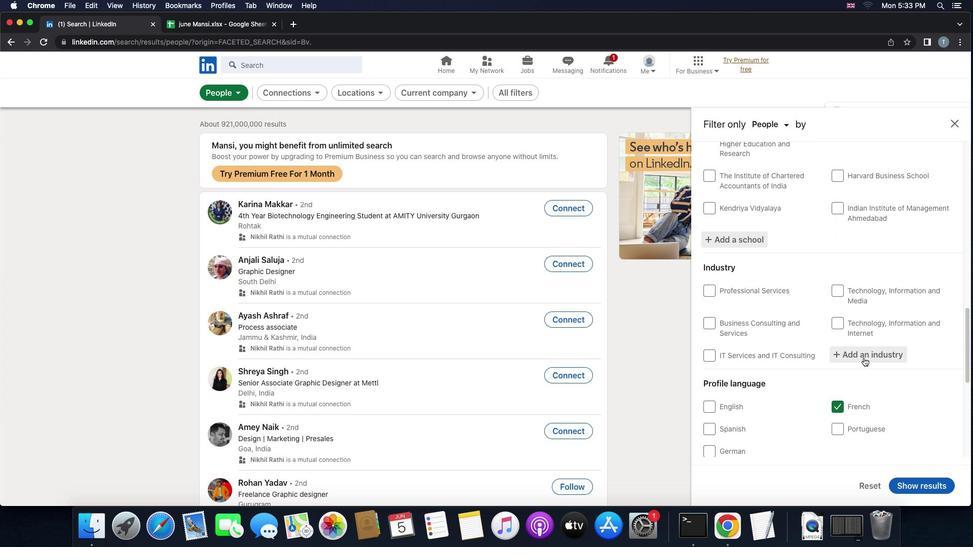 
Action: Mouse pressed left at (864, 357)
Screenshot: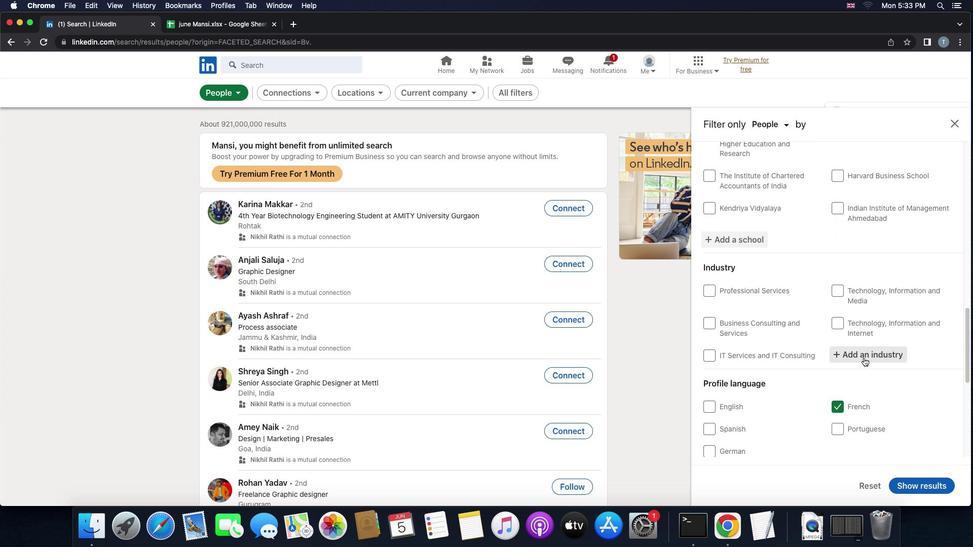 
Action: Key pressed 'c''h''i''l''d'Key.space'd''a''y'
Screenshot: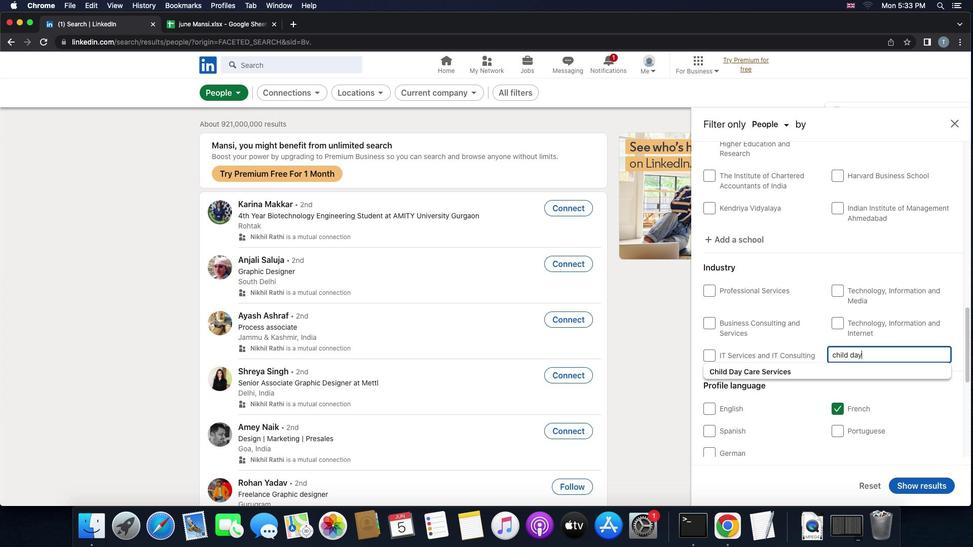 
Action: Mouse moved to (841, 365)
Screenshot: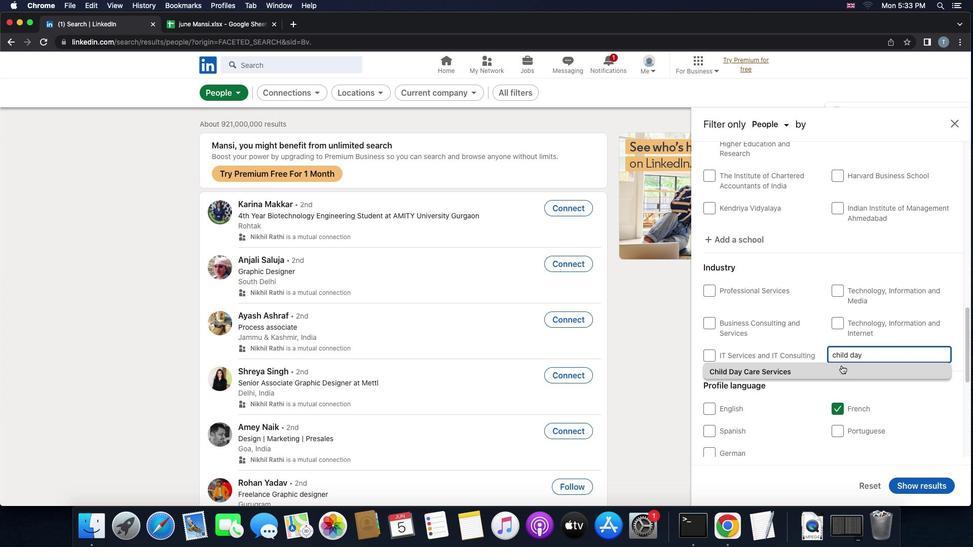 
Action: Mouse pressed left at (841, 365)
Screenshot: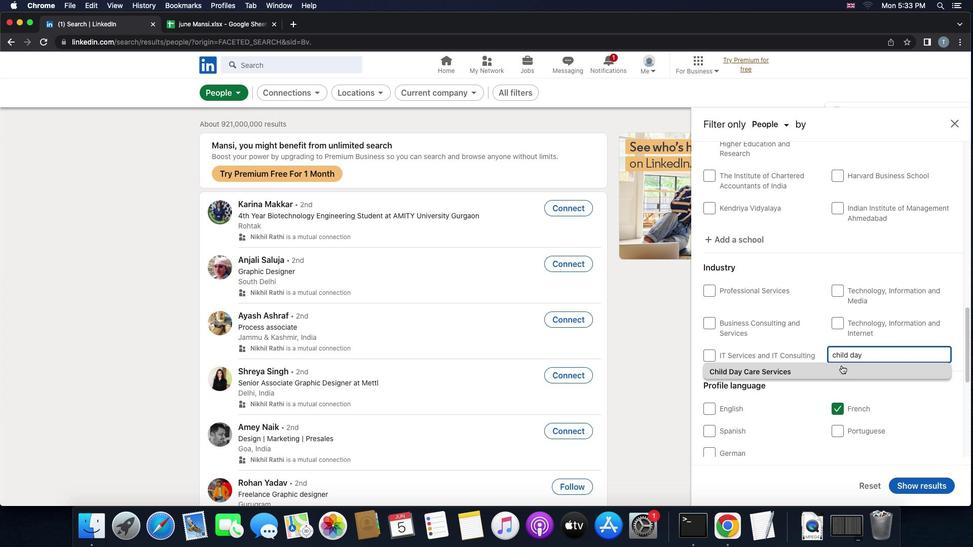 
Action: Mouse scrolled (841, 365) with delta (0, 0)
Screenshot: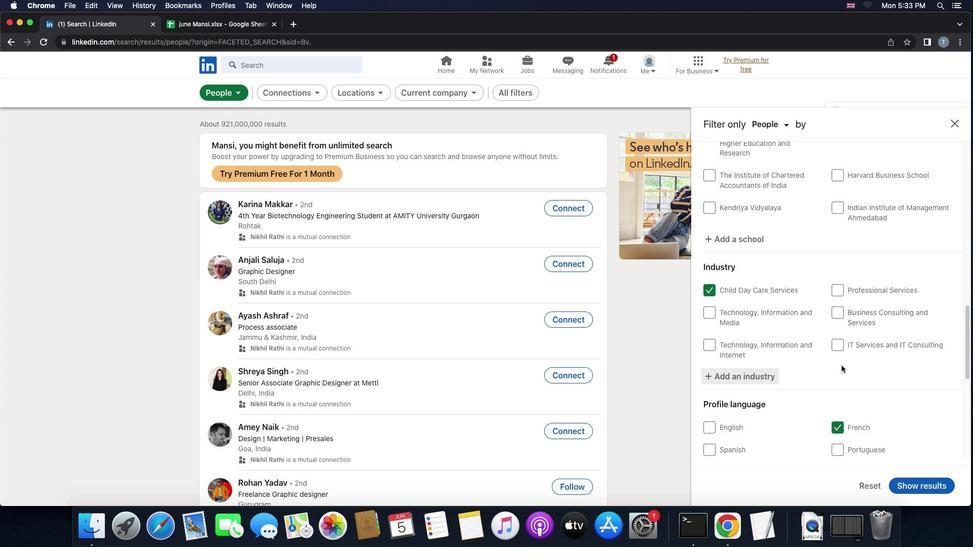 
Action: Mouse scrolled (841, 365) with delta (0, 0)
Screenshot: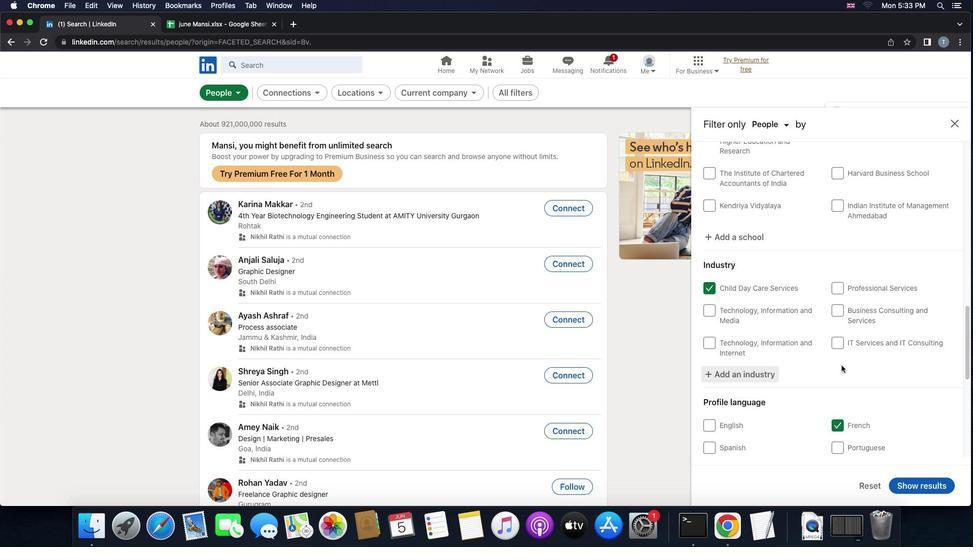 
Action: Mouse scrolled (841, 365) with delta (0, -1)
Screenshot: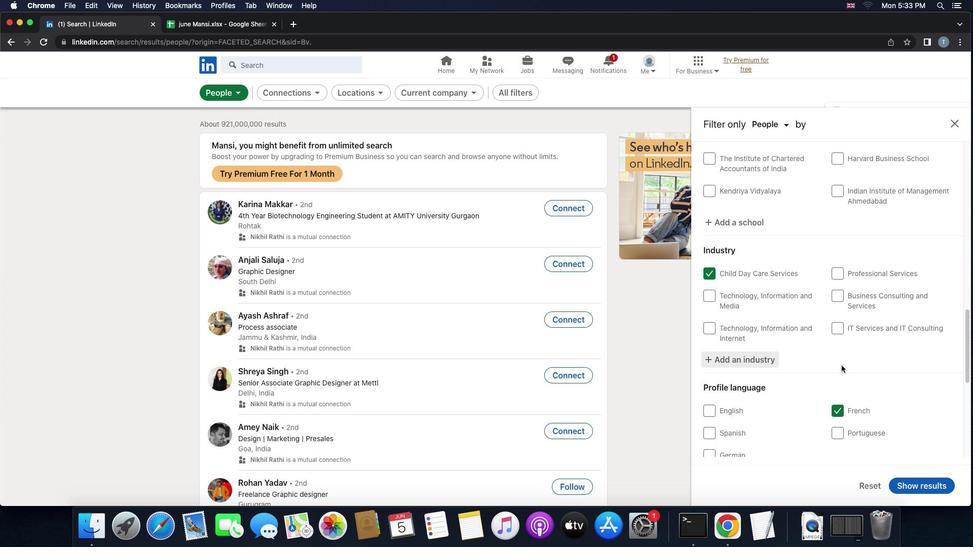 
Action: Mouse scrolled (841, 365) with delta (0, -1)
Screenshot: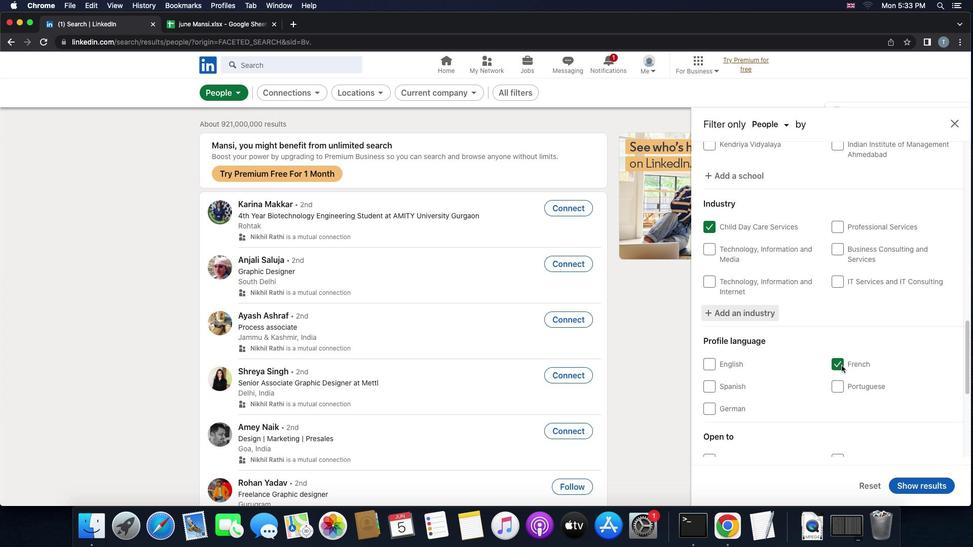 
Action: Mouse scrolled (841, 365) with delta (0, 0)
Screenshot: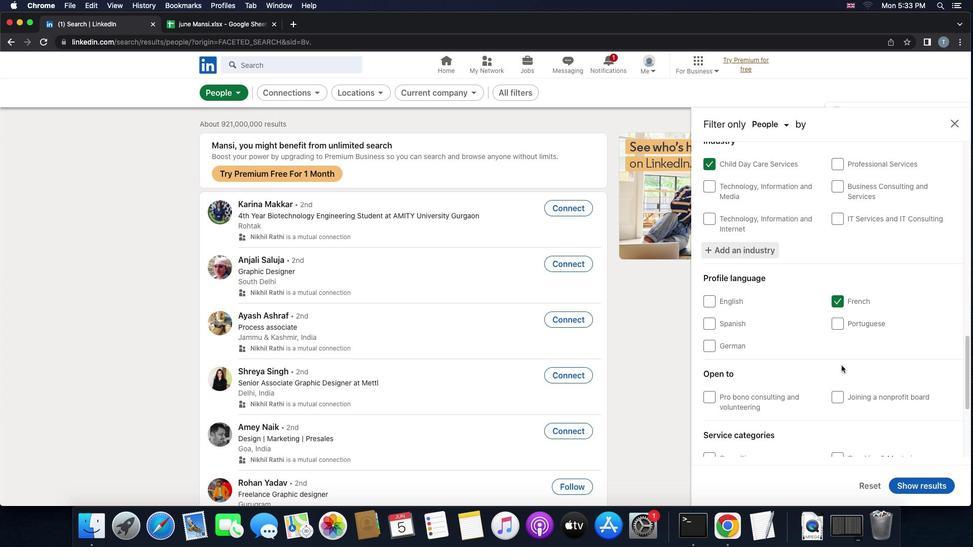 
Action: Mouse scrolled (841, 365) with delta (0, 0)
Screenshot: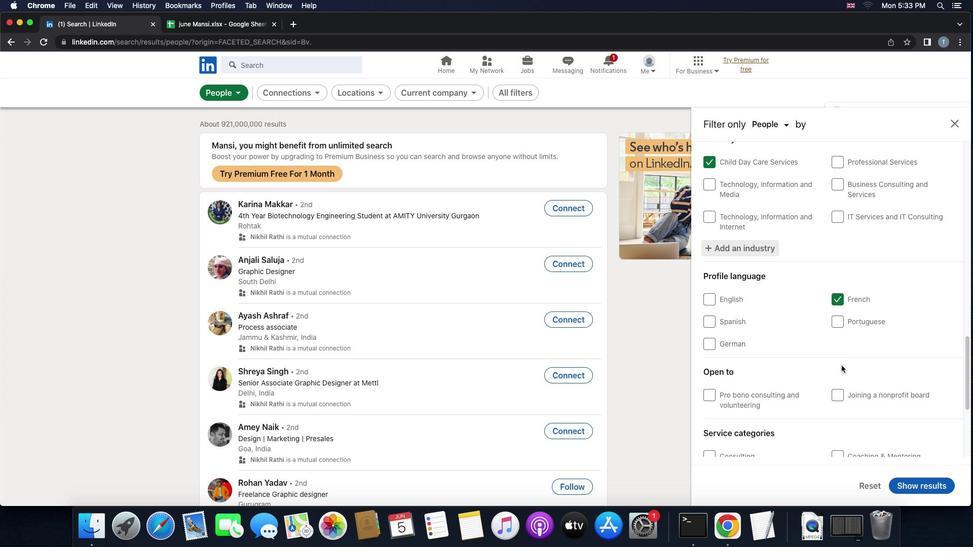 
Action: Mouse scrolled (841, 365) with delta (0, 0)
Screenshot: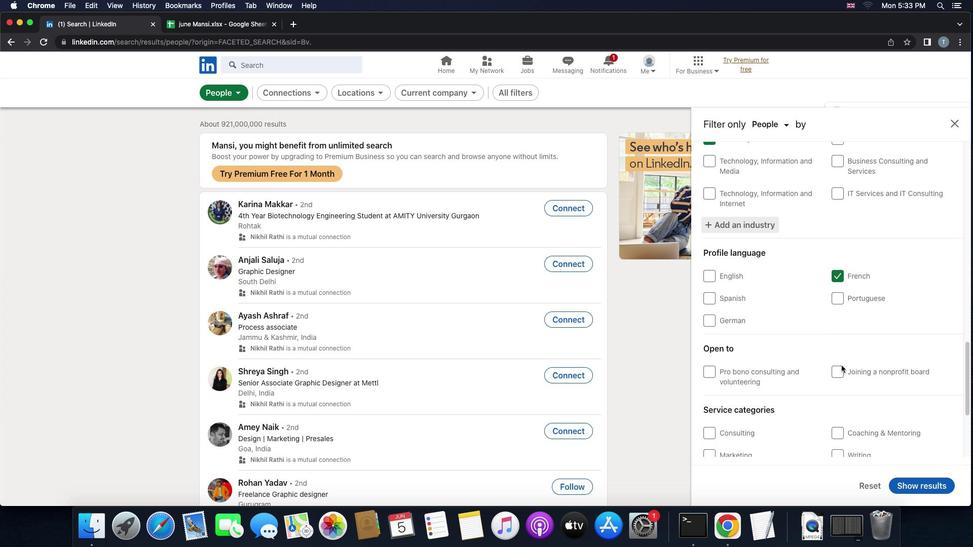 
Action: Mouse moved to (831, 402)
Screenshot: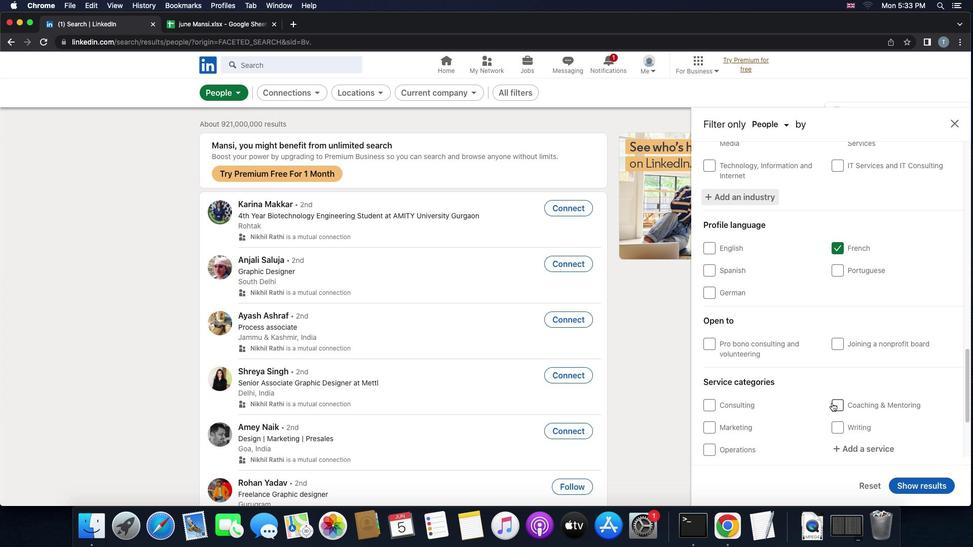 
Action: Mouse scrolled (831, 402) with delta (0, 0)
Screenshot: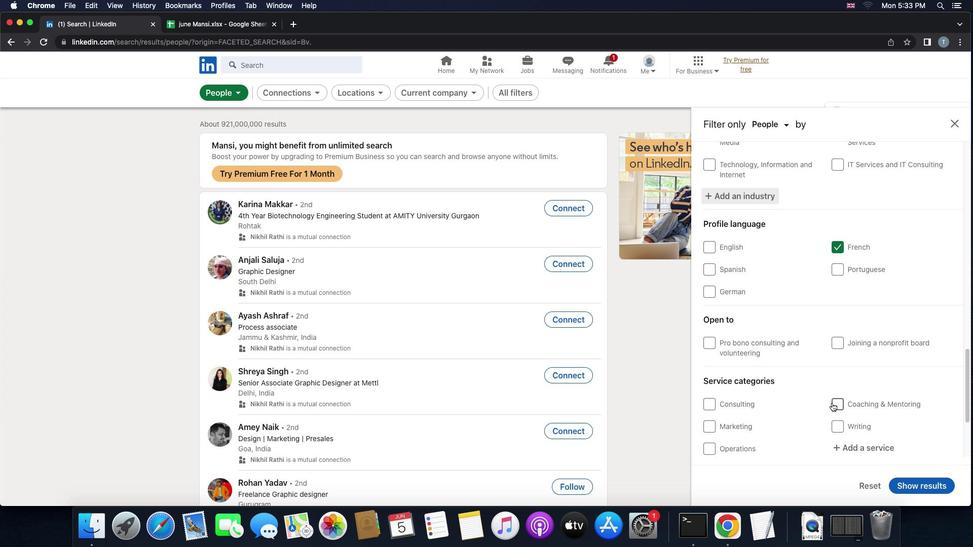 
Action: Mouse scrolled (831, 402) with delta (0, 0)
Screenshot: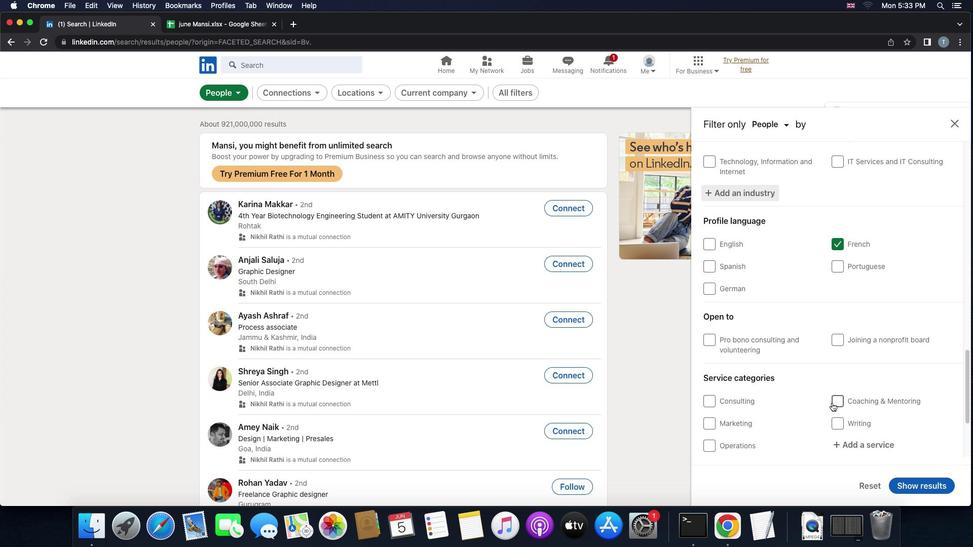 
Action: Mouse moved to (856, 432)
Screenshot: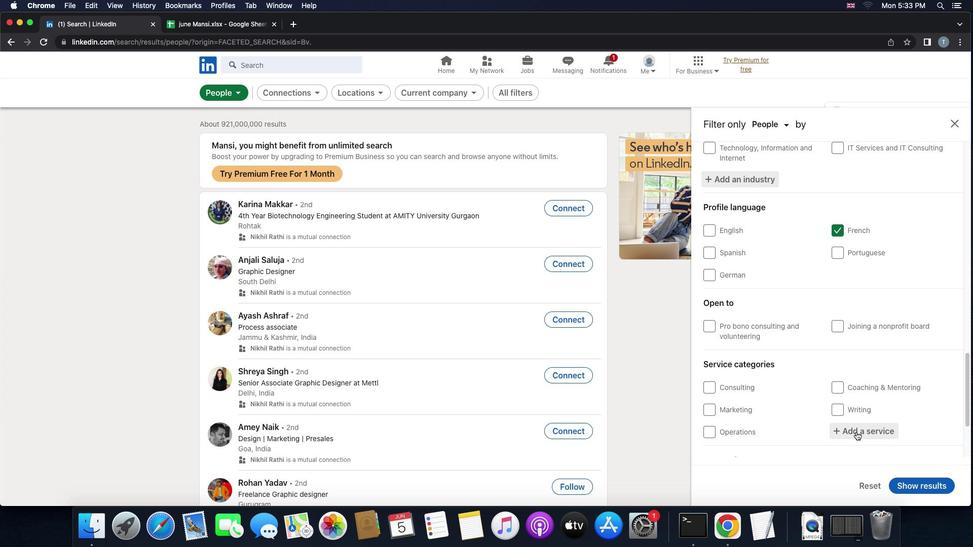 
Action: Mouse pressed left at (856, 432)
Screenshot: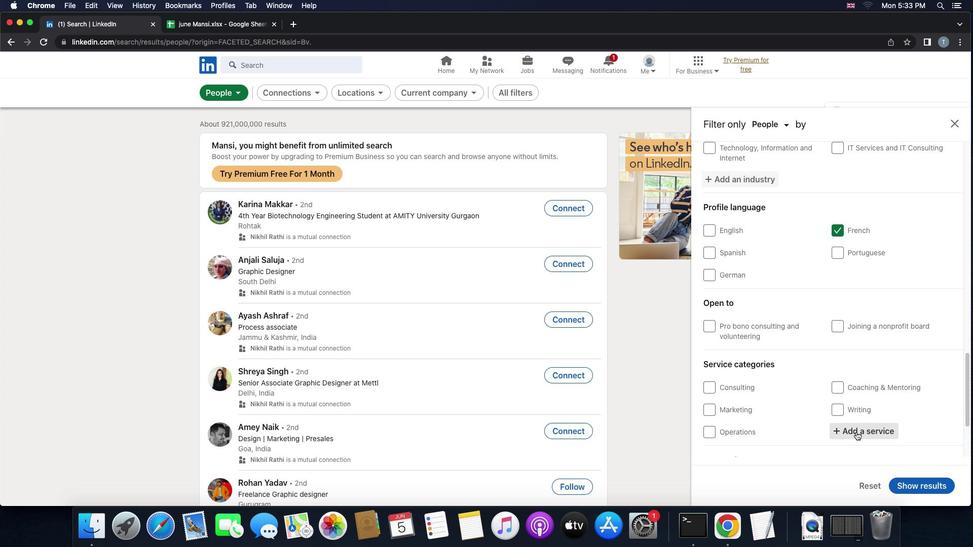 
Action: Key pressed 'm''a''r''k''e''t'Key.space's''t''r''a''t''e''g''y'
Screenshot: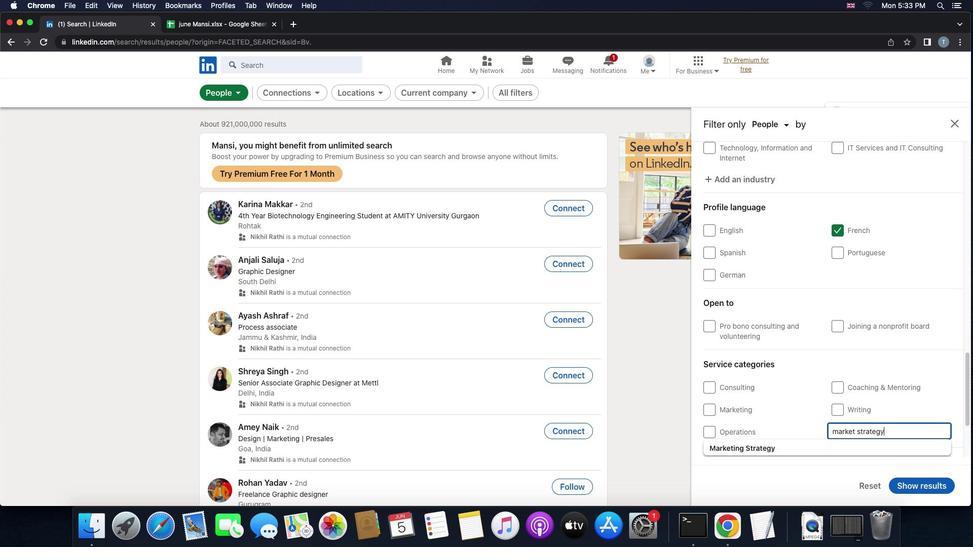 
Action: Mouse moved to (795, 447)
Screenshot: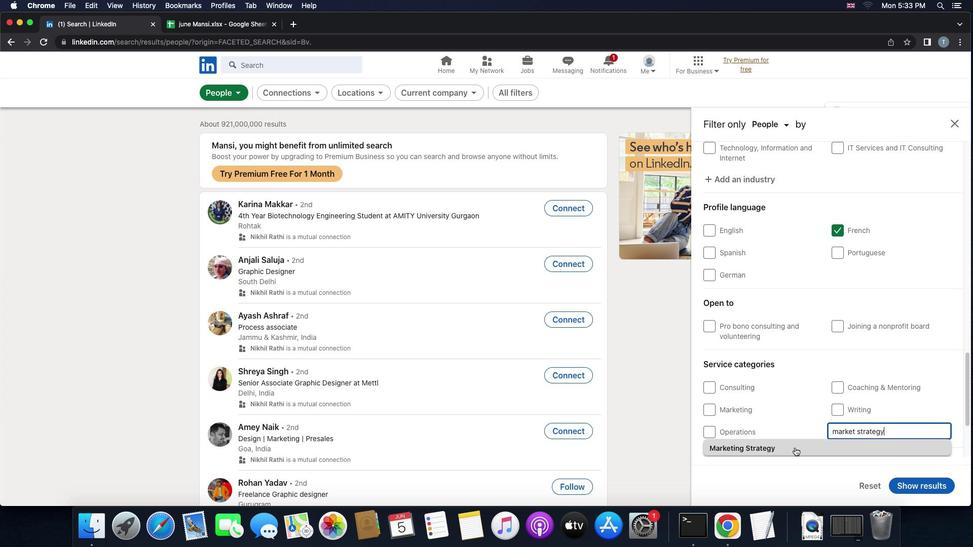 
Action: Mouse pressed left at (795, 447)
Screenshot: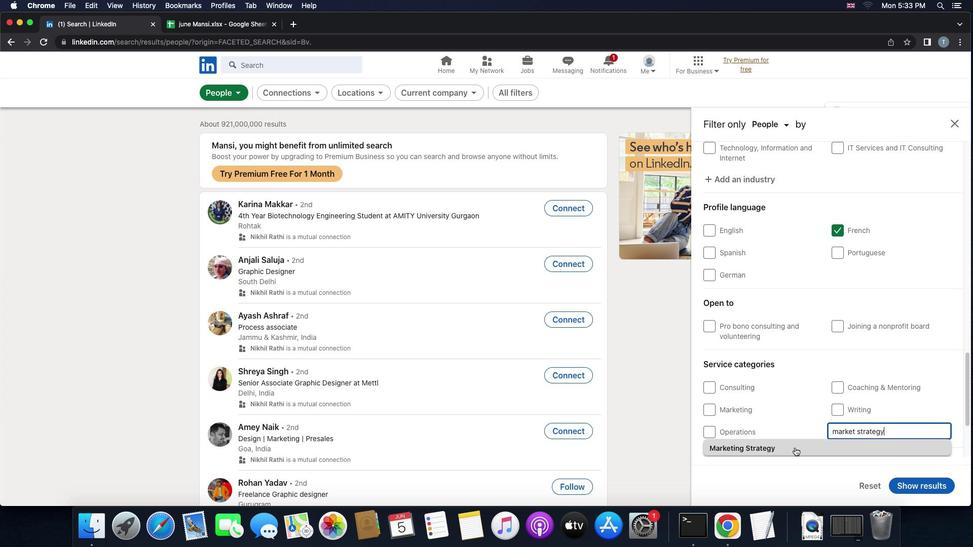 
Action: Mouse scrolled (795, 447) with delta (0, 0)
Screenshot: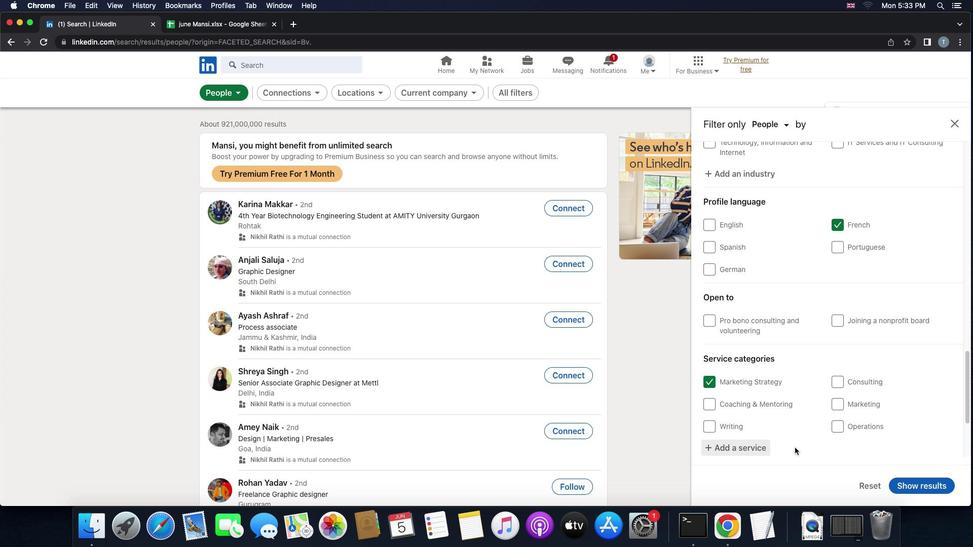 
Action: Mouse scrolled (795, 447) with delta (0, 0)
Screenshot: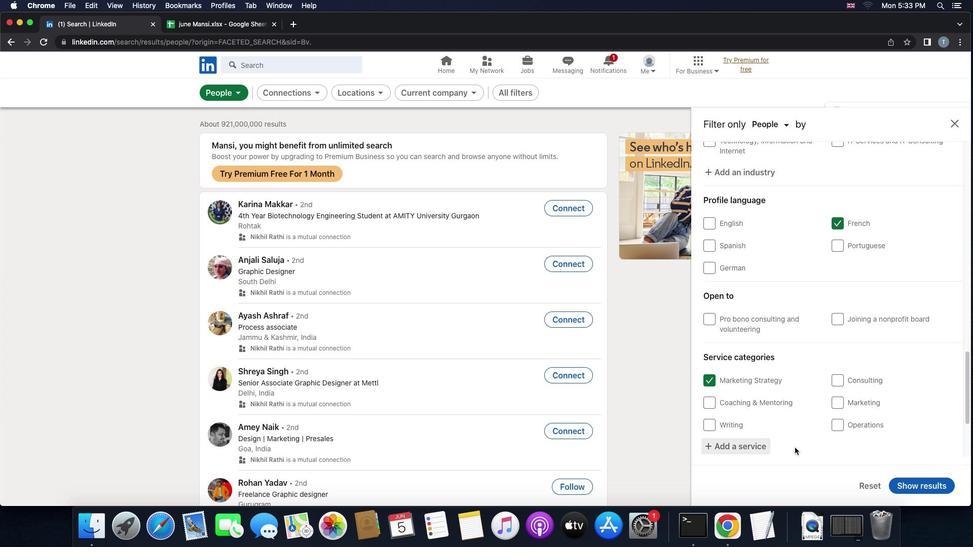 
Action: Mouse scrolled (795, 447) with delta (0, 0)
Screenshot: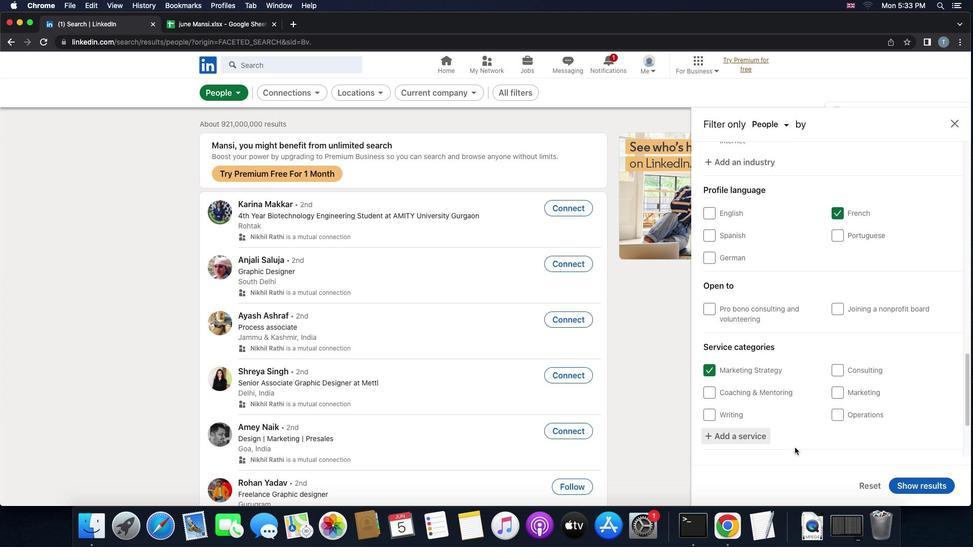 
Action: Mouse scrolled (795, 447) with delta (0, 0)
Screenshot: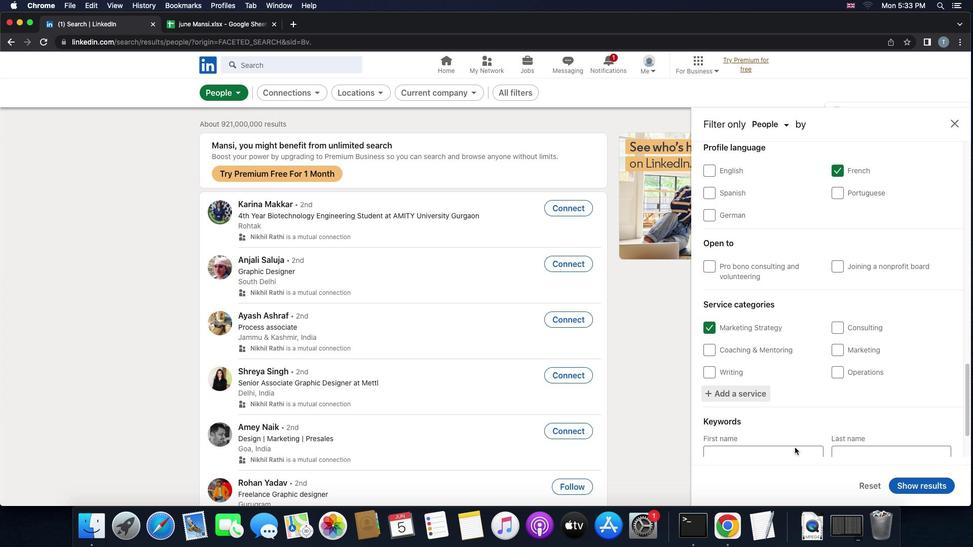 
Action: Mouse scrolled (795, 447) with delta (0, 0)
Screenshot: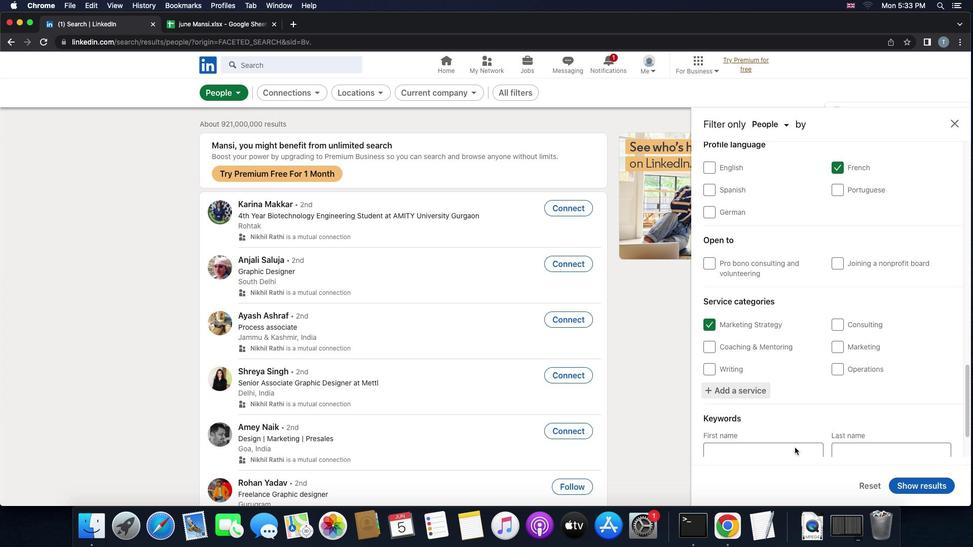 
Action: Mouse scrolled (795, 447) with delta (0, -1)
Screenshot: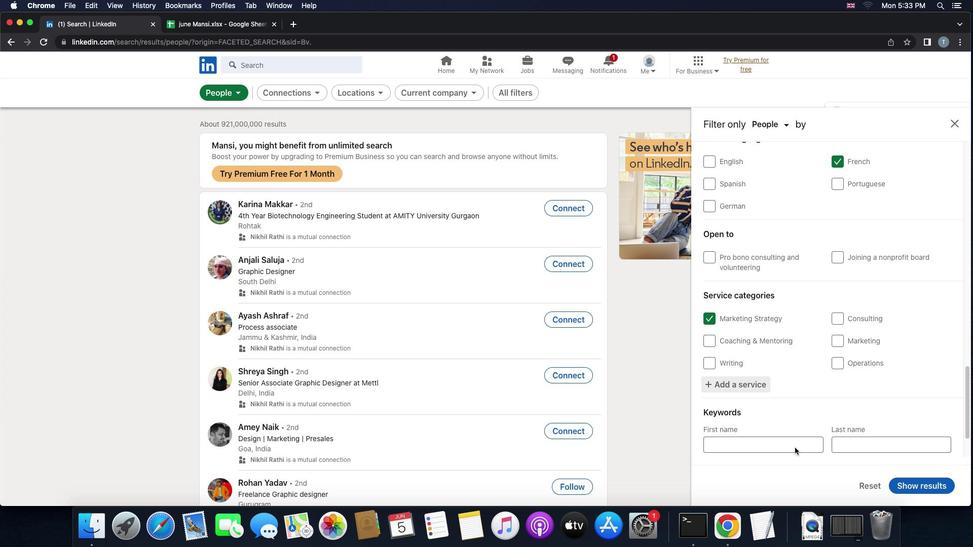 
Action: Mouse scrolled (795, 447) with delta (0, 0)
Screenshot: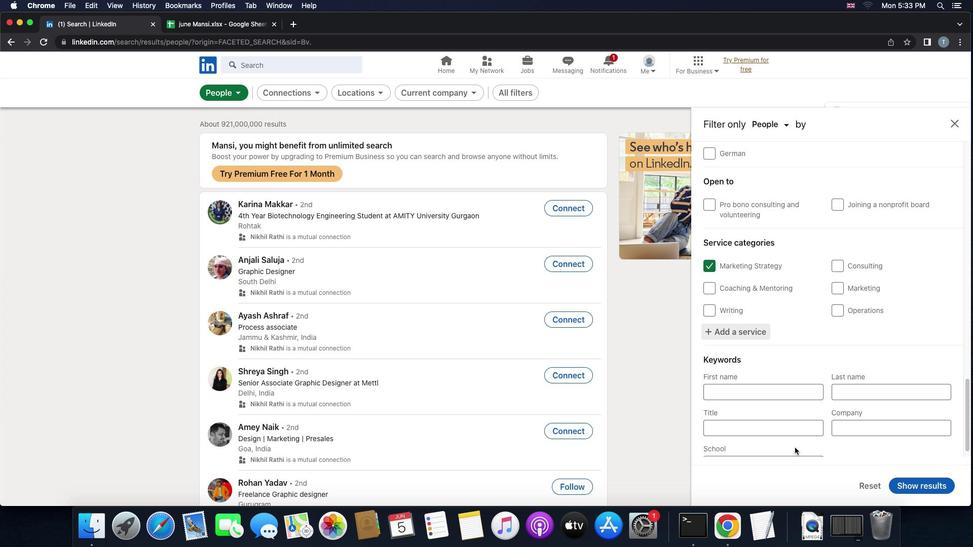 
Action: Mouse scrolled (795, 447) with delta (0, 0)
Screenshot: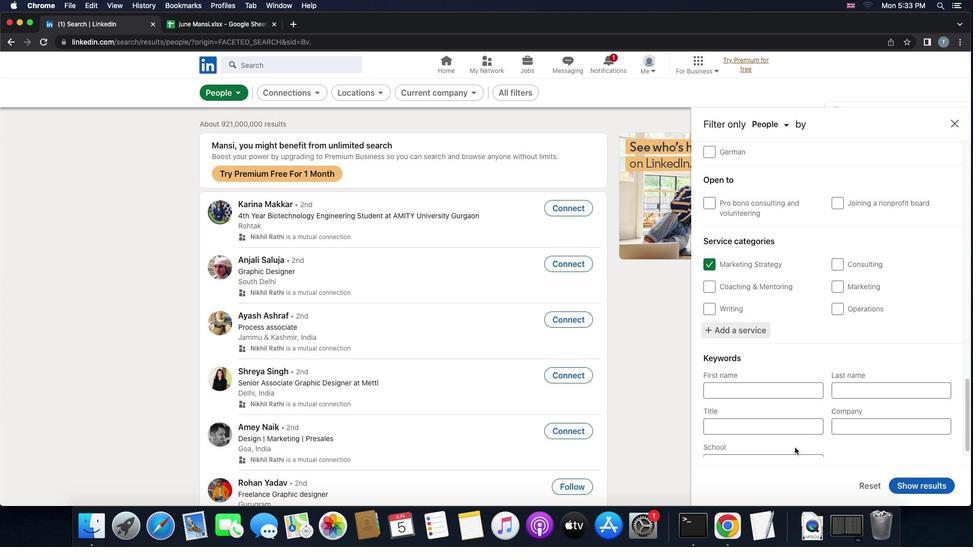 
Action: Mouse moved to (788, 415)
Screenshot: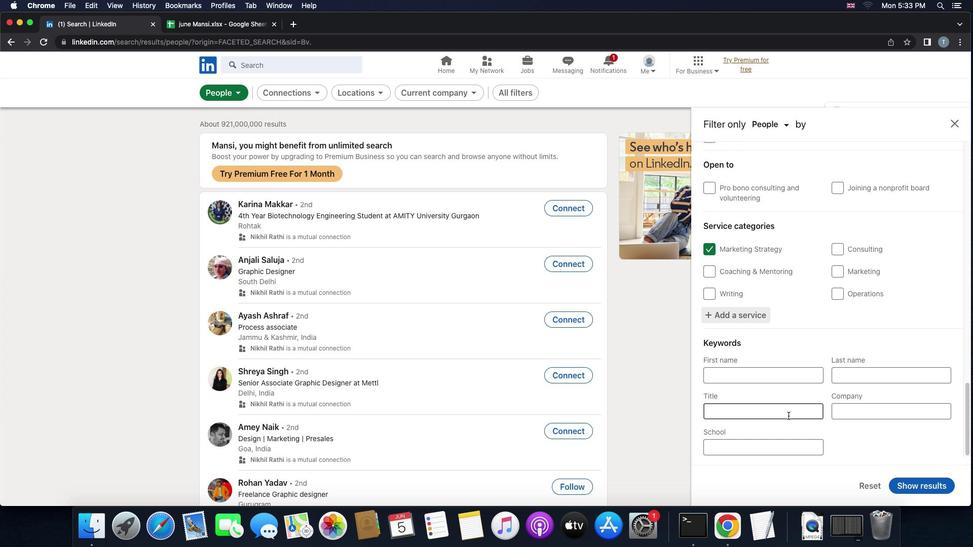 
Action: Mouse pressed left at (788, 415)
Screenshot: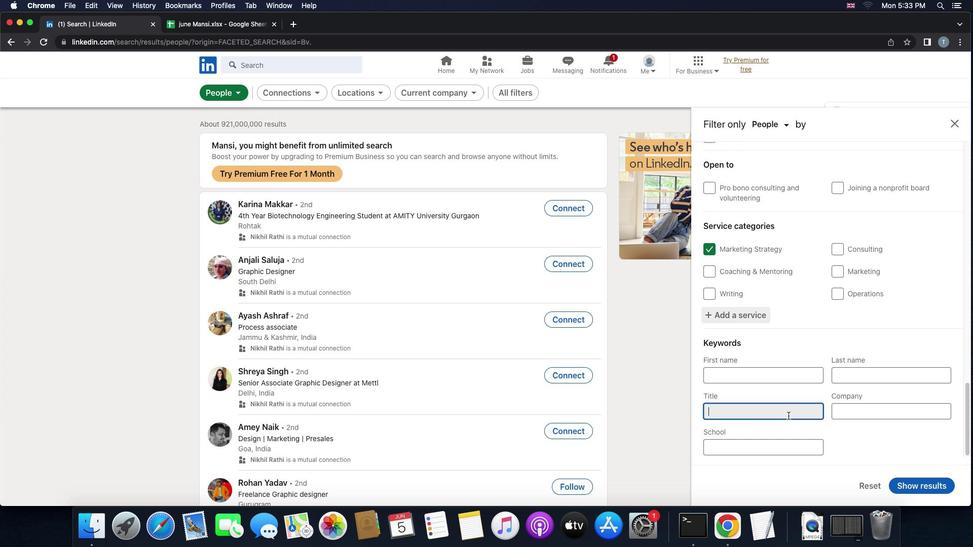 
Action: Key pressed Key.shift'M''i''n''i''n''g'Key.spaceKey.shift'E''n''g'
Screenshot: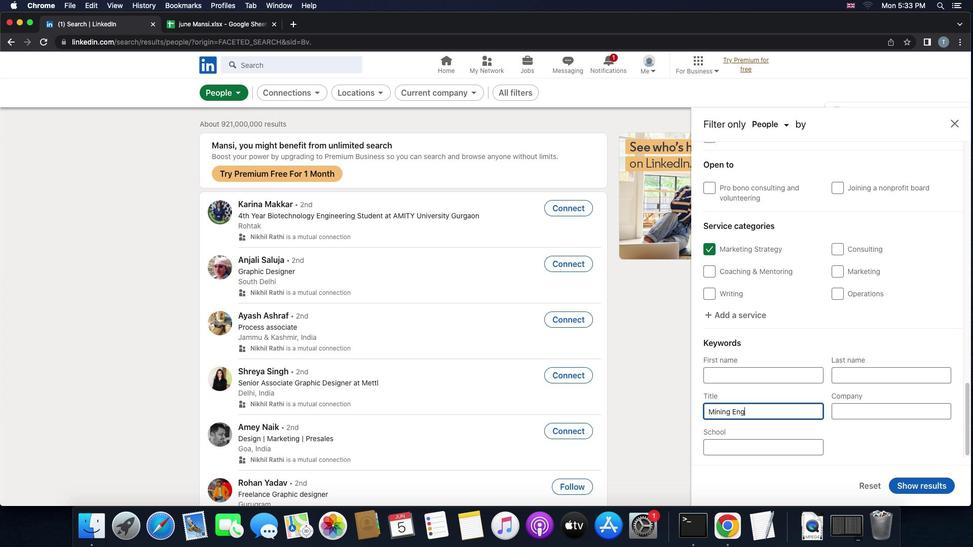 
Action: Mouse moved to (788, 415)
Screenshot: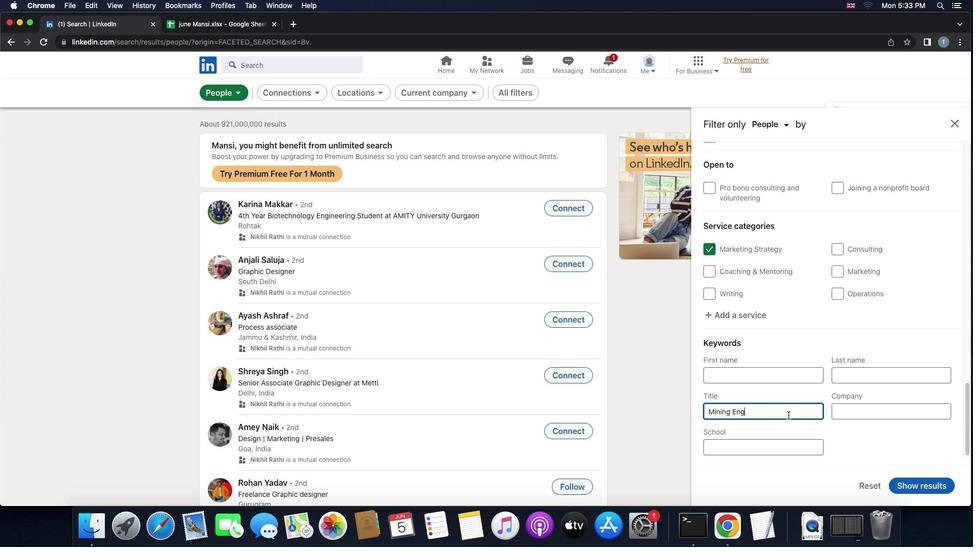 
Action: Key pressed 'i''n''e''e''r'
Screenshot: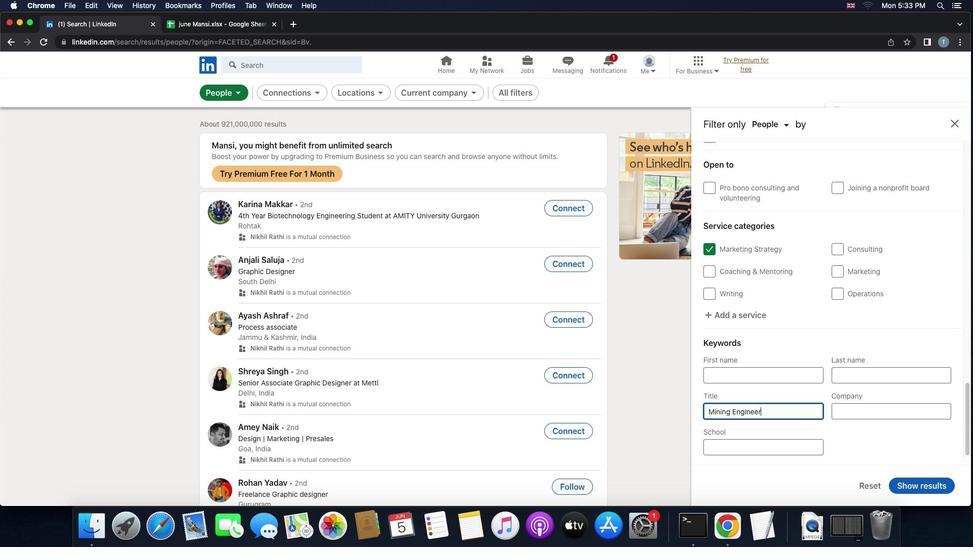 
Action: Mouse moved to (912, 487)
Screenshot: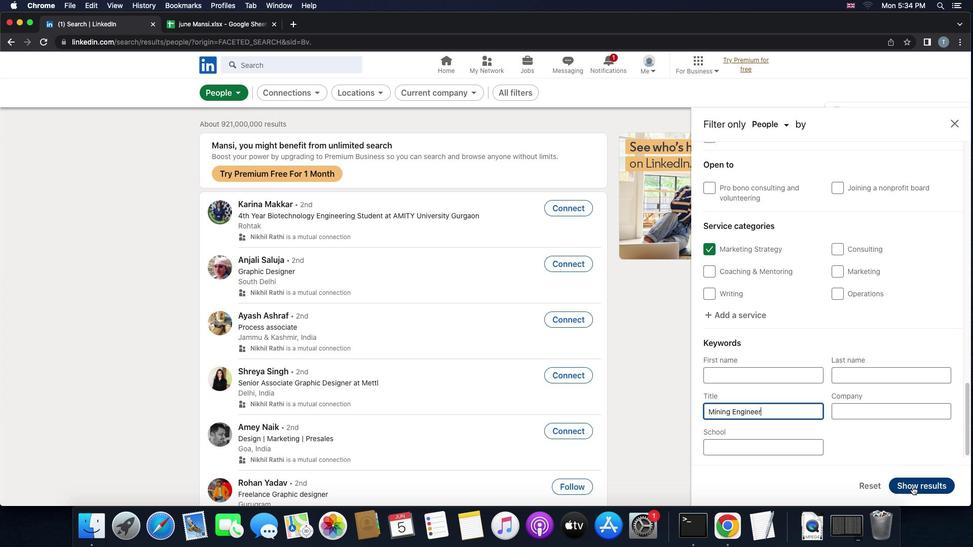 
Action: Mouse pressed left at (912, 487)
Screenshot: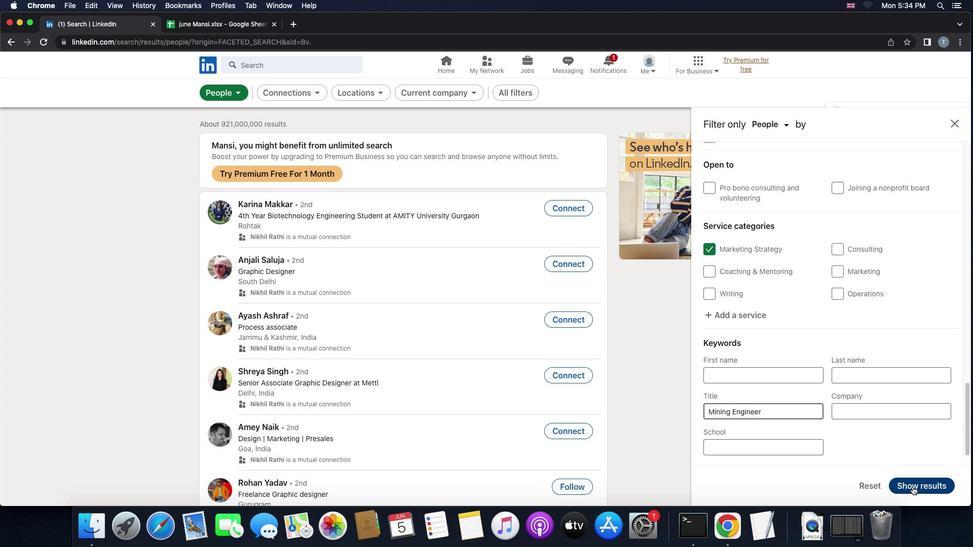 
Action: Mouse moved to (904, 476)
Screenshot: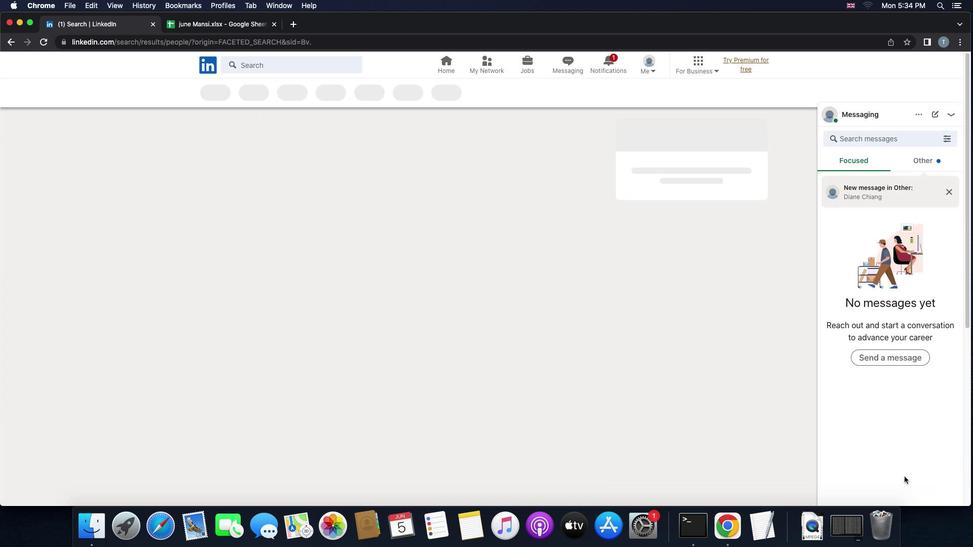 
